 Task: For heading Calibri with Bold.  font size for heading24,  'Change the font style of data to'Bell MT.  and font size to 16,  Change the alignment of both headline & data to Align middle & Align Center.  In the sheet  BudgetReview analysisbook
Action: Mouse moved to (44, 125)
Screenshot: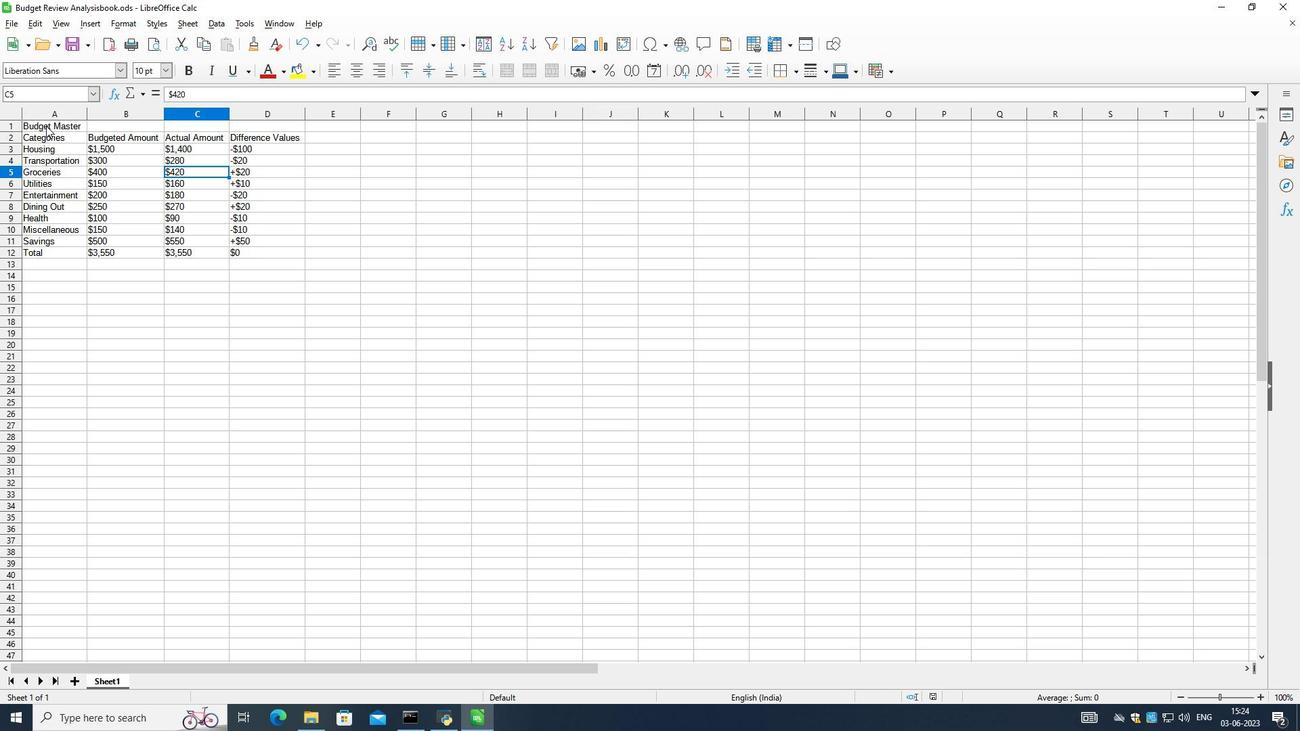
Action: Mouse pressed left at (44, 125)
Screenshot: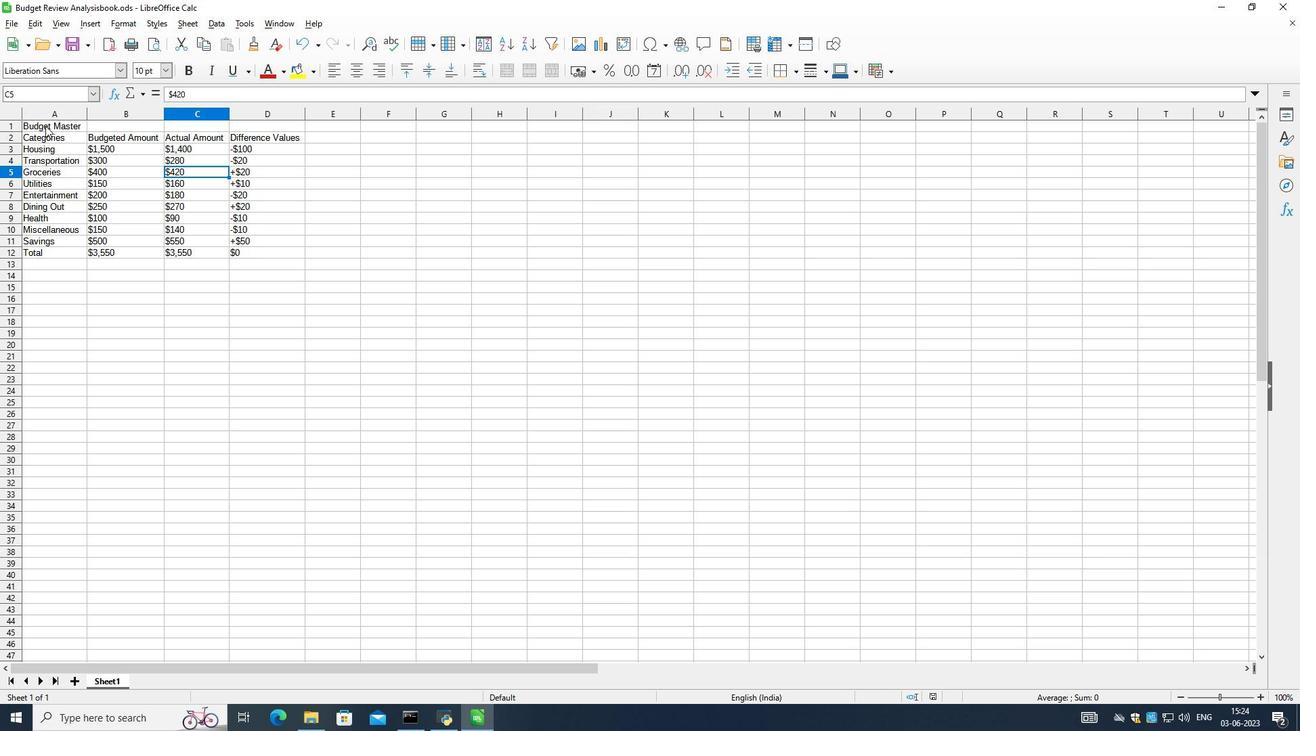 
Action: Mouse moved to (43, 128)
Screenshot: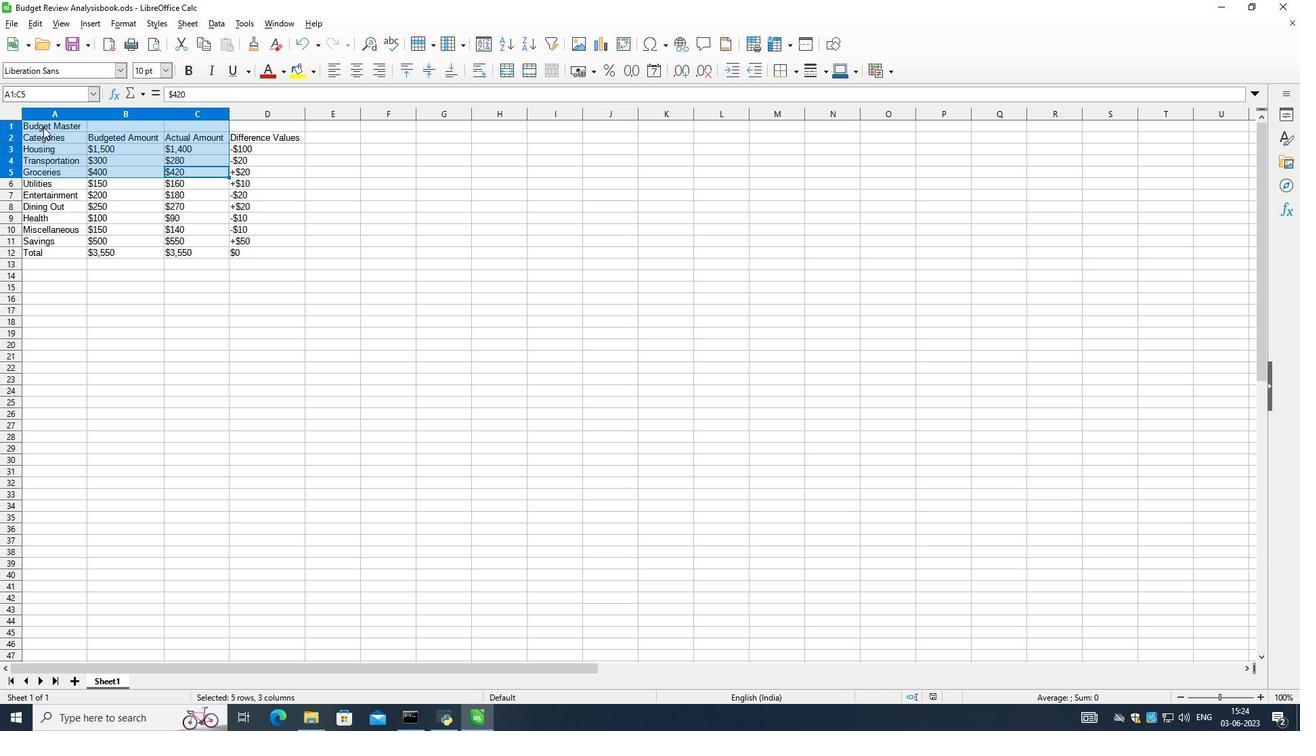 
Action: Mouse pressed left at (43, 128)
Screenshot: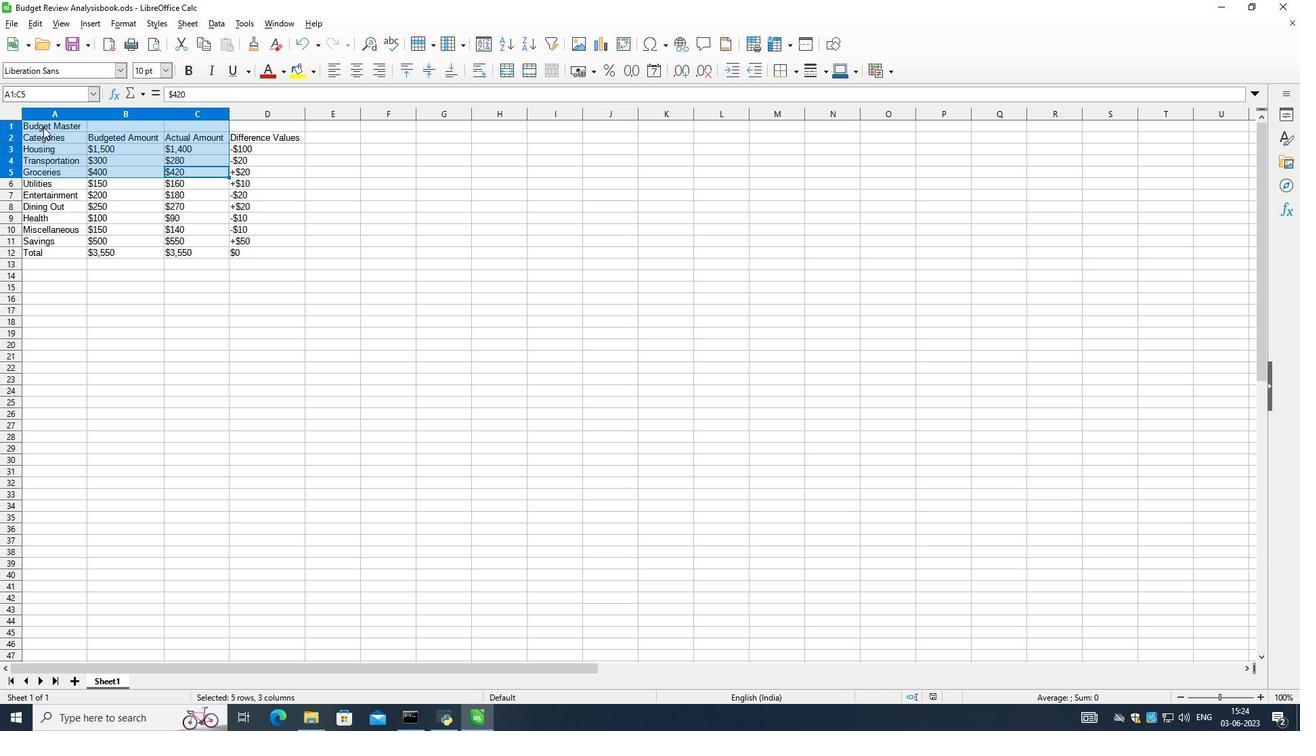 
Action: Mouse moved to (55, 133)
Screenshot: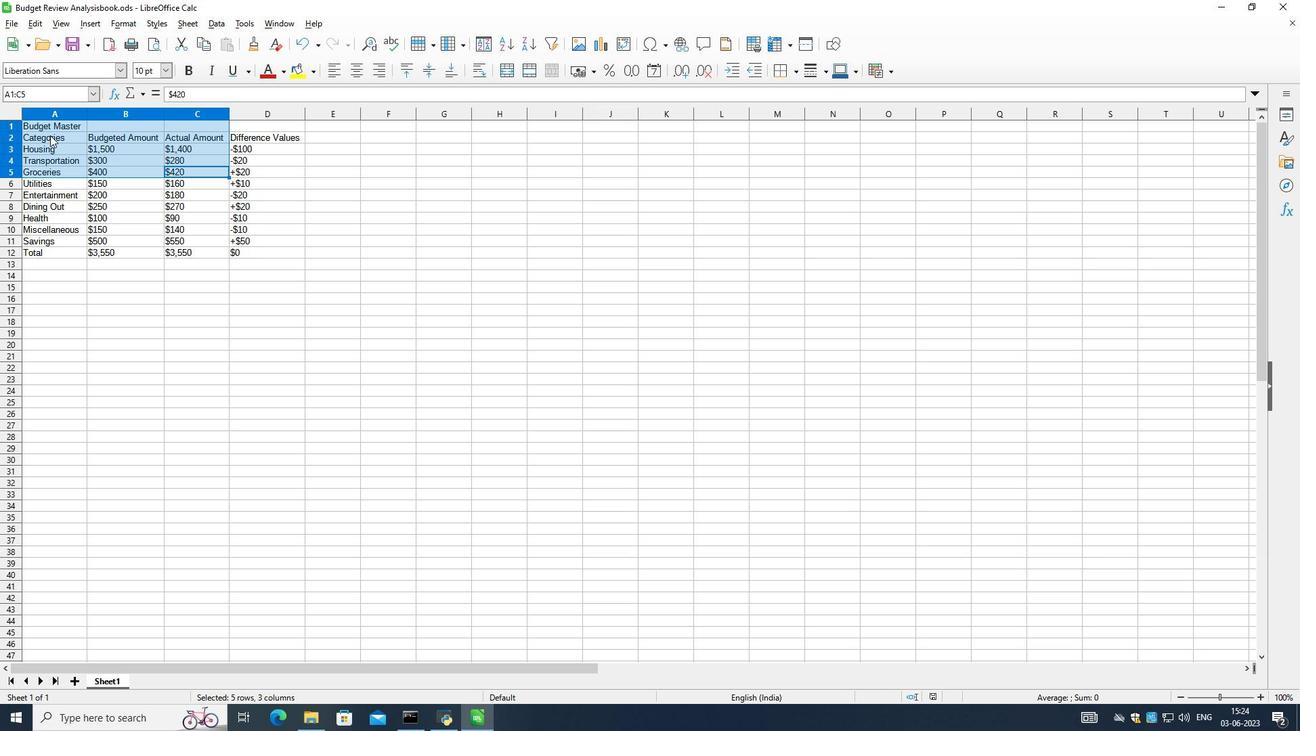 
Action: Key pressed <Key.esc>
Screenshot: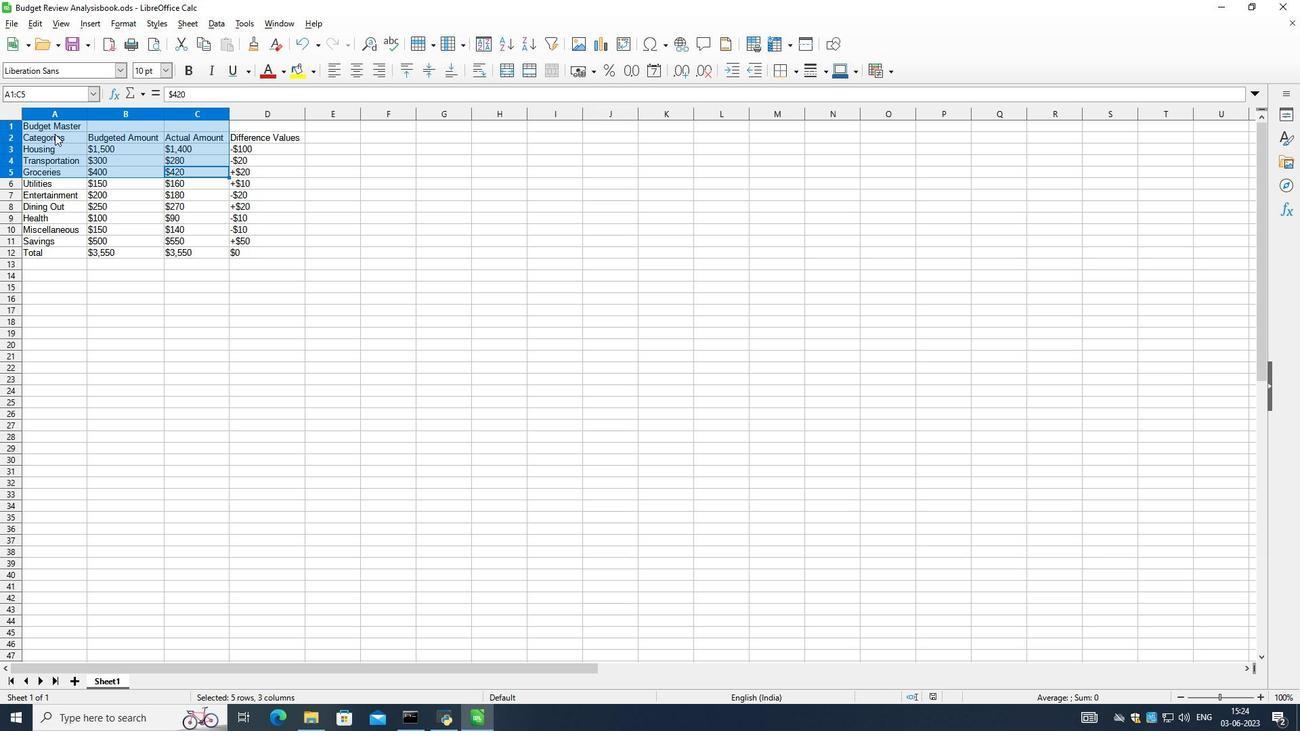 
Action: Mouse moved to (48, 137)
Screenshot: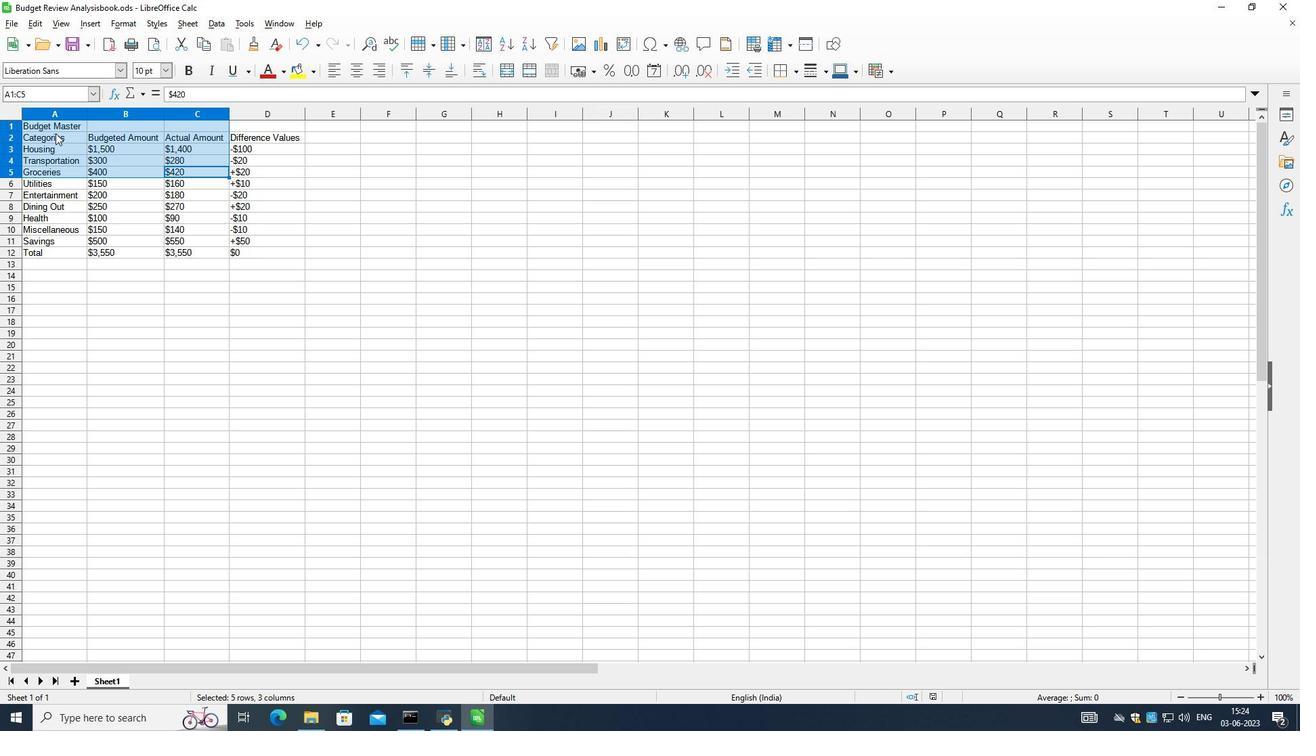 
Action: Key pressed <Key.esc>
Screenshot: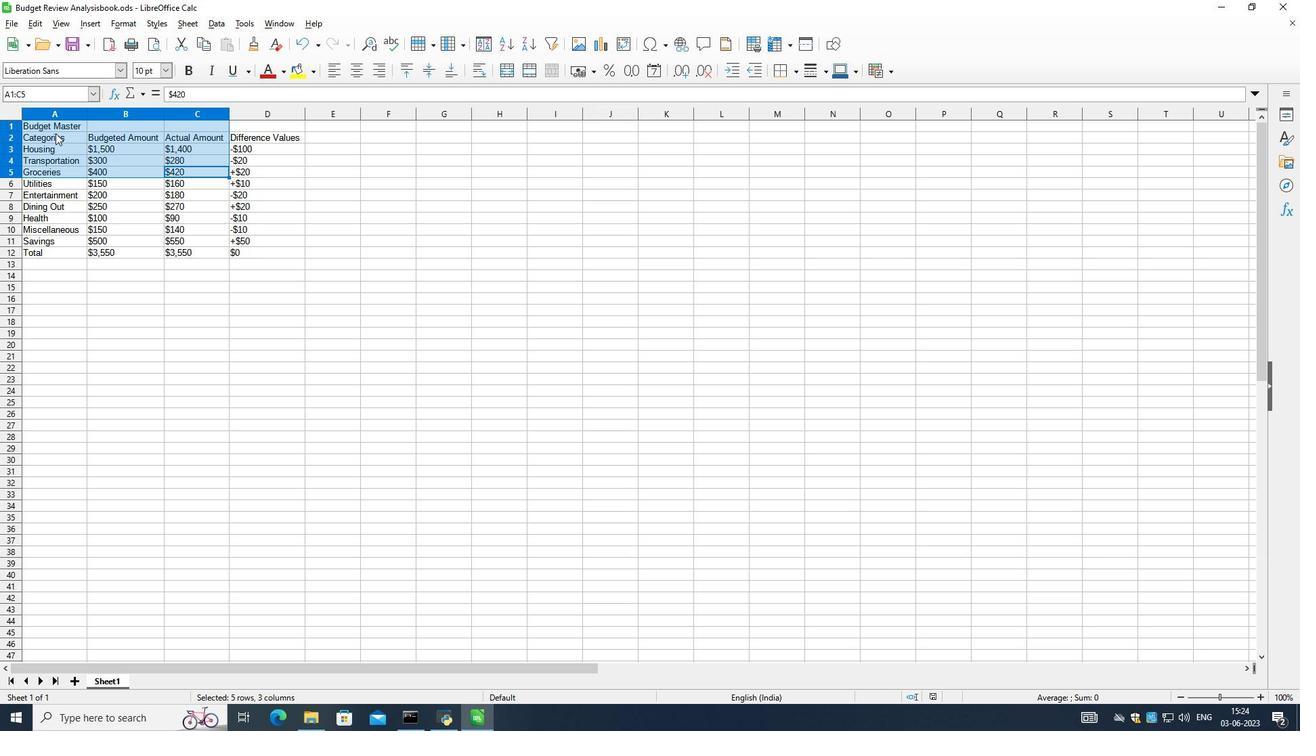 
Action: Mouse moved to (46, 138)
Screenshot: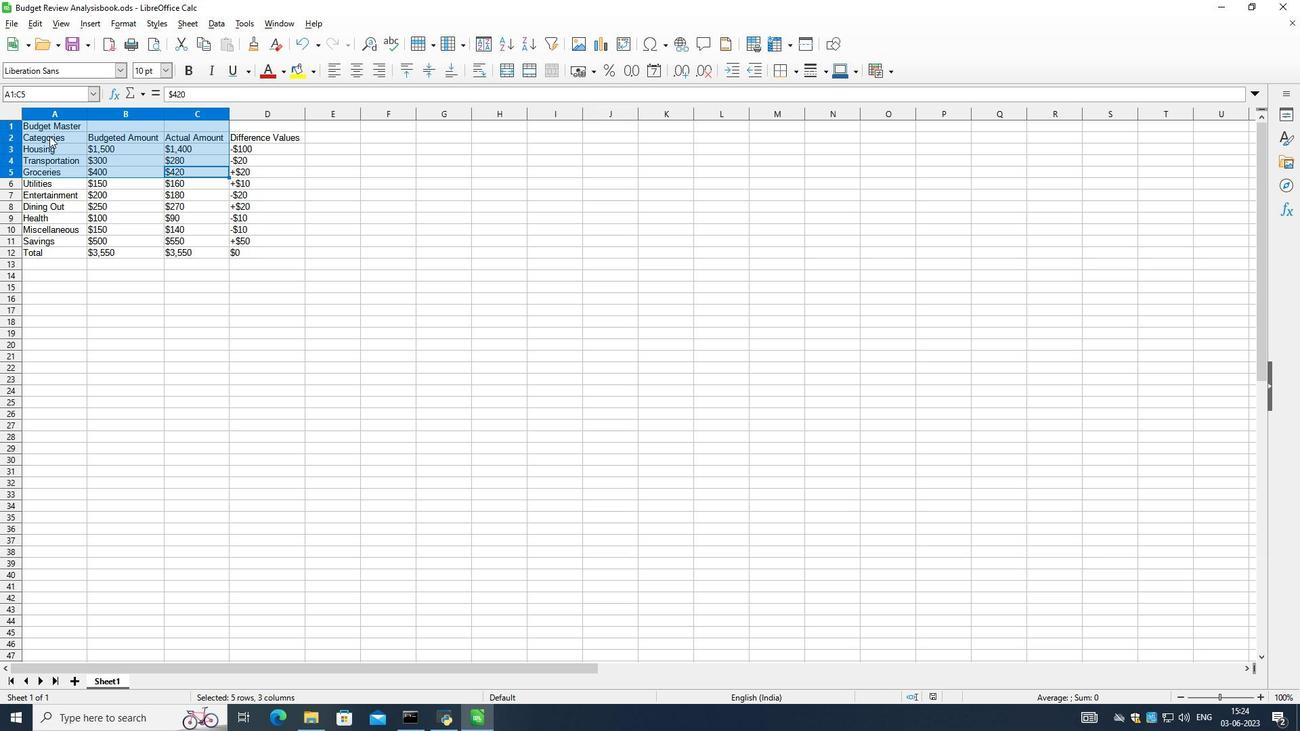 
Action: Key pressed <Key.esc>
Screenshot: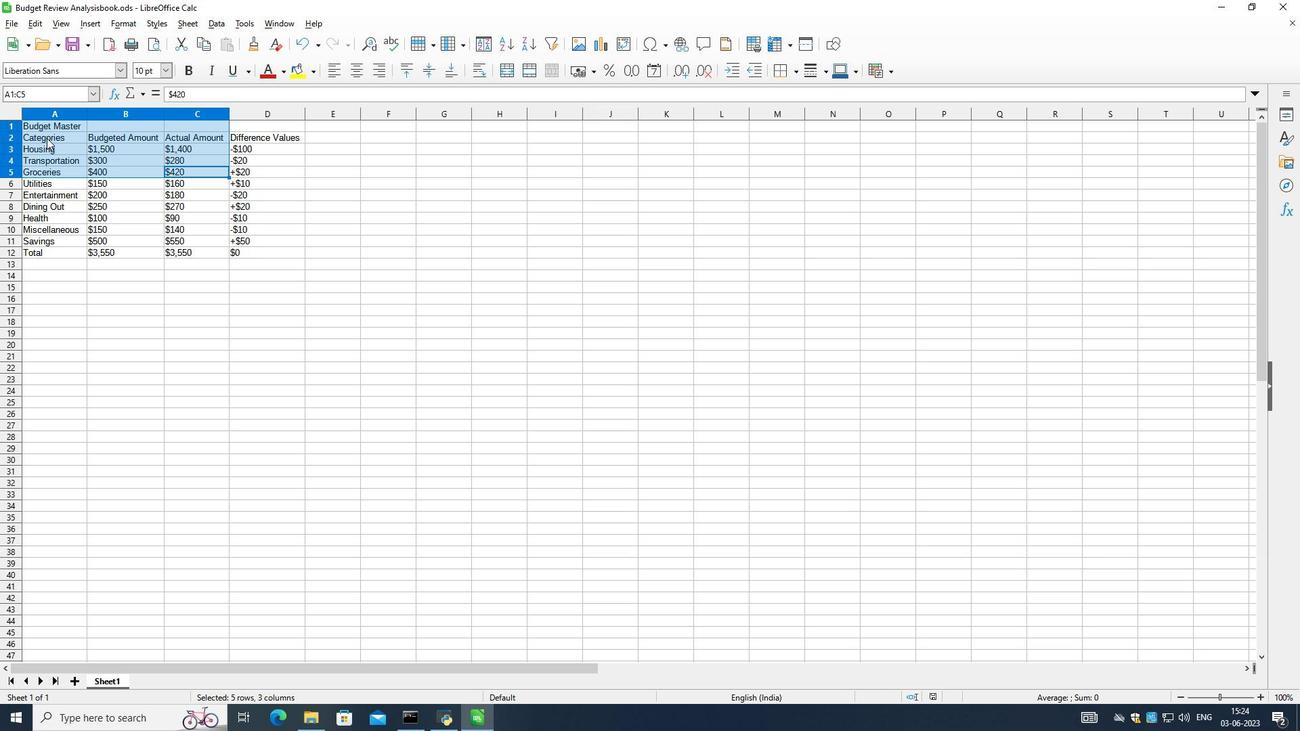 
Action: Mouse moved to (45, 138)
Screenshot: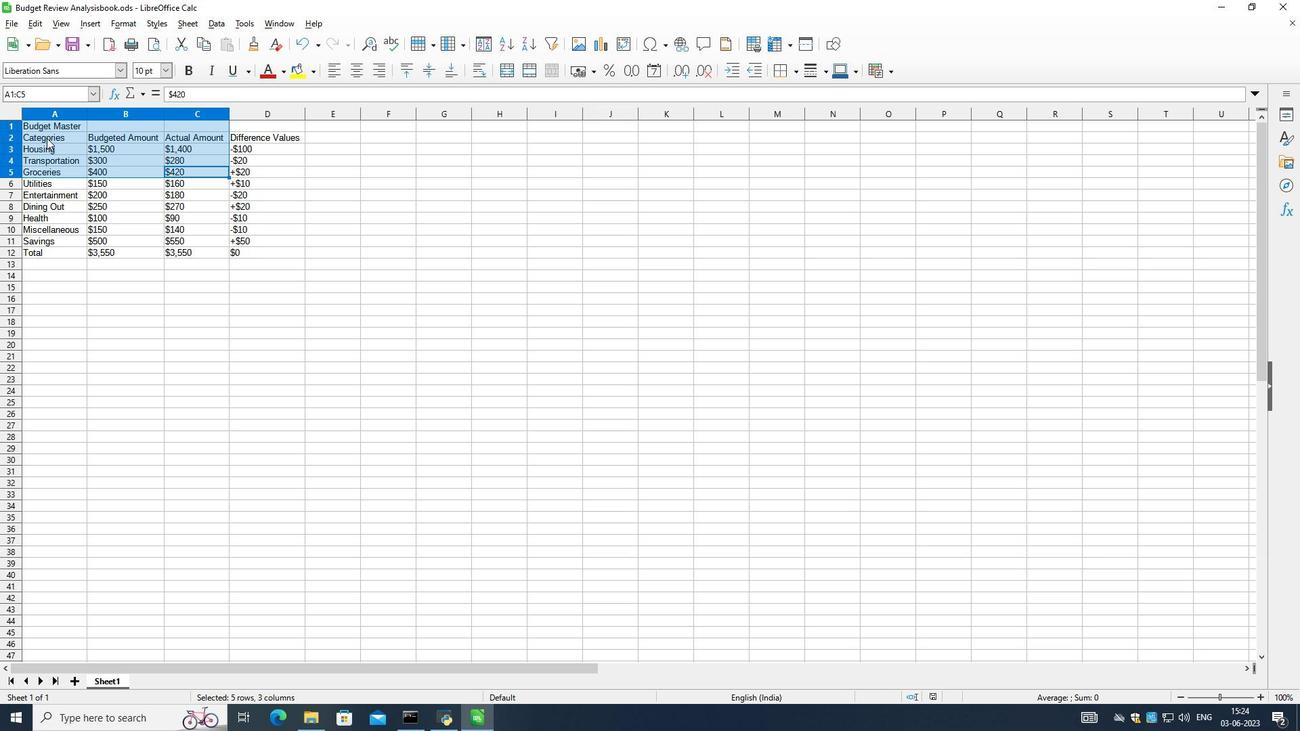 
Action: Mouse pressed left at (45, 138)
Screenshot: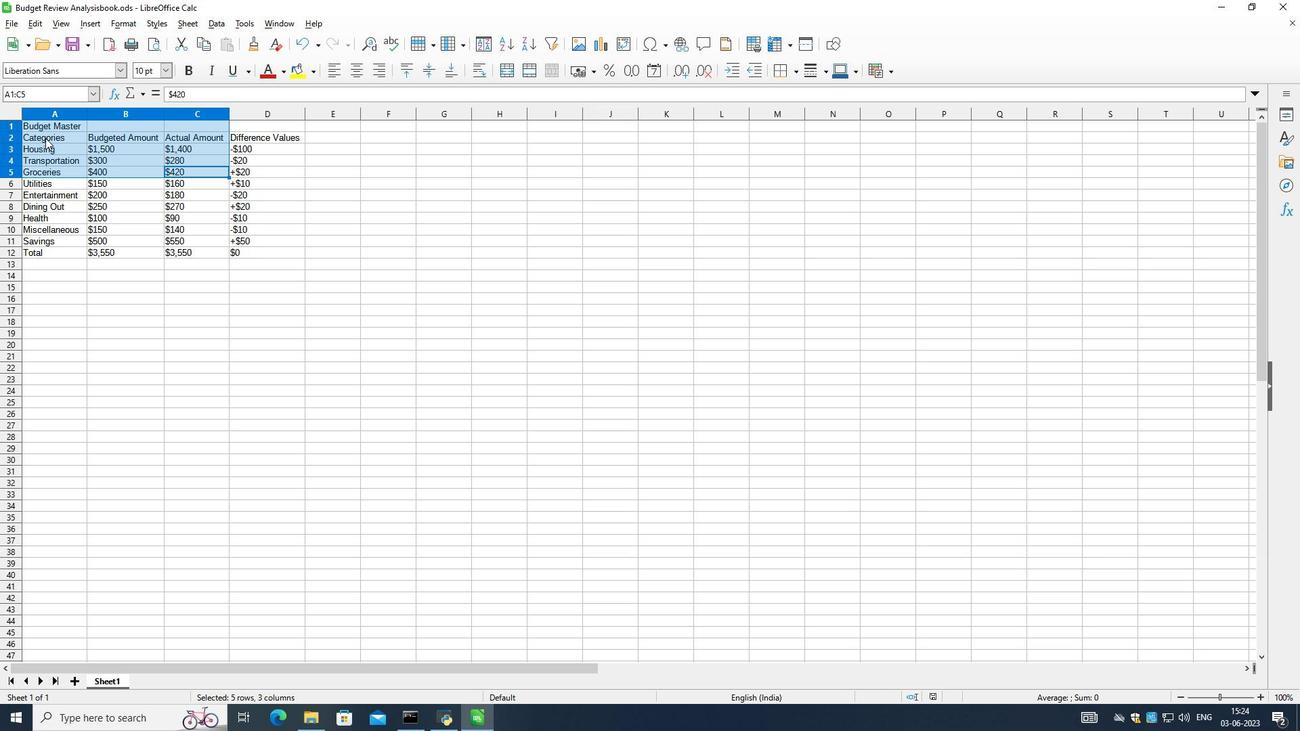 
Action: Mouse moved to (52, 157)
Screenshot: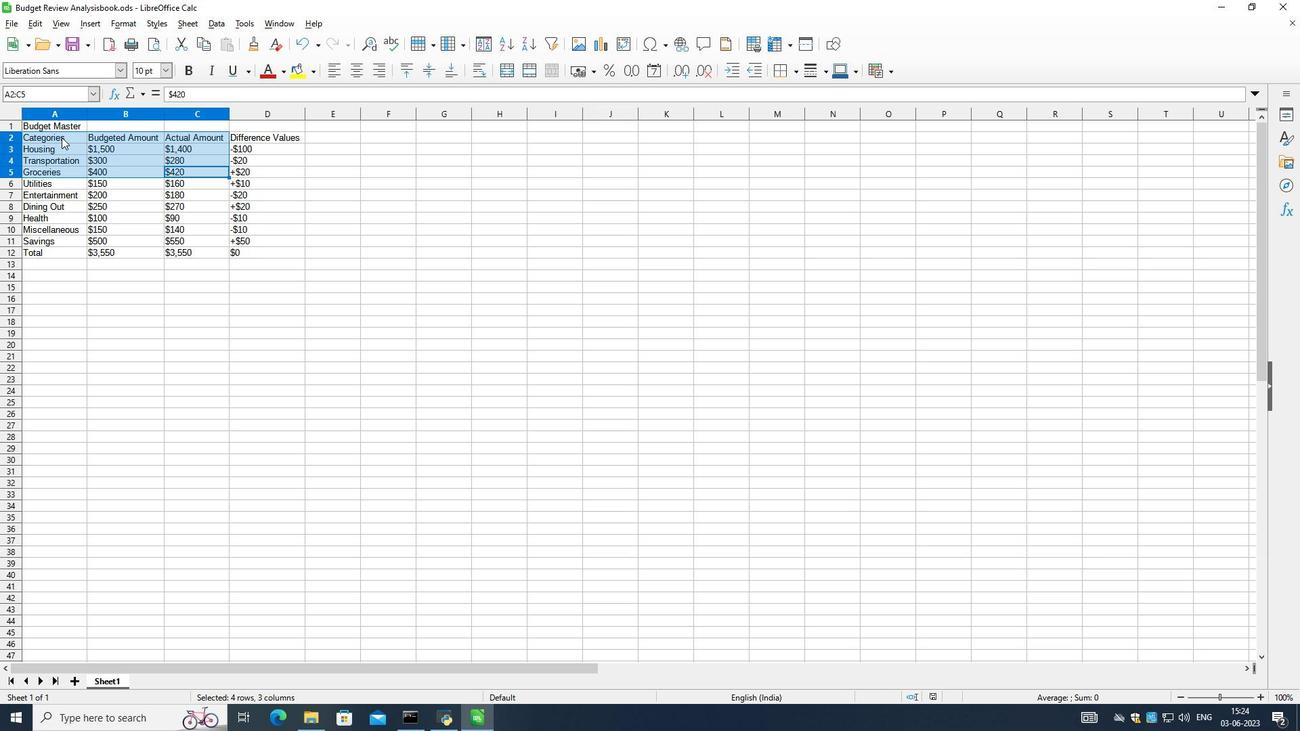 
Action: Mouse pressed left at (52, 157)
Screenshot: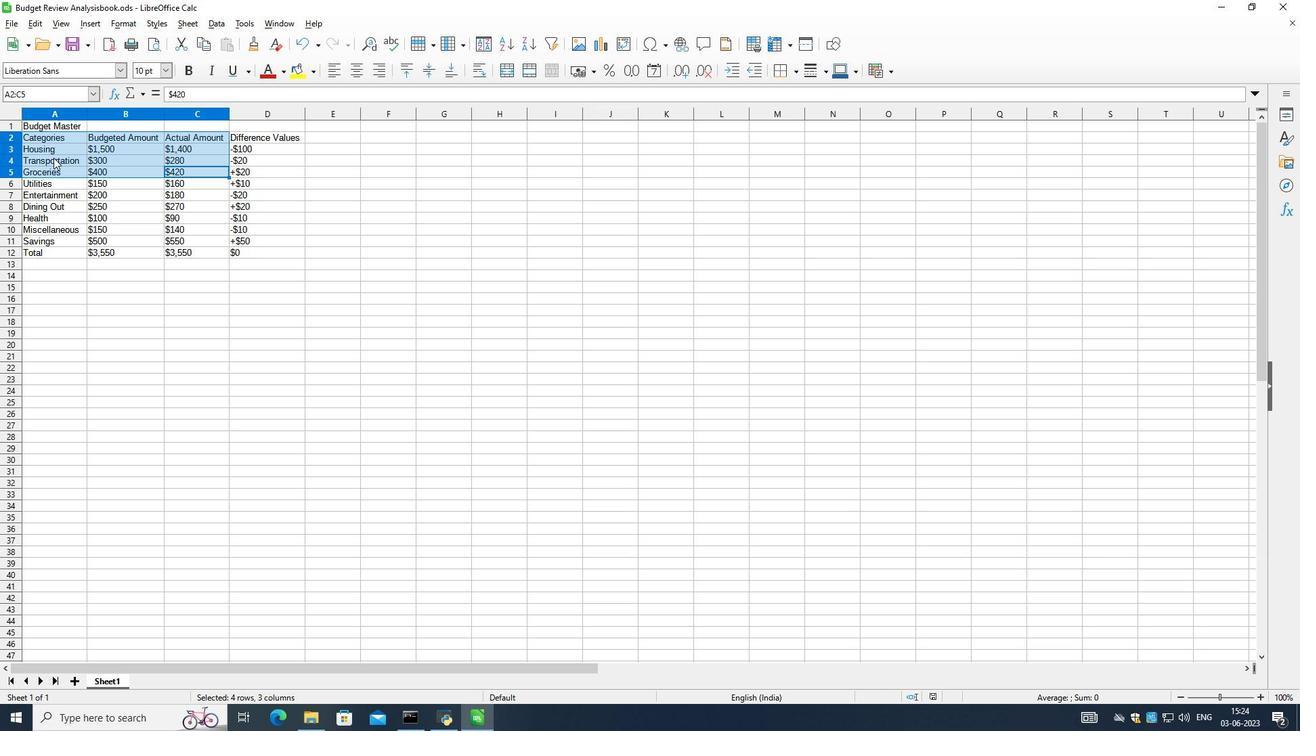 
Action: Mouse moved to (79, 216)
Screenshot: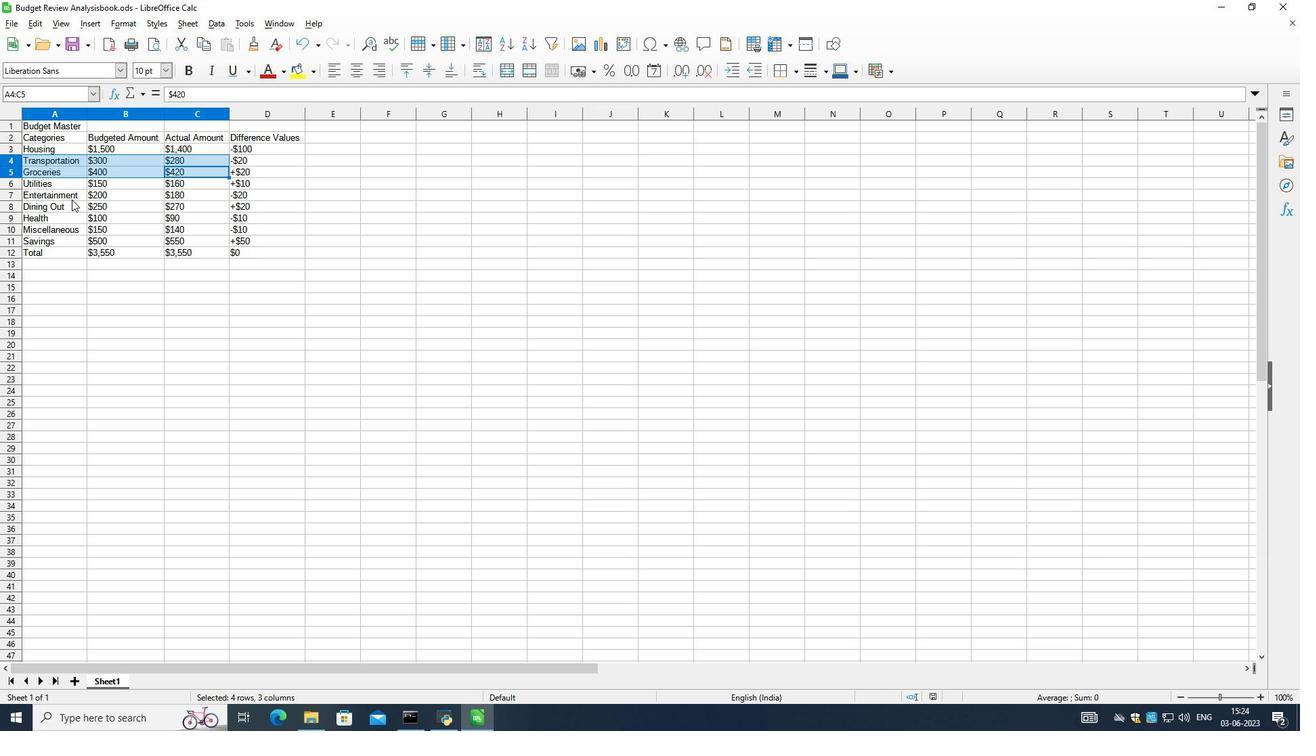 
Action: Mouse pressed left at (79, 216)
Screenshot: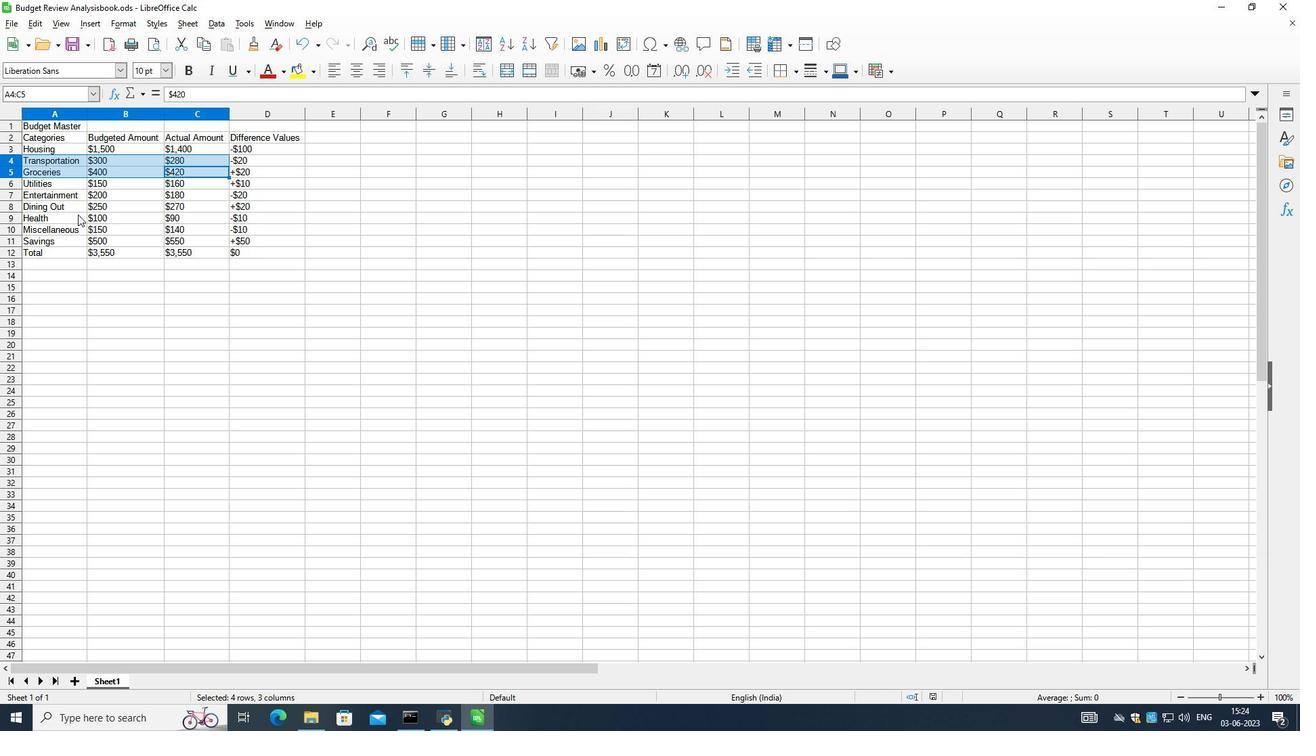 
Action: Mouse moved to (54, 132)
Screenshot: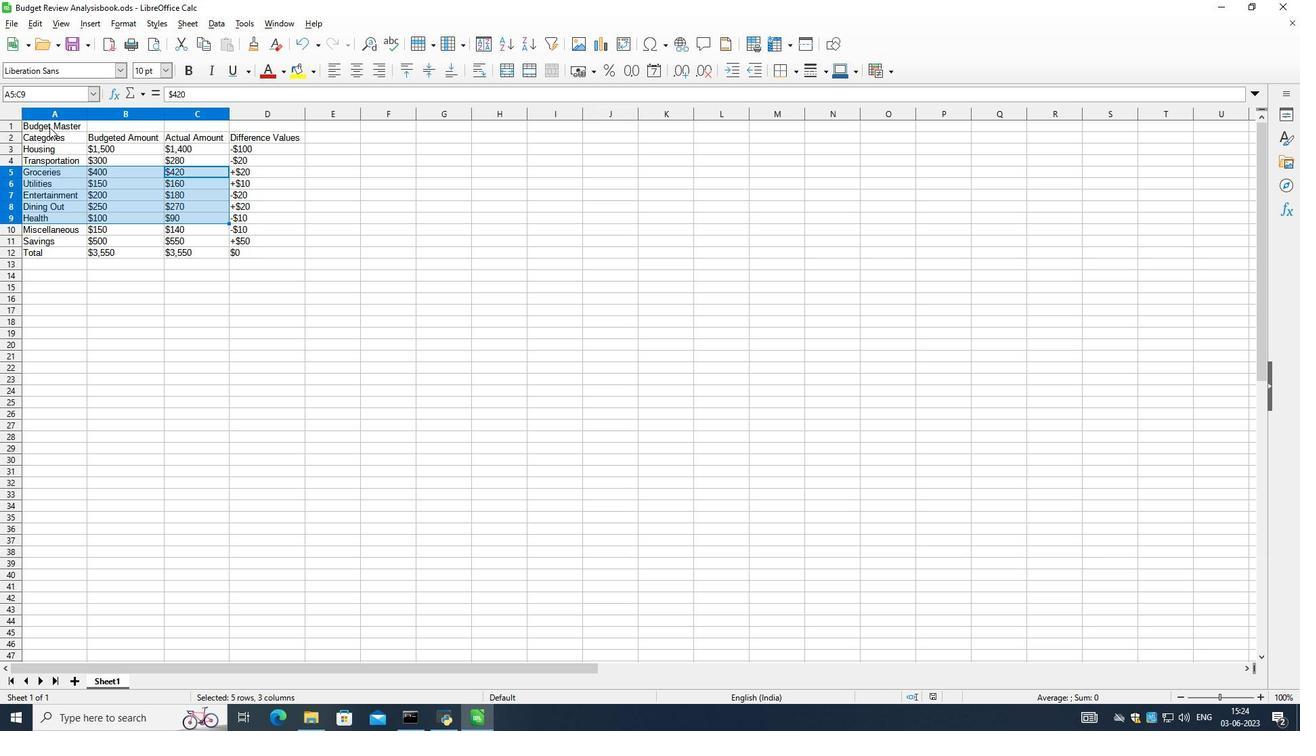 
Action: Key pressed <Key.esc>
Screenshot: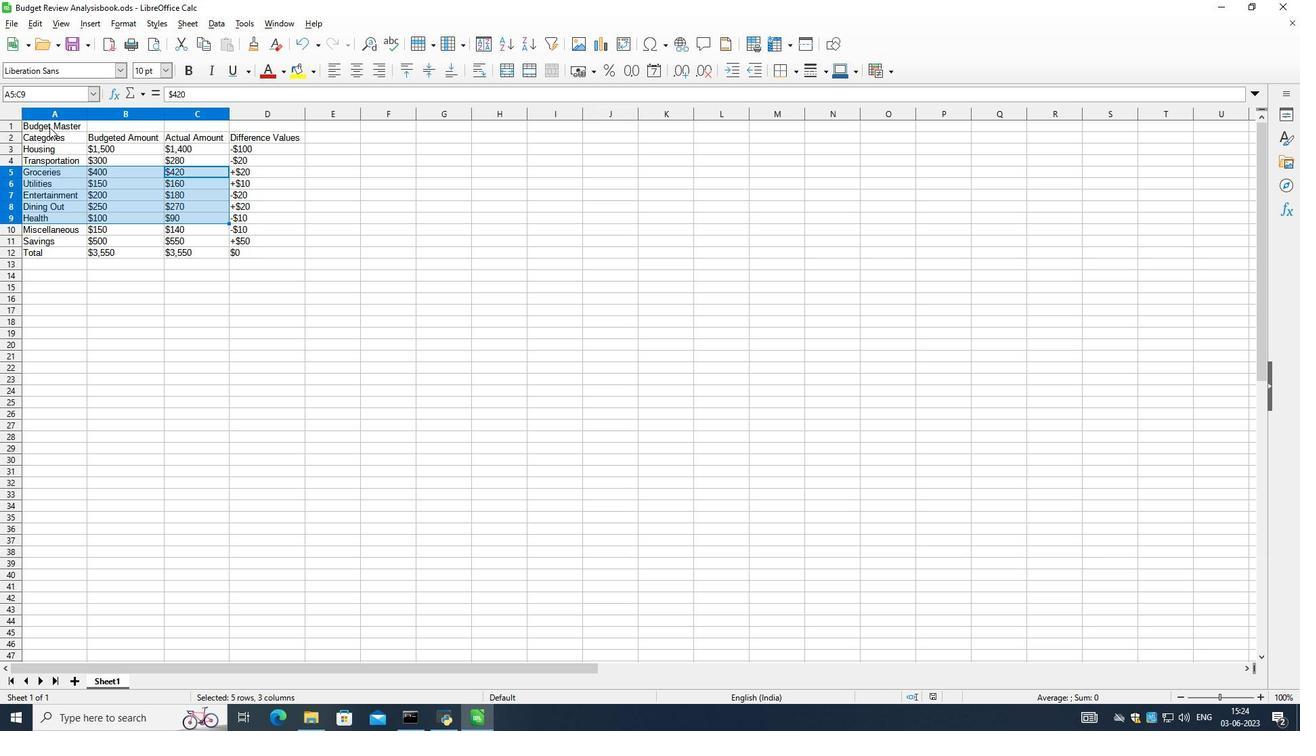 
Action: Mouse moved to (48, 136)
Screenshot: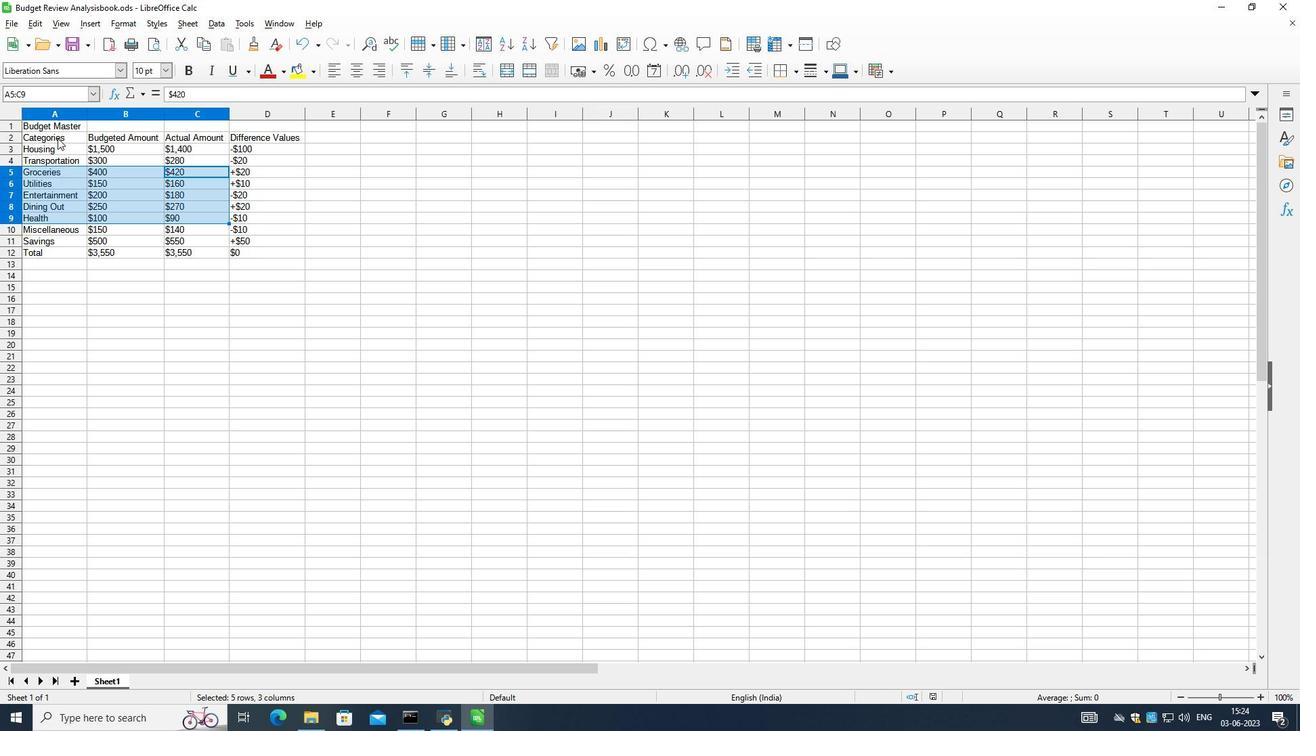 
Action: Key pressed <Key.esc>
Screenshot: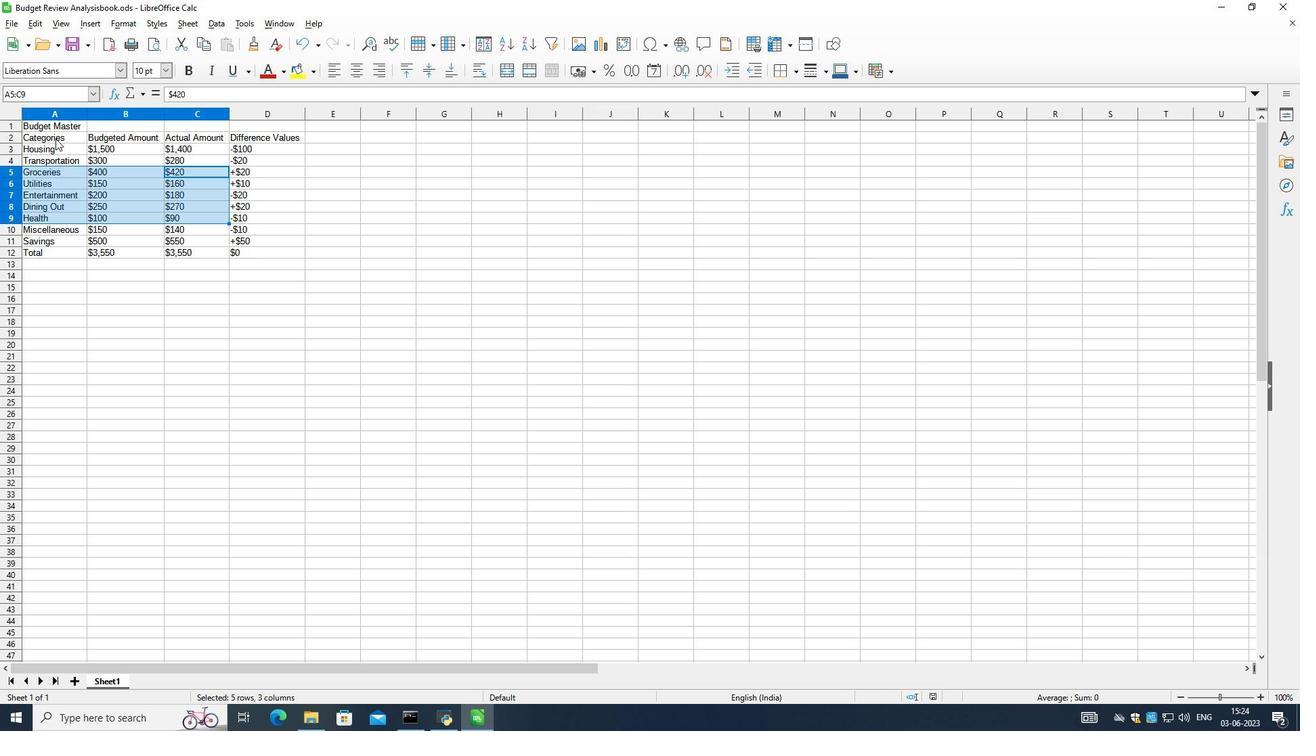 
Action: Mouse moved to (39, 126)
Screenshot: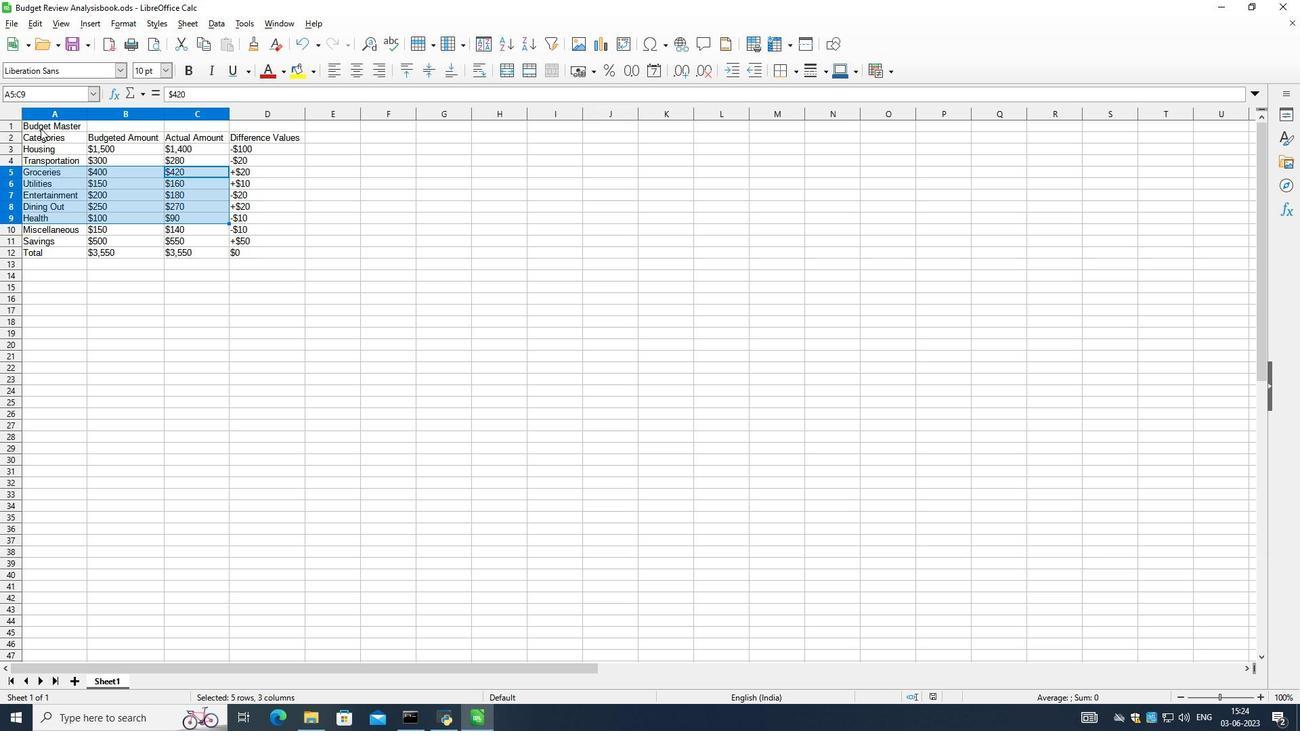 
Action: Mouse pressed left at (39, 126)
Screenshot: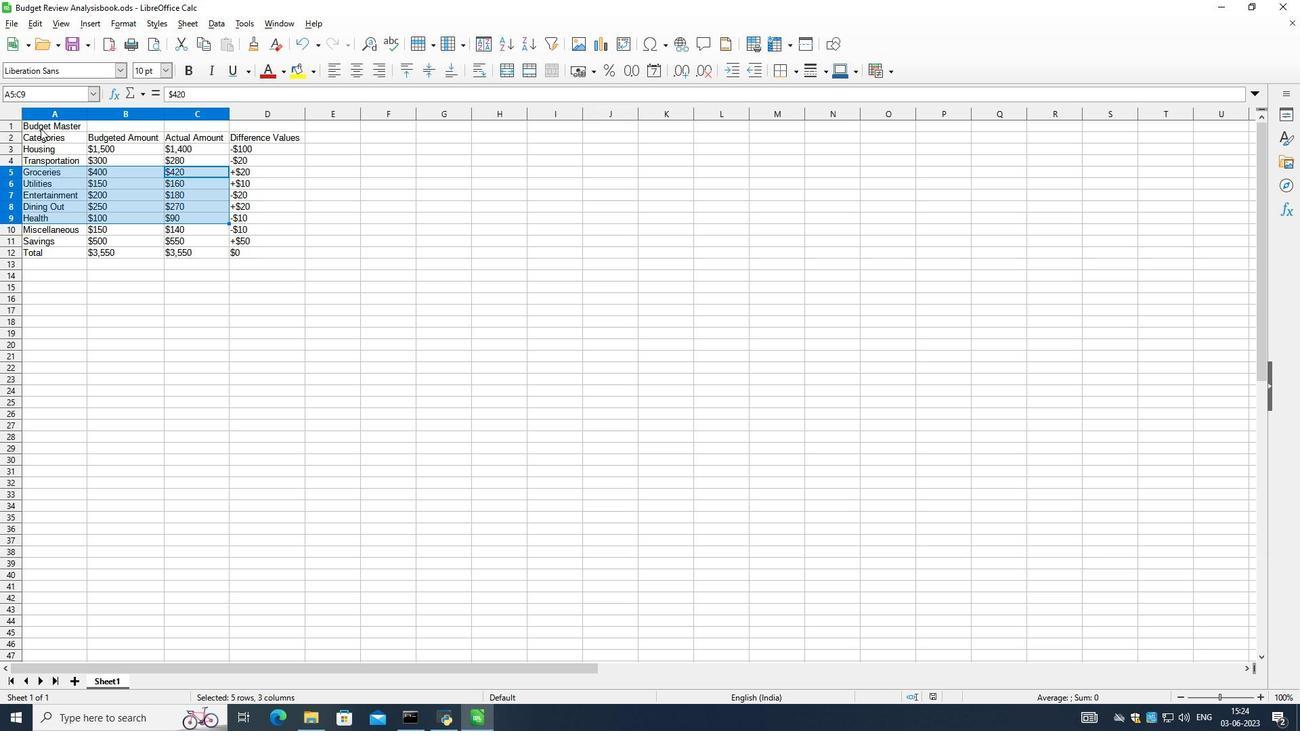 
Action: Mouse moved to (314, 221)
Screenshot: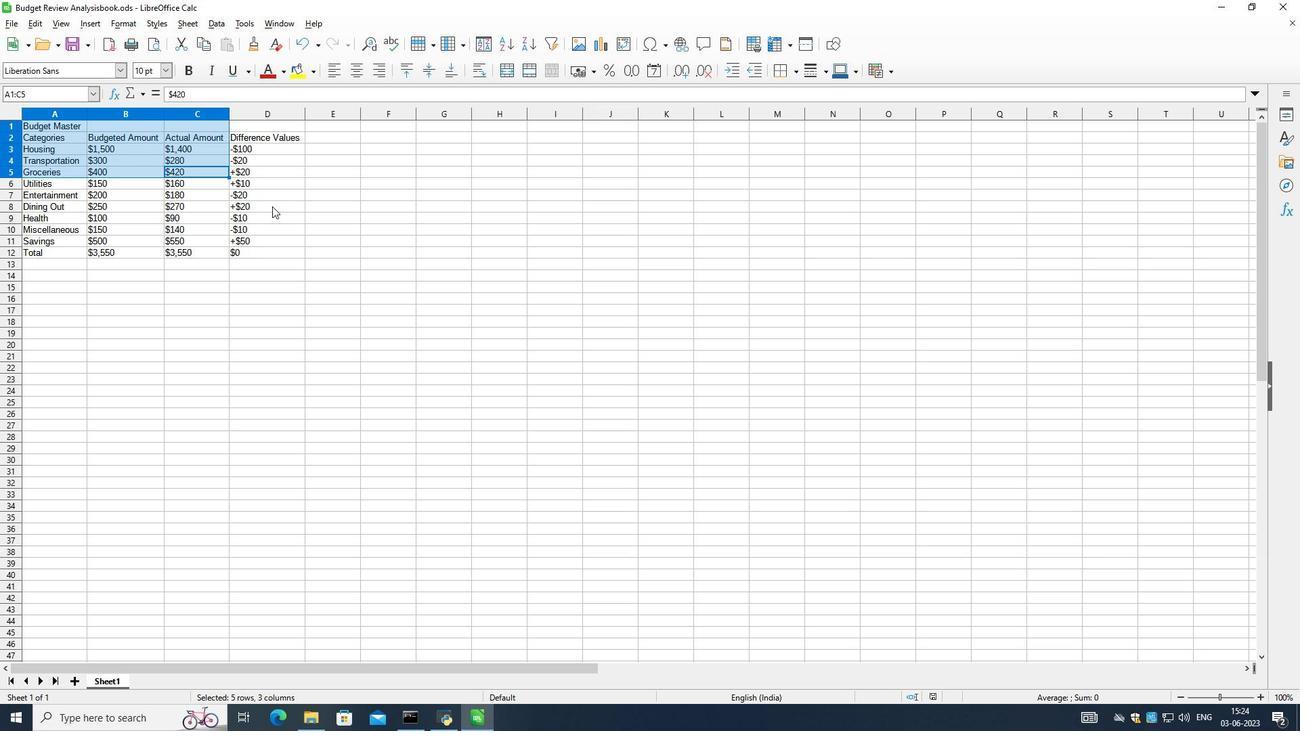 
Action: Mouse pressed left at (314, 221)
Screenshot: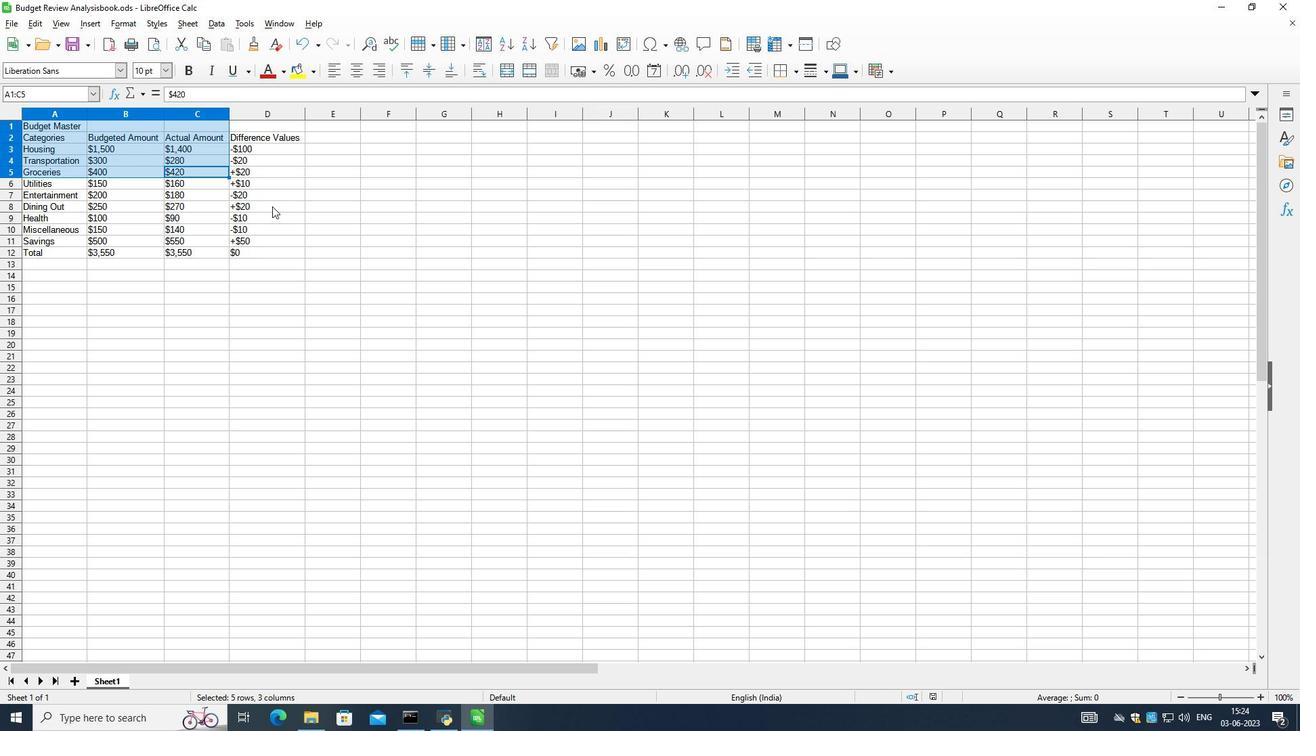 
Action: Mouse moved to (94, 153)
Screenshot: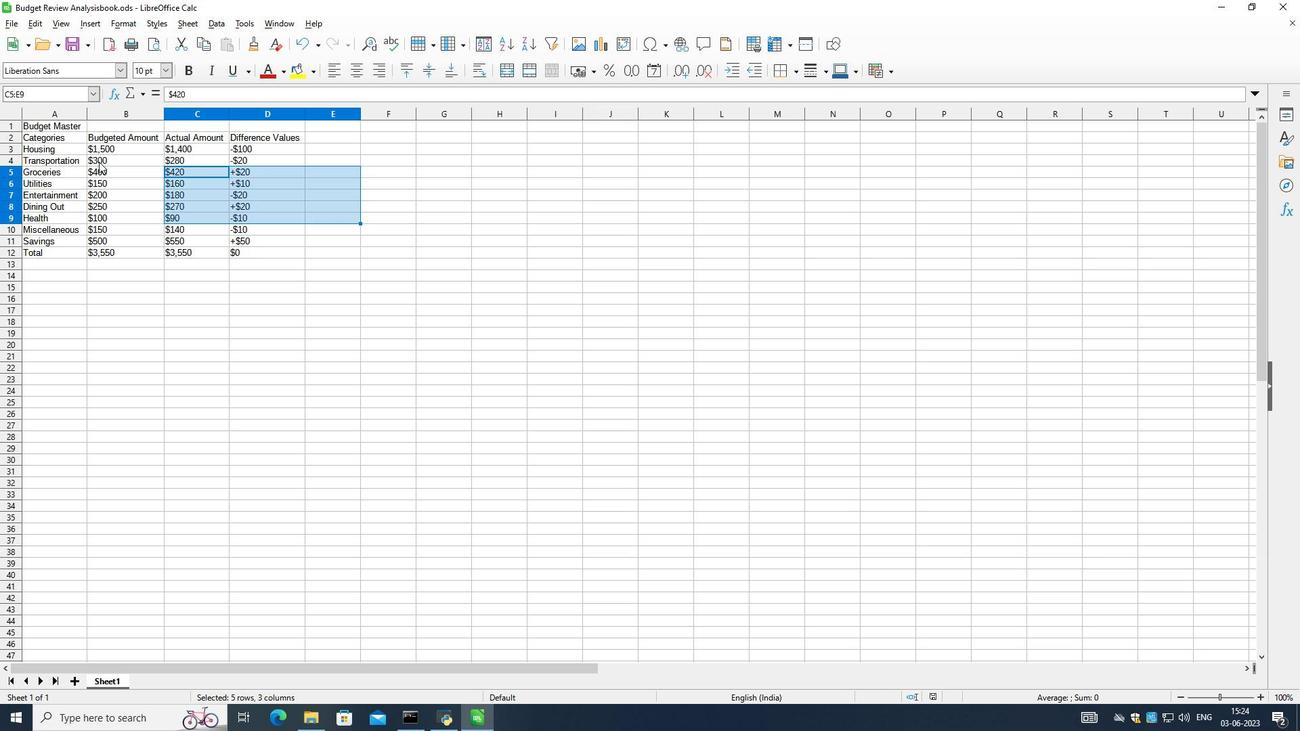 
Action: Mouse pressed left at (94, 153)
Screenshot: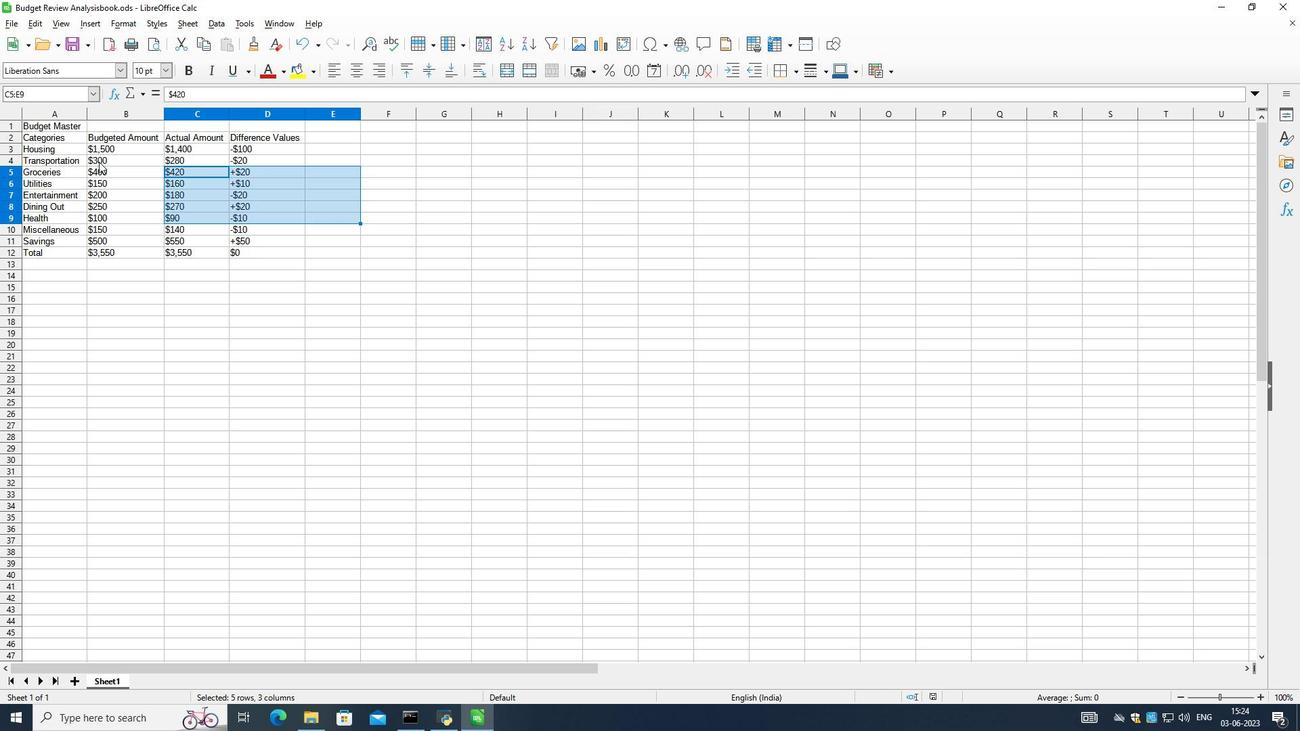 
Action: Mouse moved to (107, 192)
Screenshot: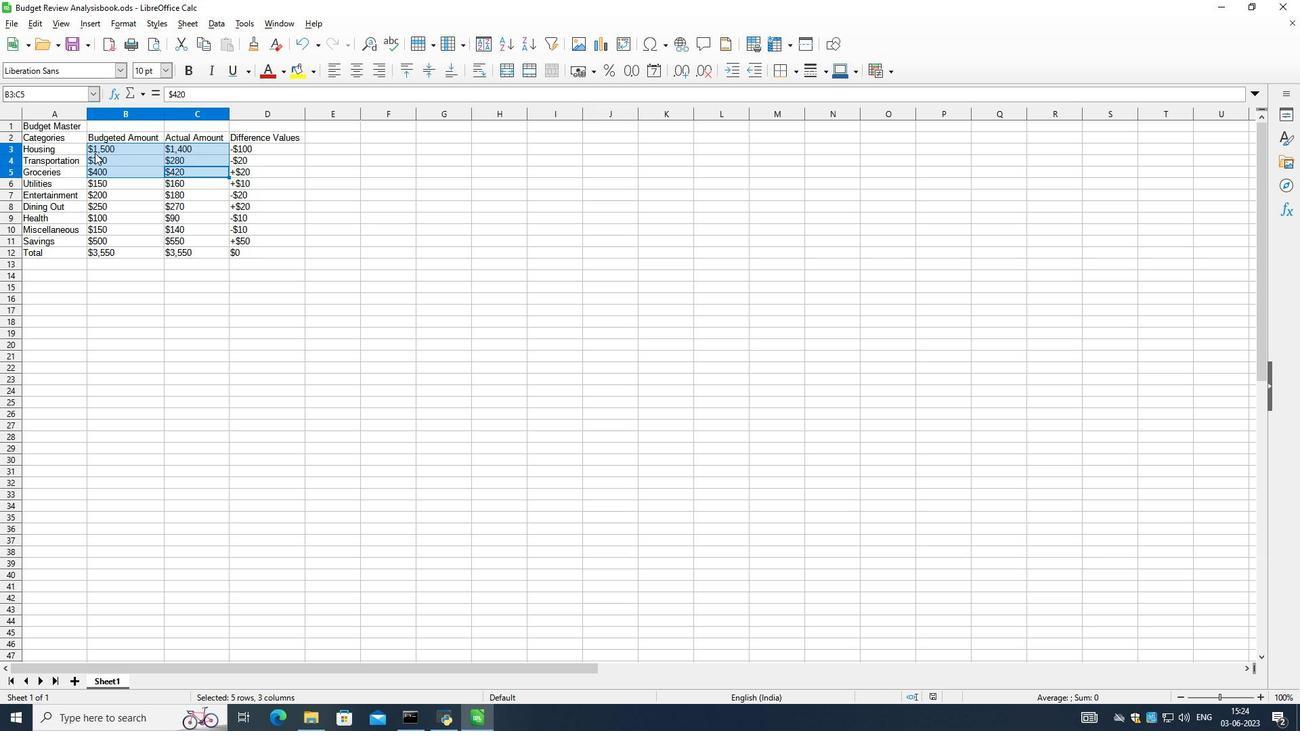 
Action: Key pressed <Key.esc>
Screenshot: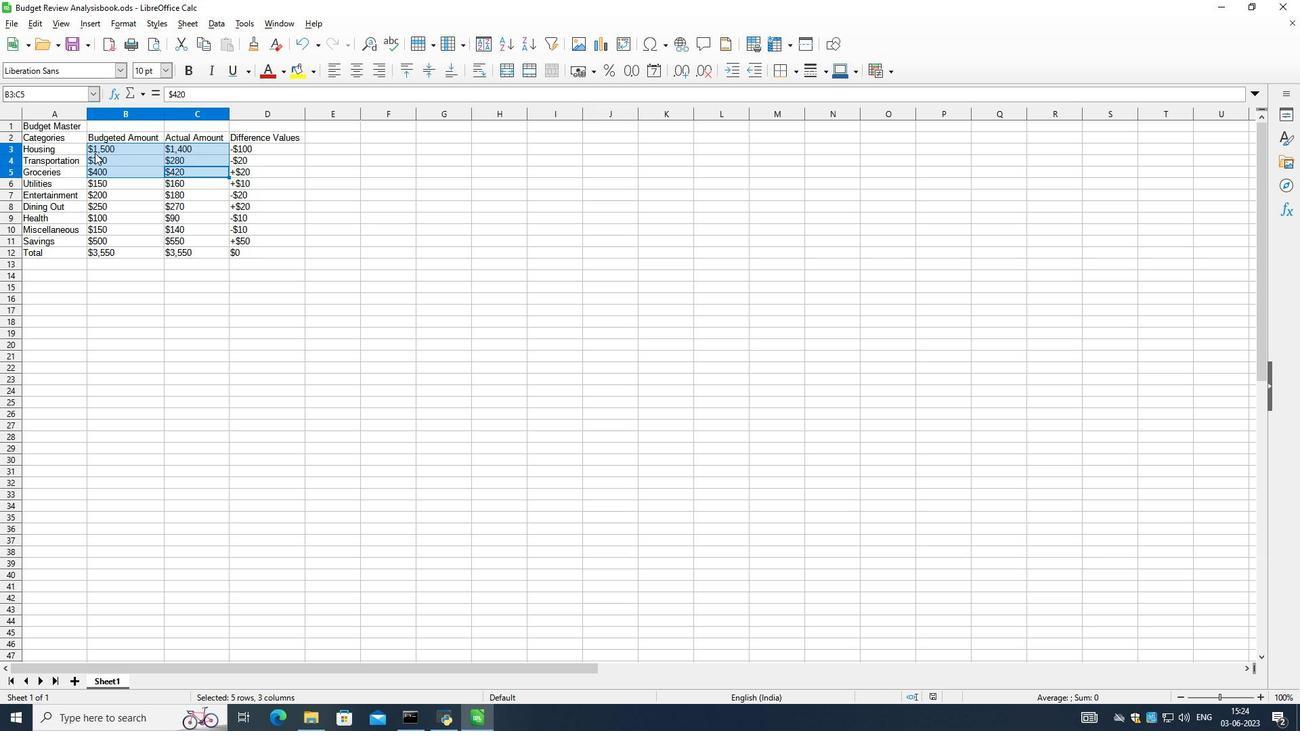 
Action: Mouse moved to (237, 235)
Screenshot: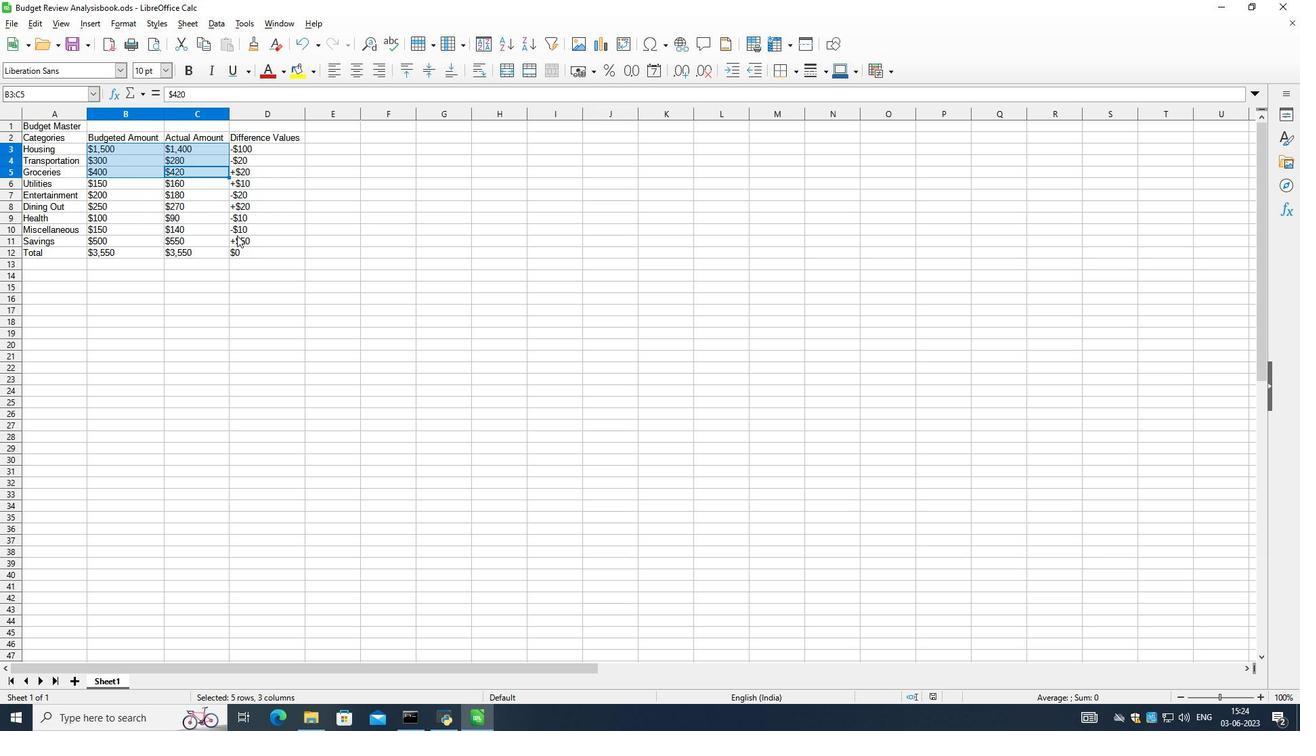 
Action: Mouse pressed left at (237, 235)
Screenshot: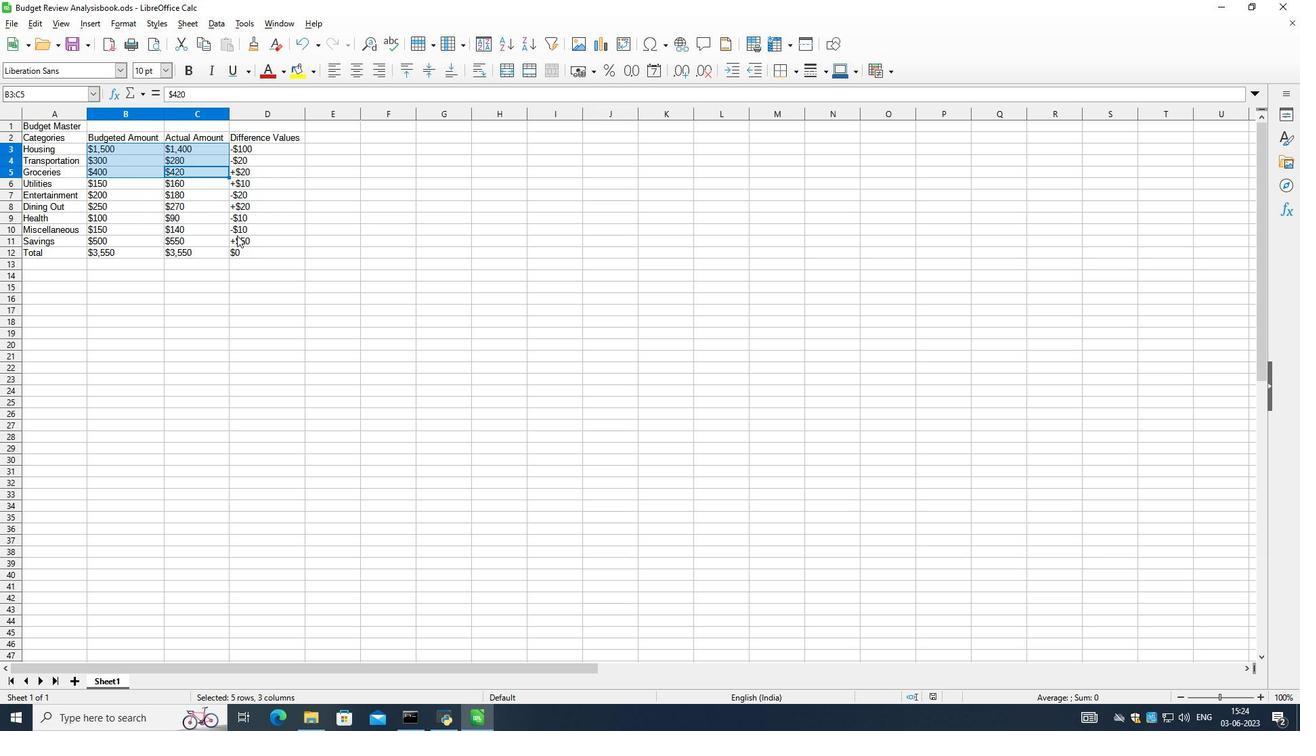 
Action: Mouse moved to (136, 287)
Screenshot: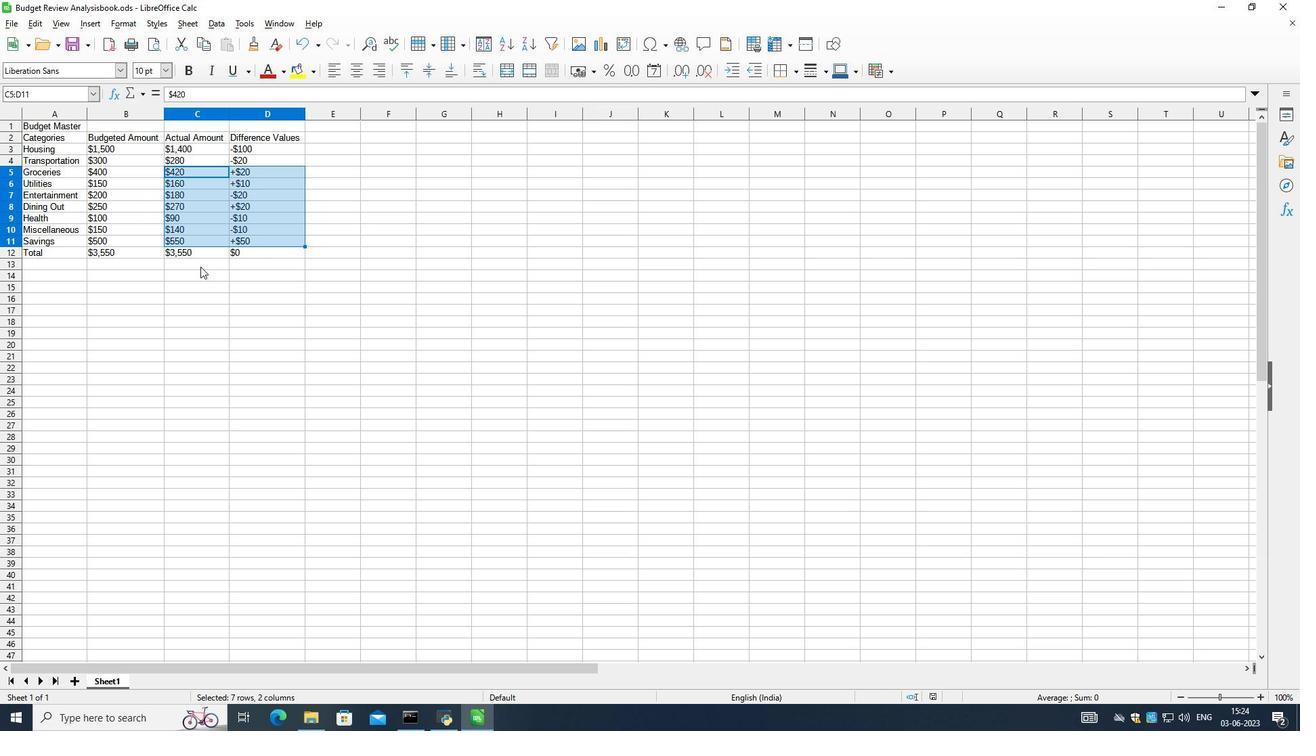 
Action: Mouse pressed left at (136, 287)
Screenshot: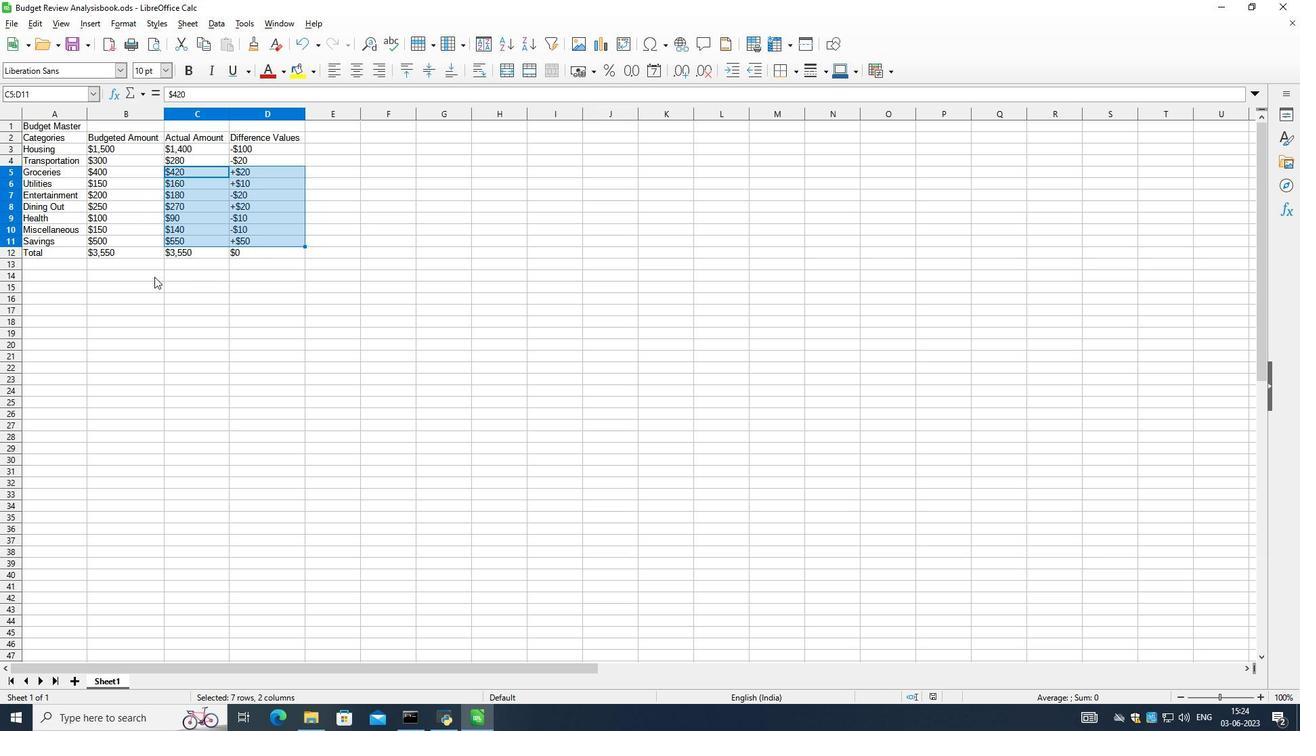 
Action: Mouse moved to (186, 270)
Screenshot: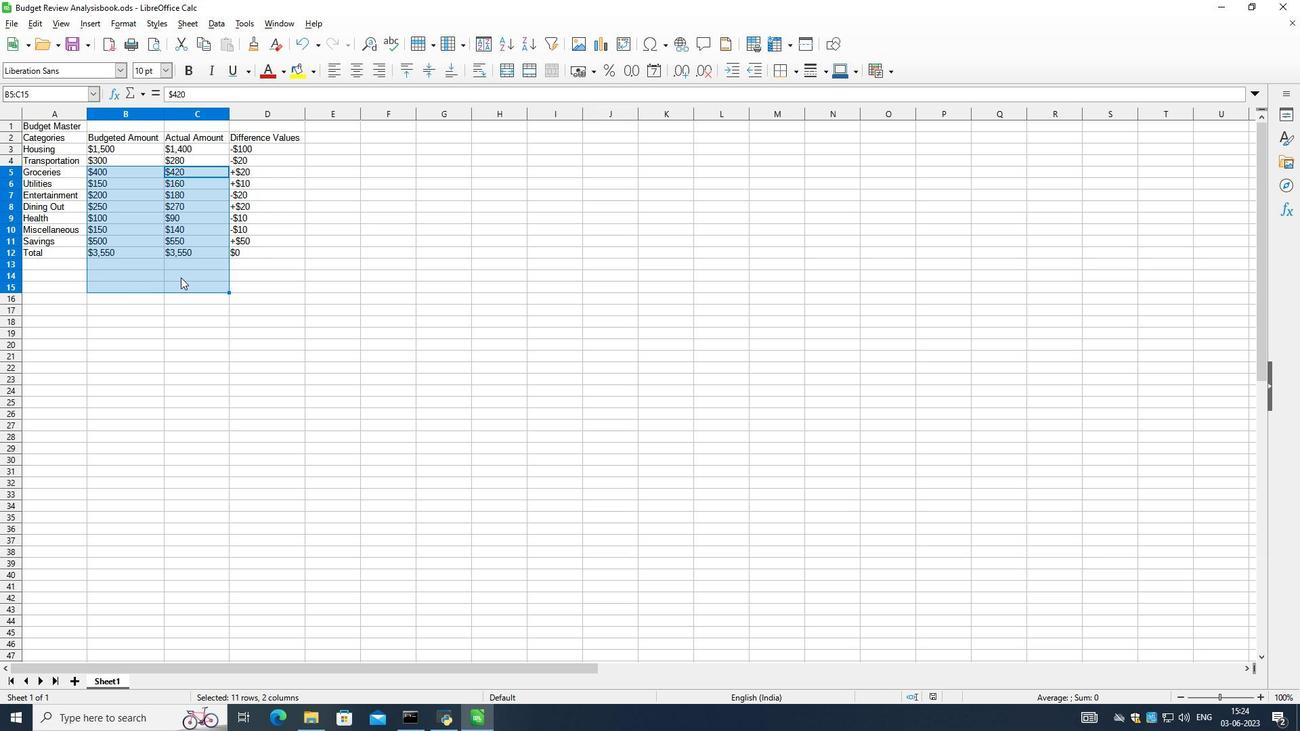 
Action: Key pressed <Key.esc>
Screenshot: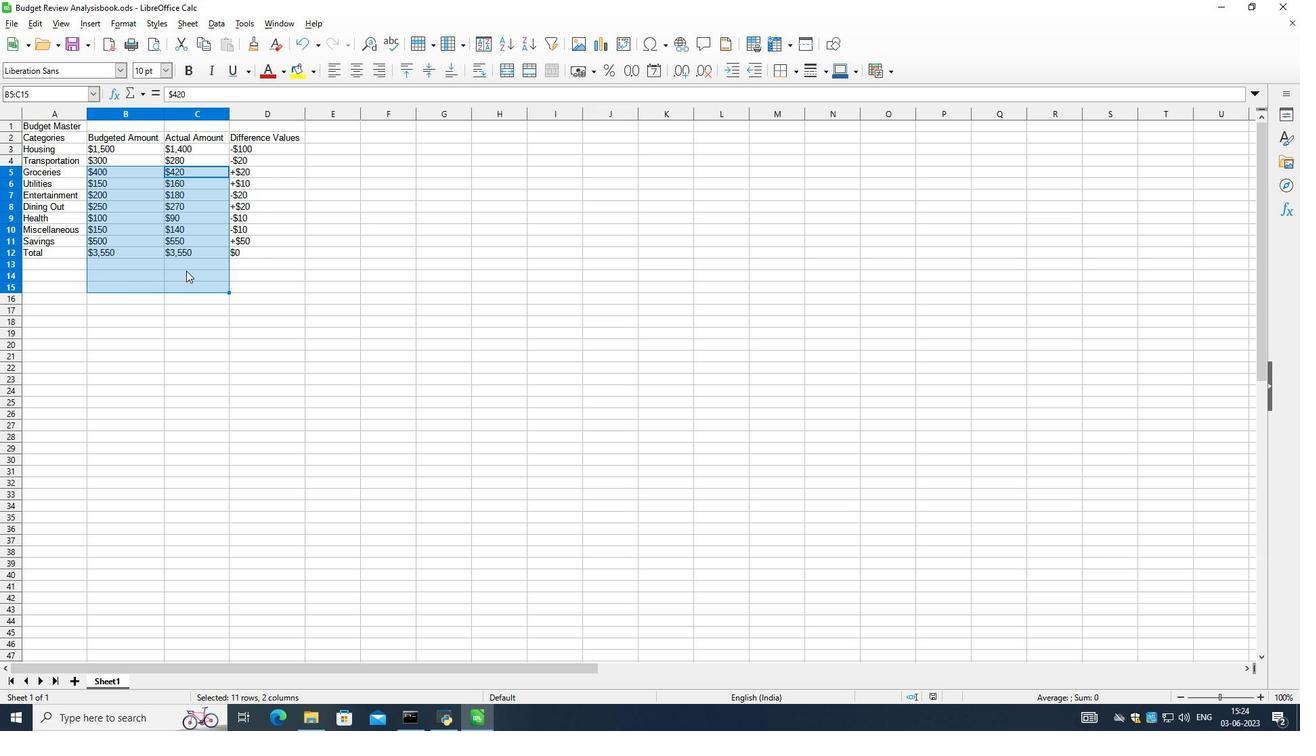 
Action: Mouse moved to (196, 267)
Screenshot: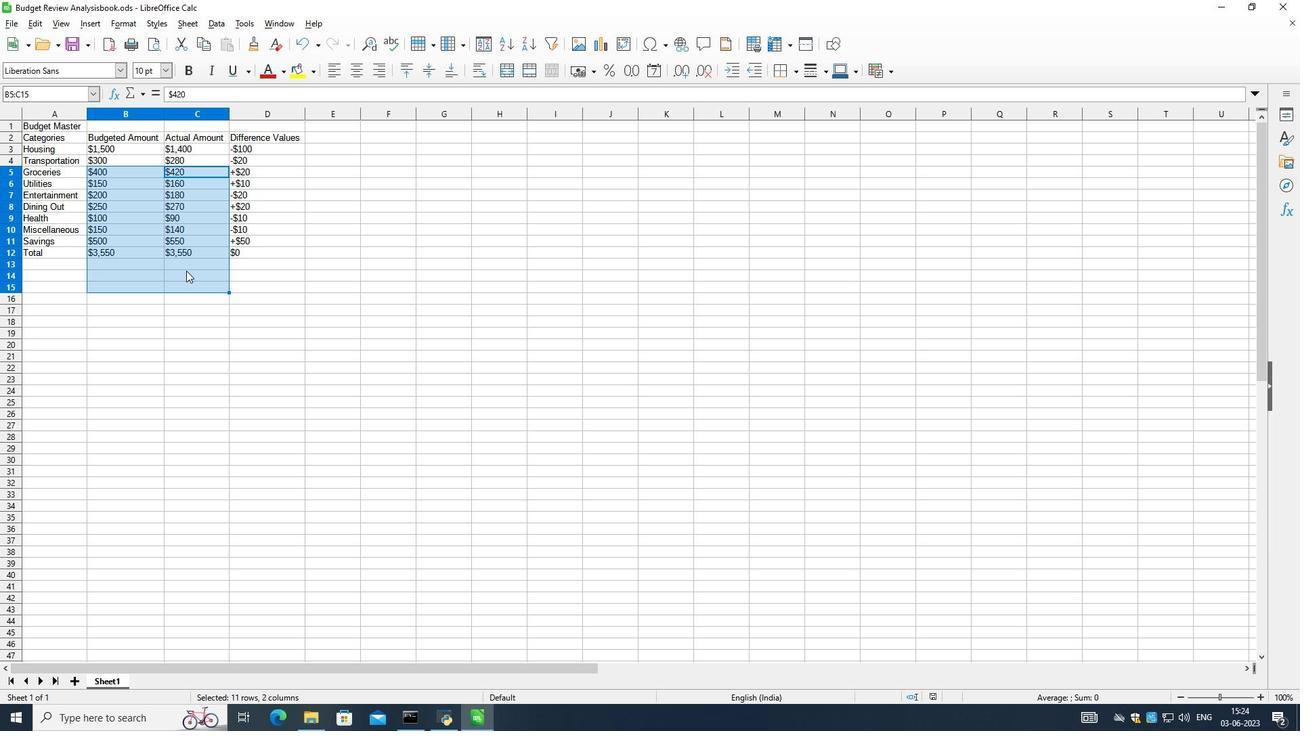 
Action: Key pressed <Key.esc>
Screenshot: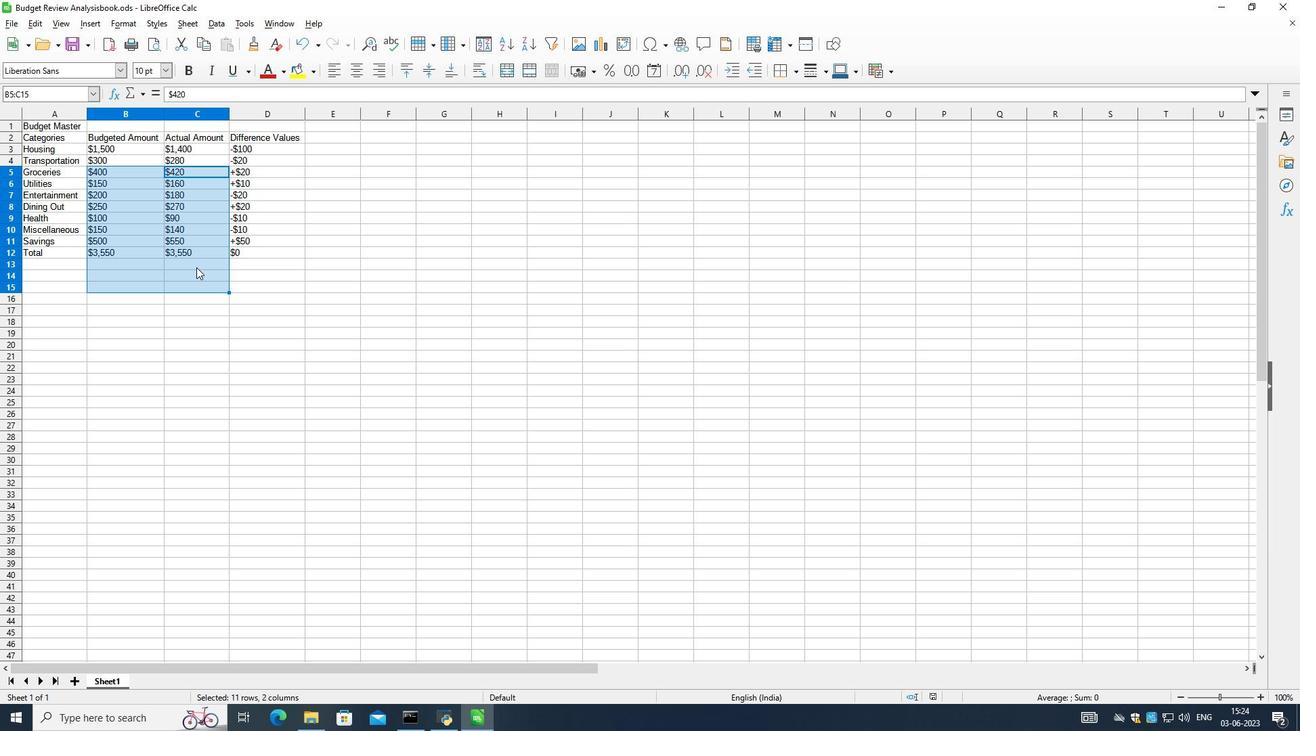 
Action: Mouse moved to (136, 303)
Screenshot: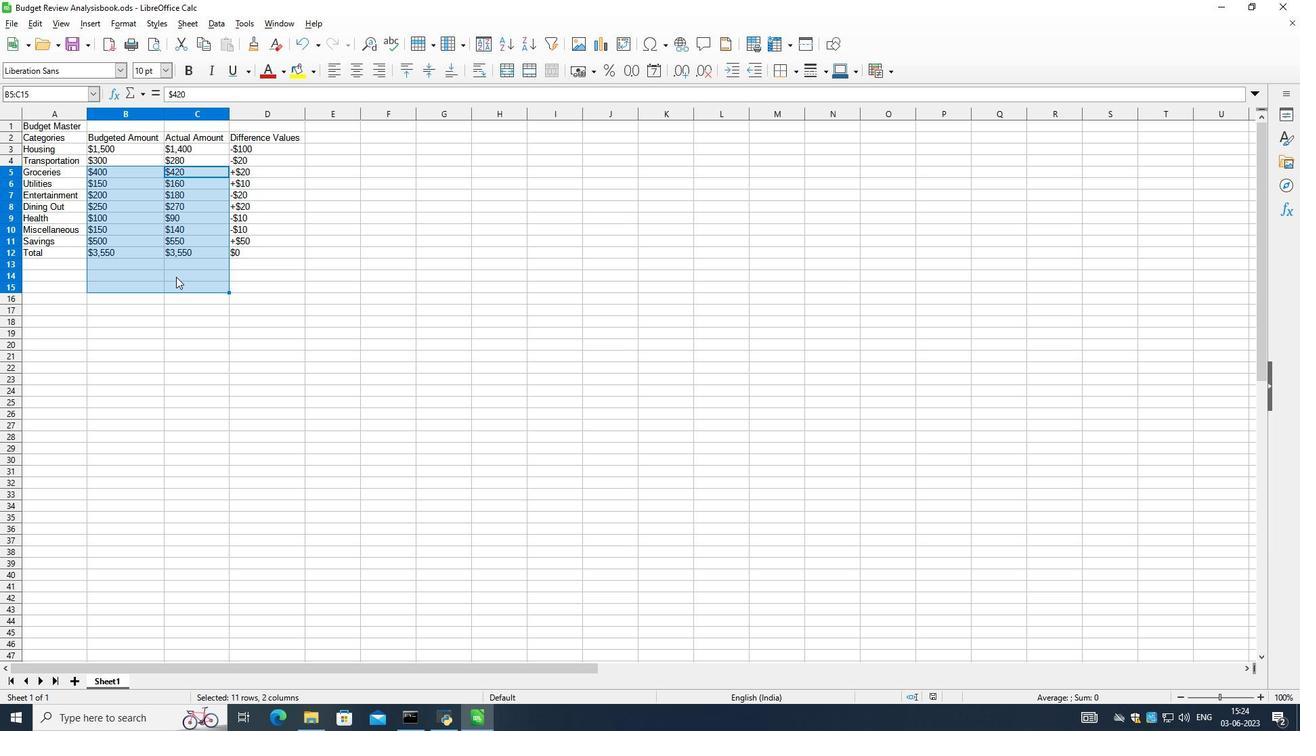
Action: Key pressed <Key.esc>
Screenshot: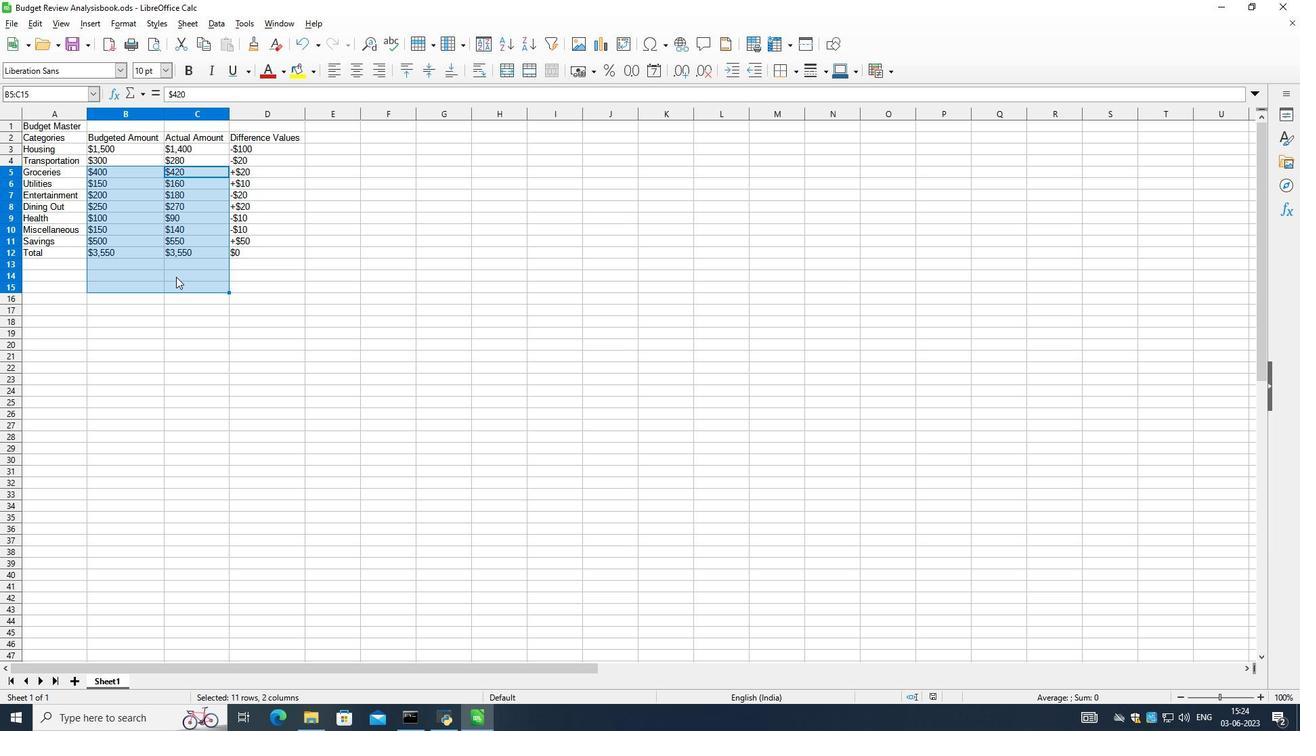 
Action: Mouse moved to (52, 235)
Screenshot: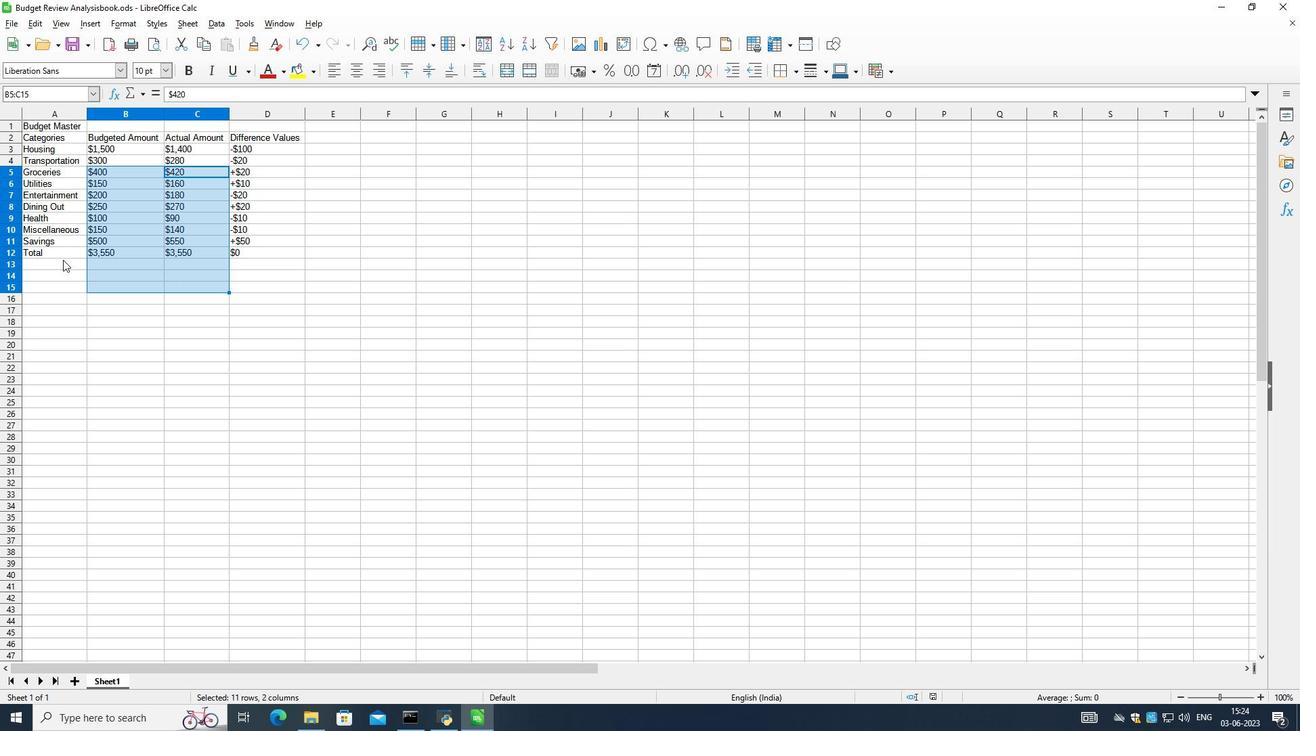
Action: Mouse pressed left at (52, 235)
Screenshot: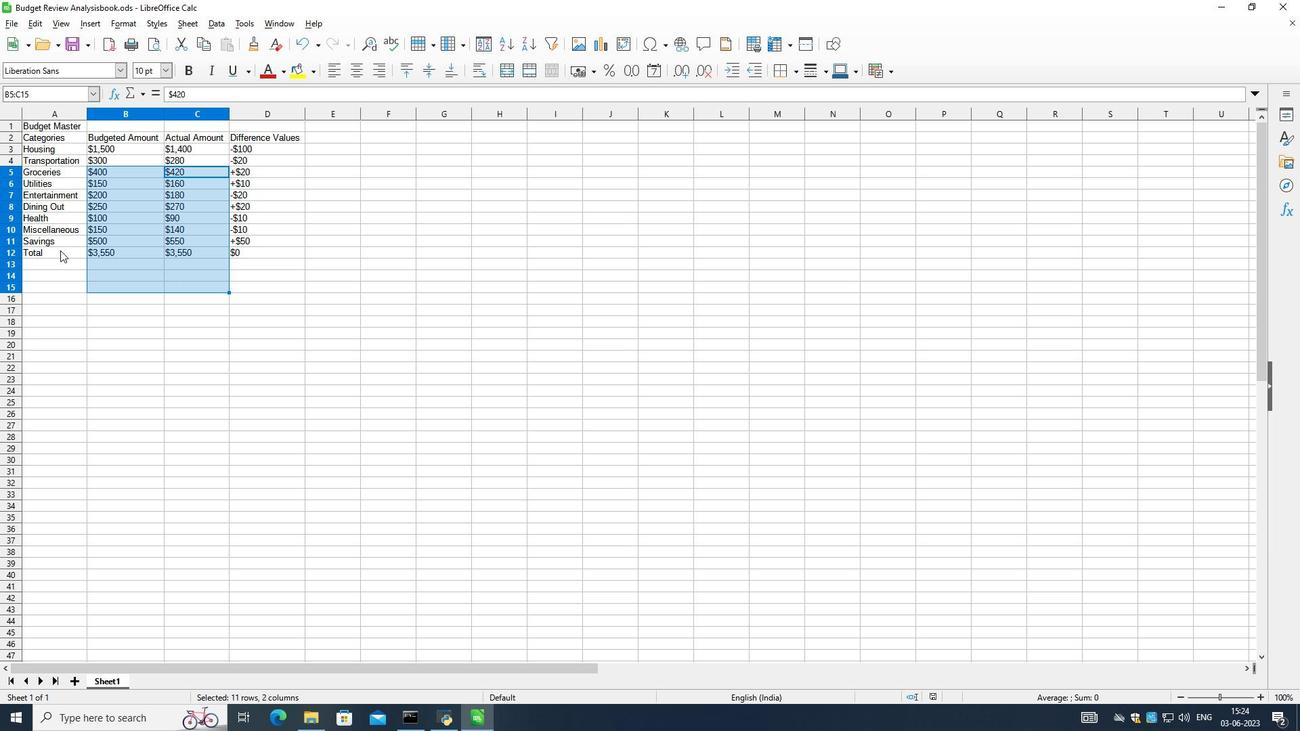 
Action: Mouse moved to (34, 132)
Screenshot: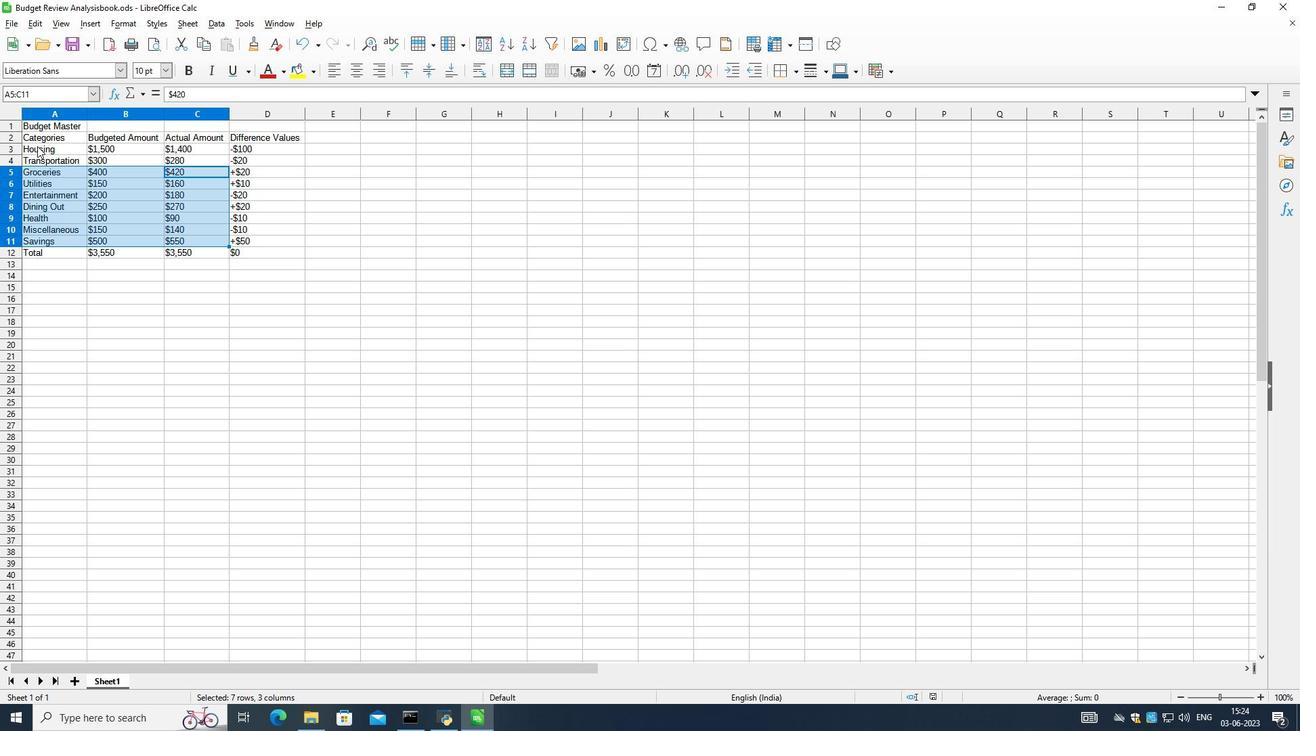 
Action: Mouse pressed left at (34, 132)
Screenshot: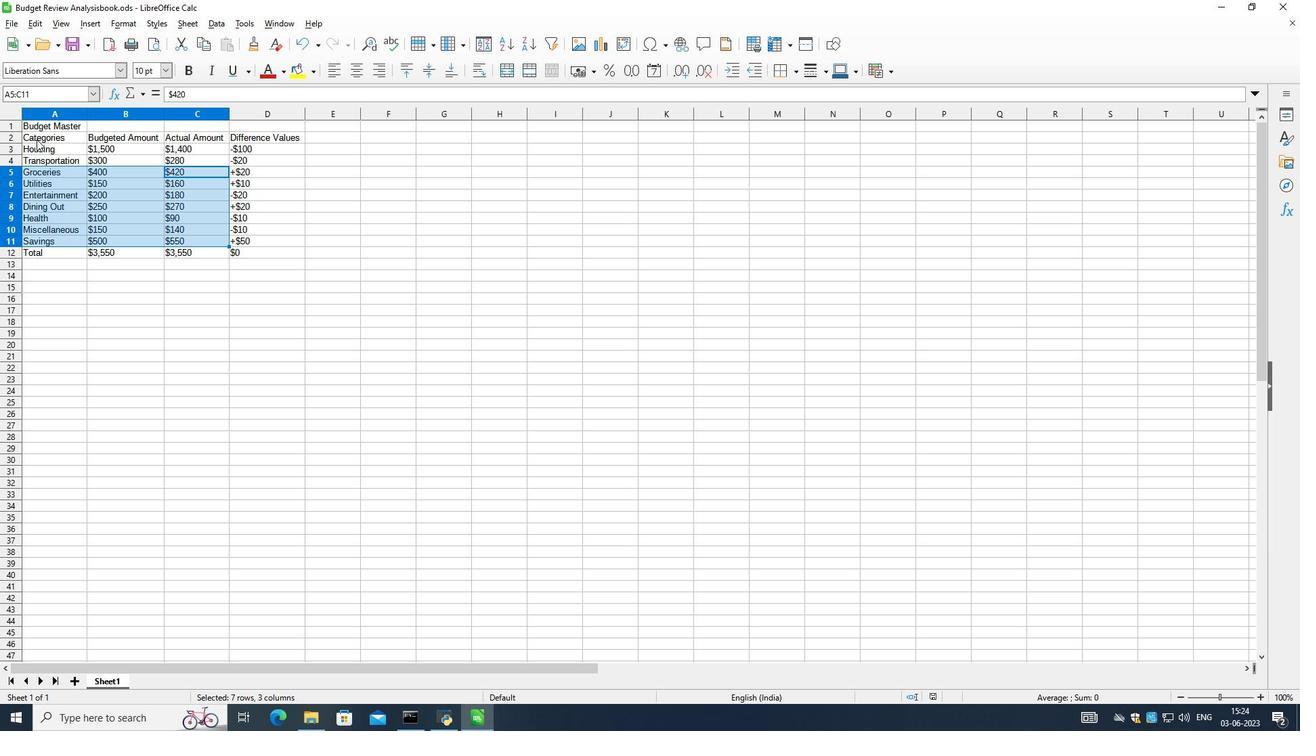 
Action: Mouse moved to (212, 233)
Screenshot: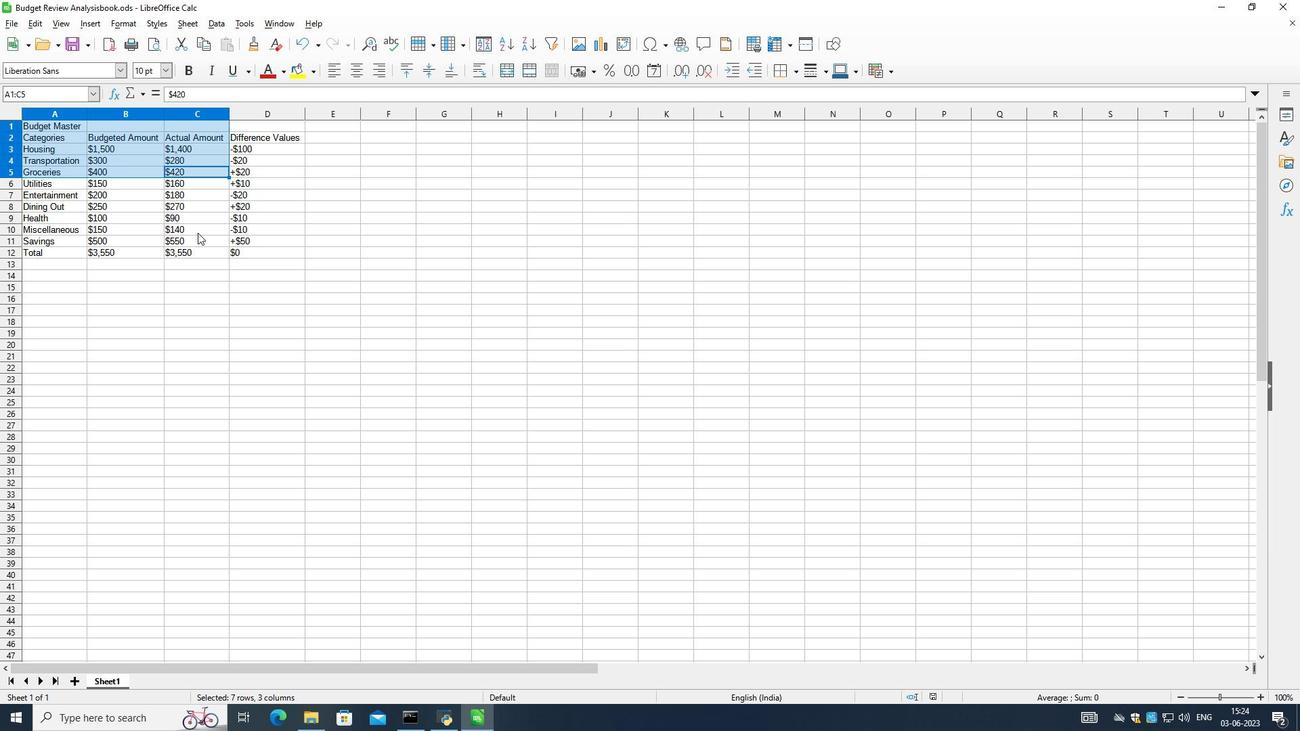 
Action: Key pressed <Key.esc>
Screenshot: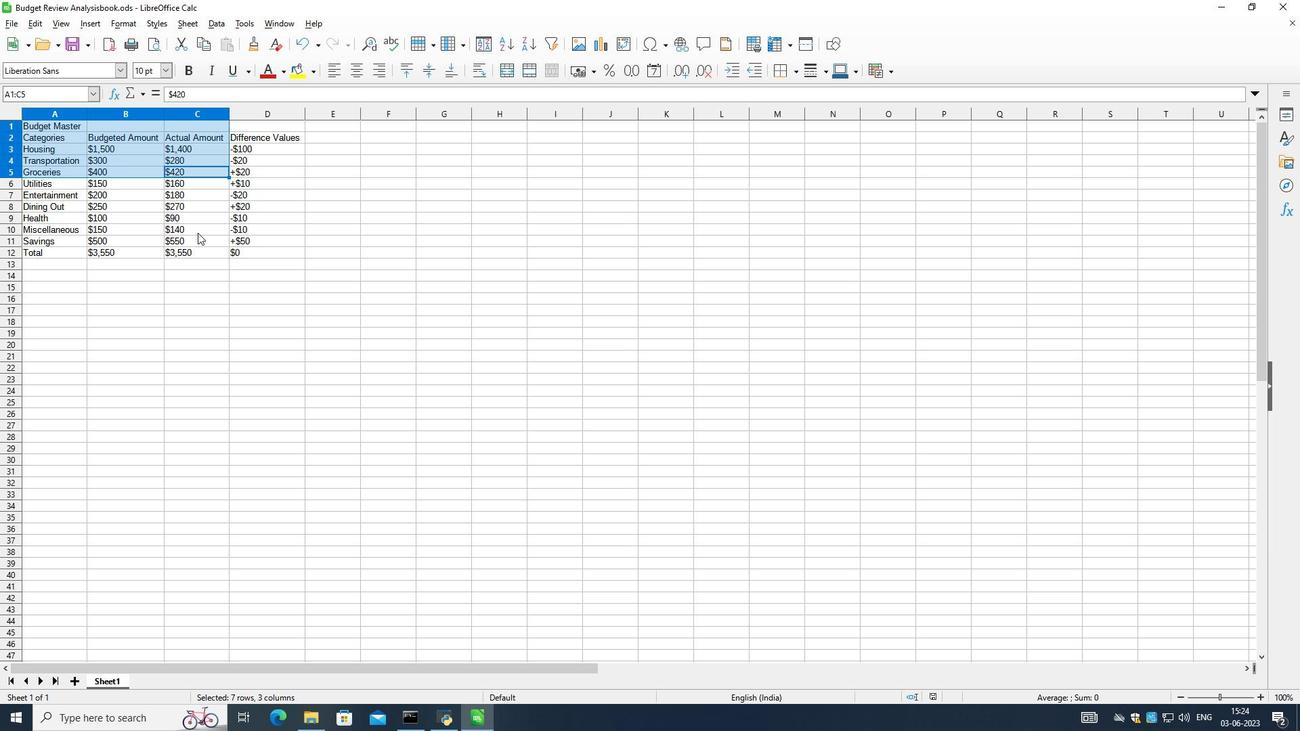 
Action: Mouse moved to (247, 250)
Screenshot: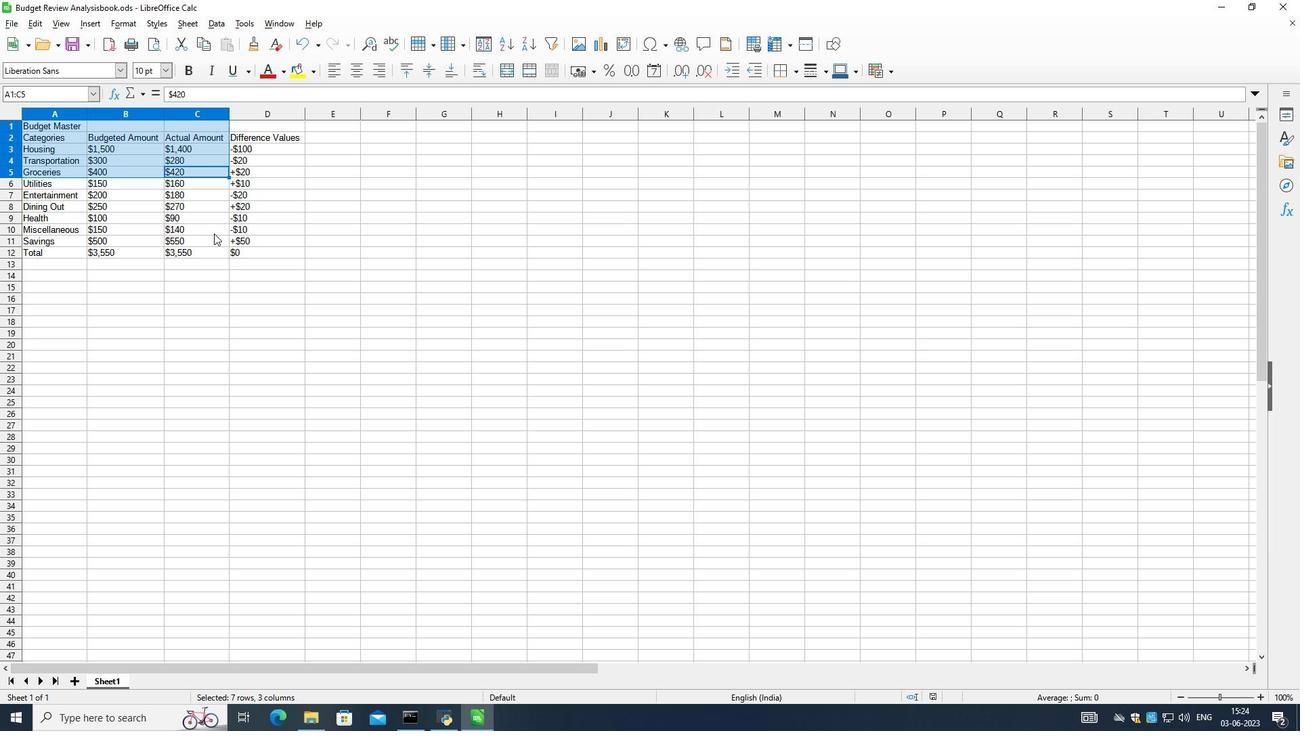 
Action: Mouse pressed left at (247, 250)
Screenshot: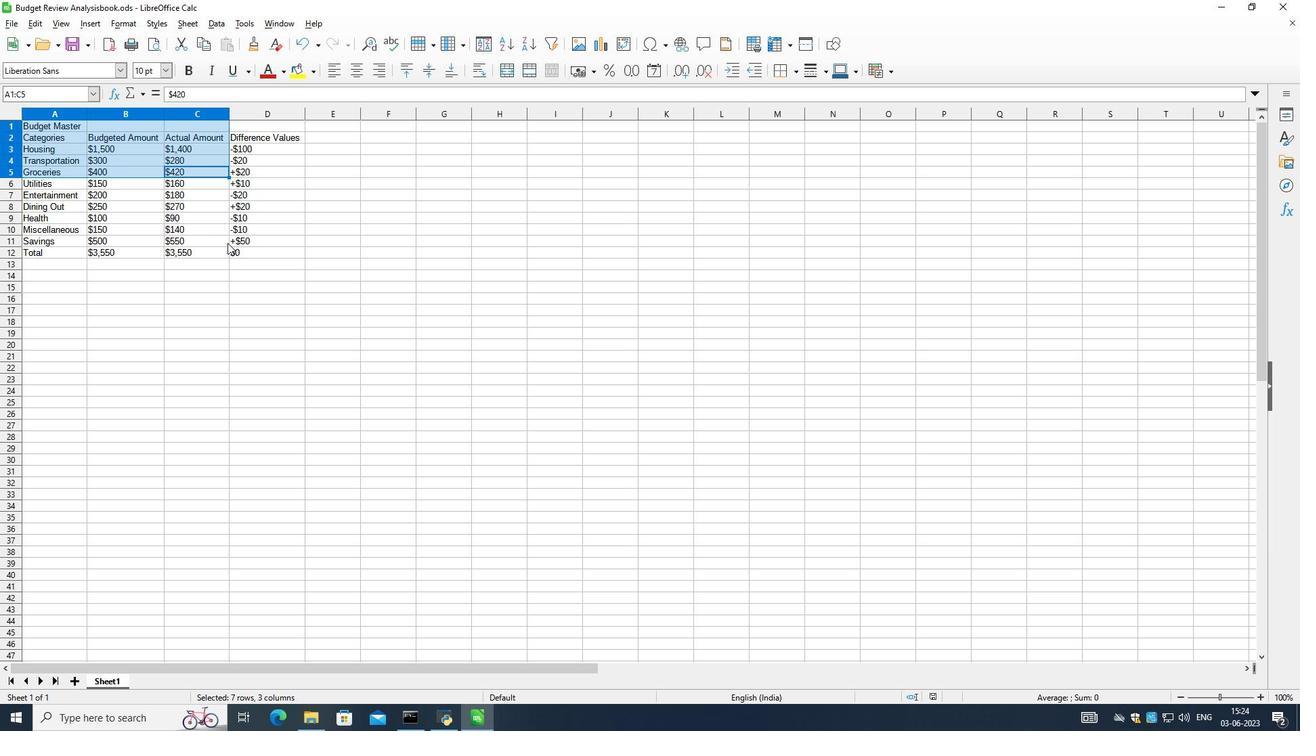 
Action: Mouse moved to (525, 237)
Screenshot: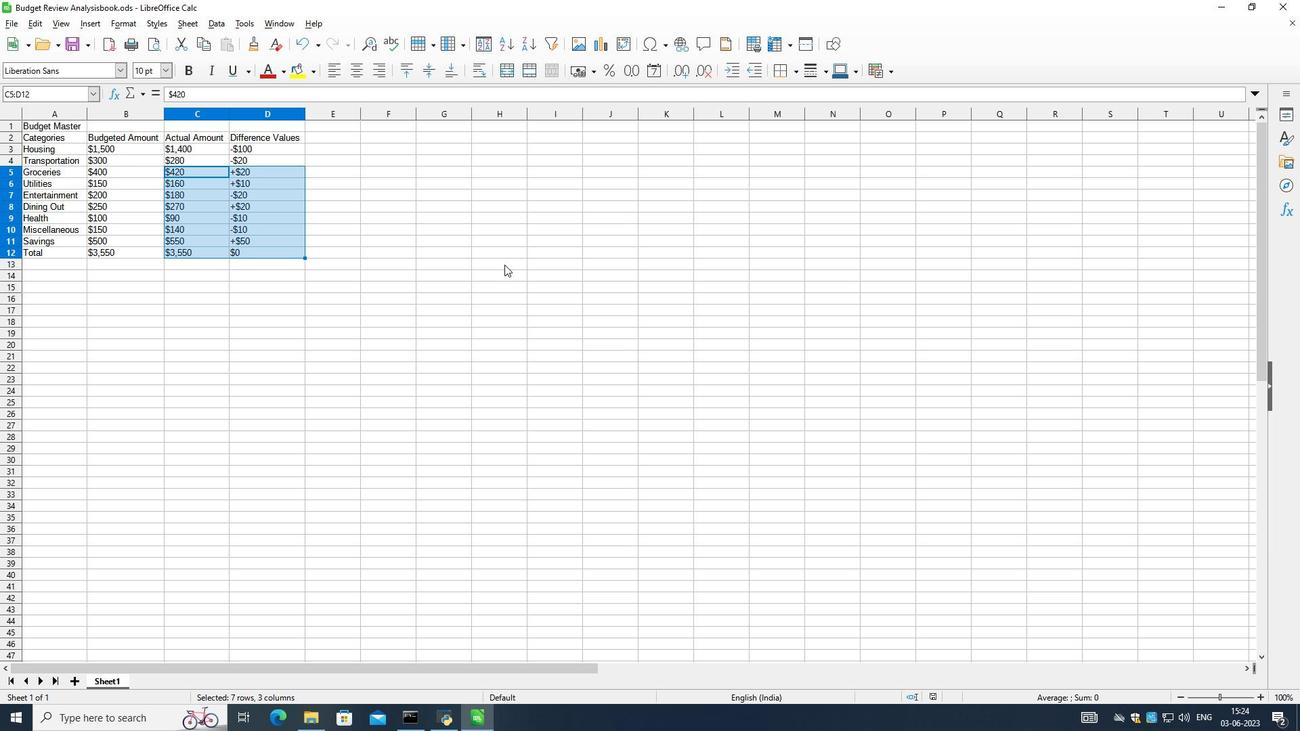 
Action: Mouse pressed left at (525, 237)
Screenshot: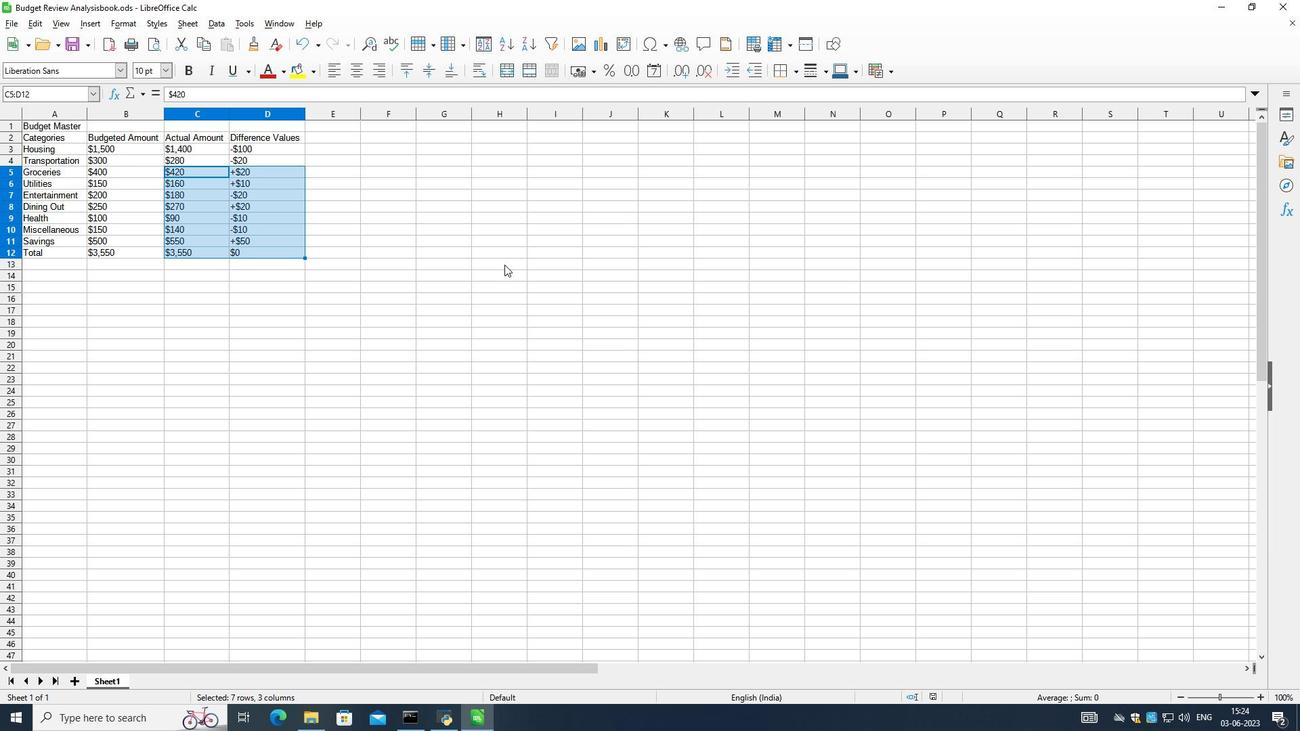 
Action: Mouse moved to (65, 218)
Screenshot: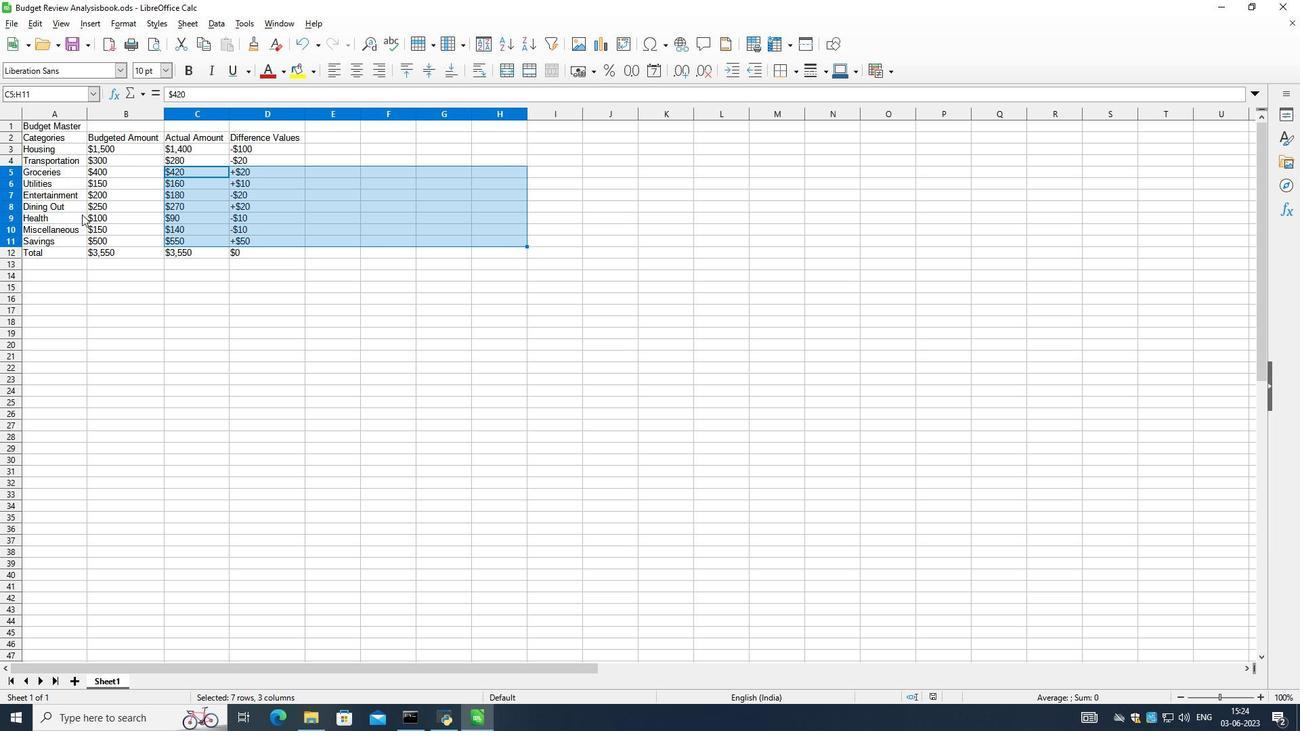 
Action: Key pressed <Key.esc>
Screenshot: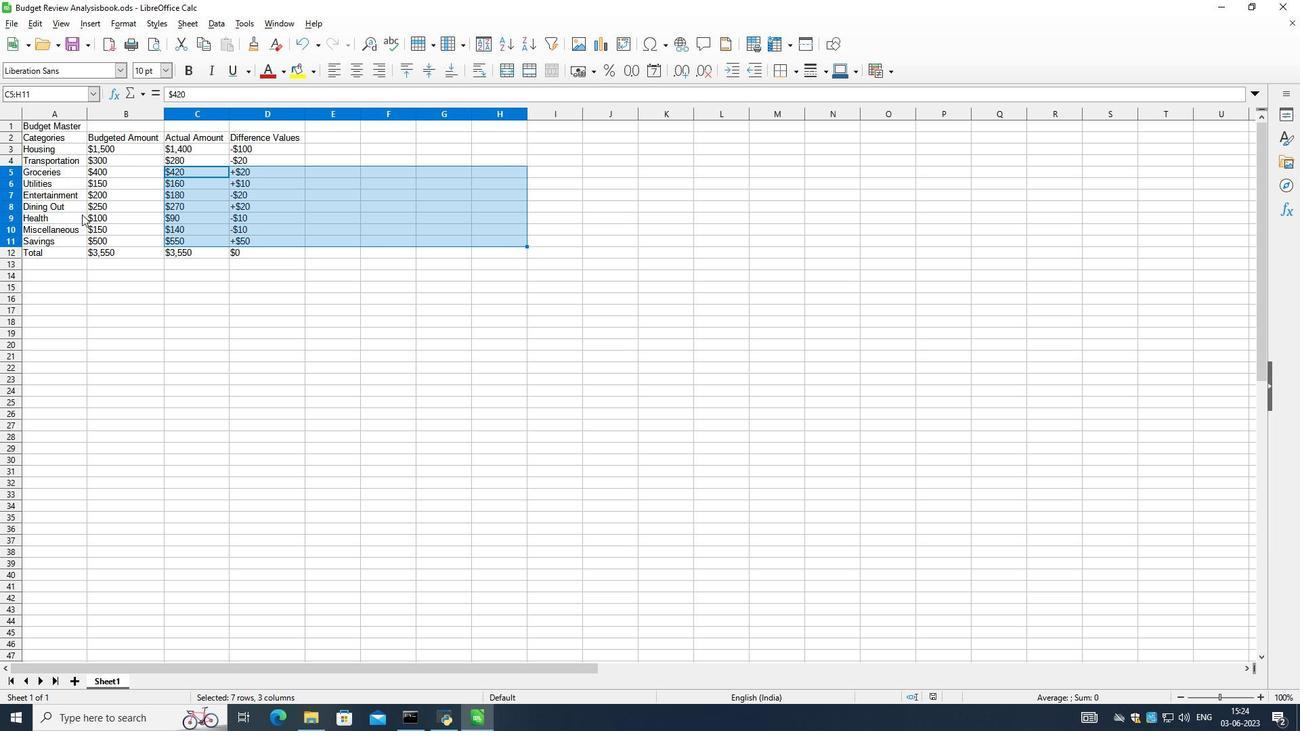 
Action: Mouse moved to (81, 233)
Screenshot: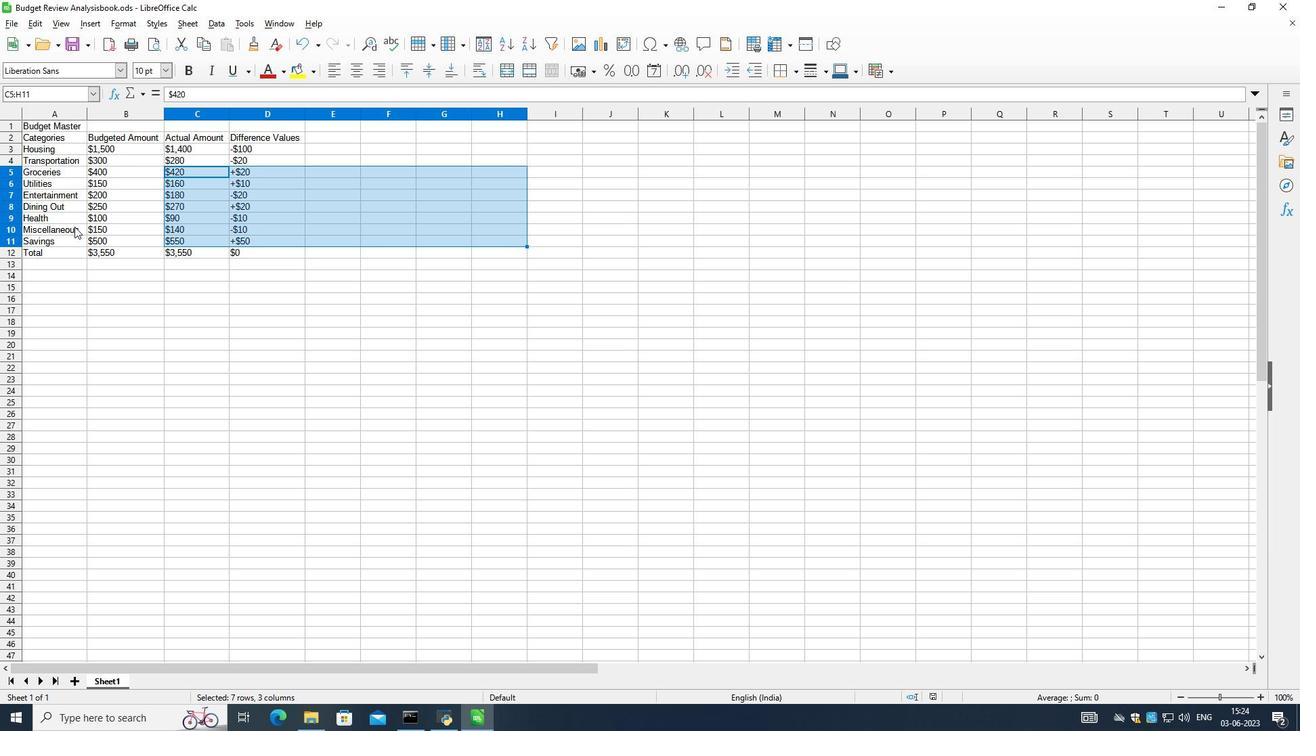 
Action: Mouse pressed left at (81, 233)
Screenshot: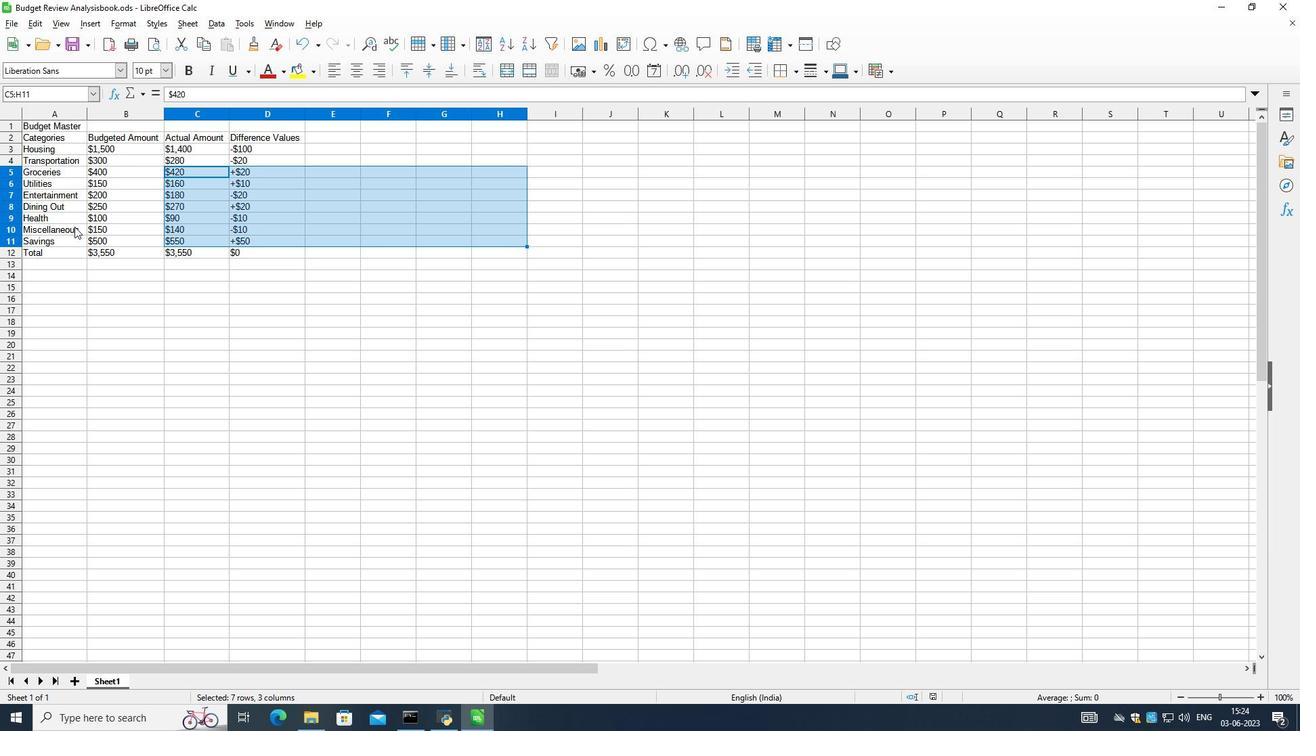 
Action: Mouse moved to (364, 314)
Screenshot: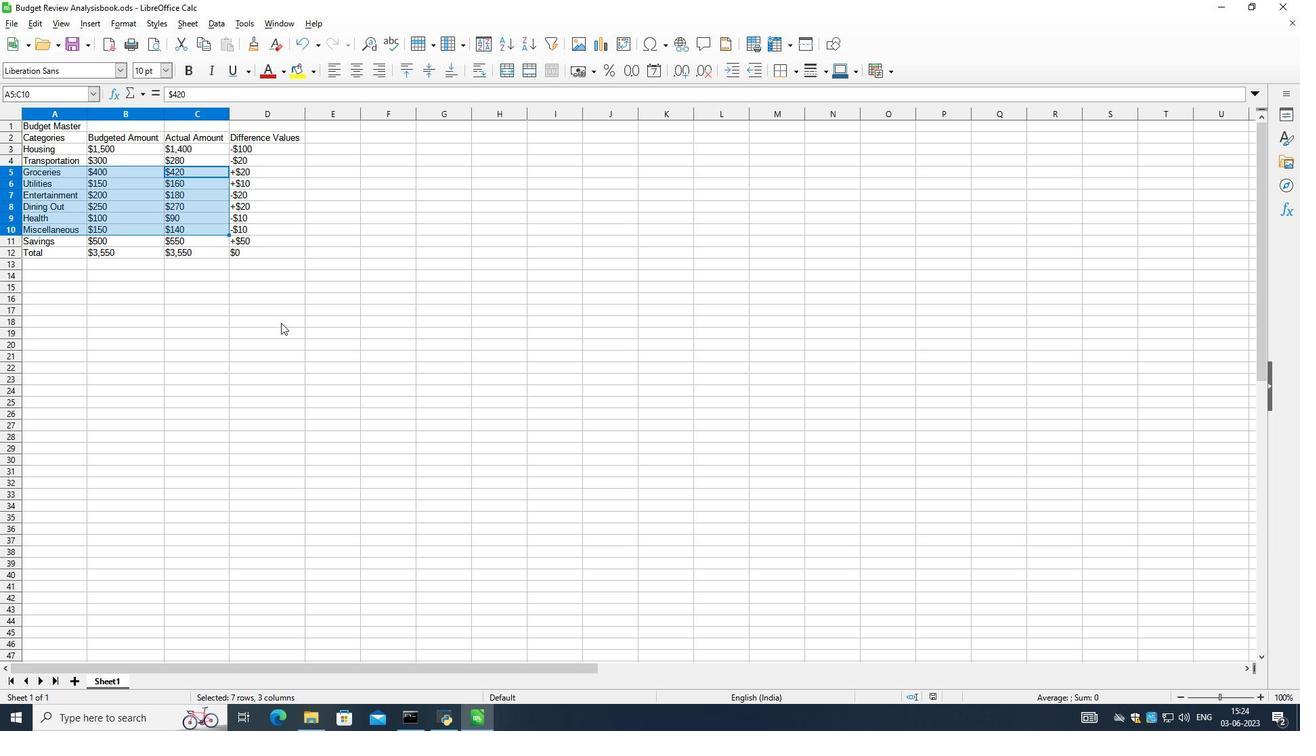 
Action: Mouse pressed left at (364, 314)
Screenshot: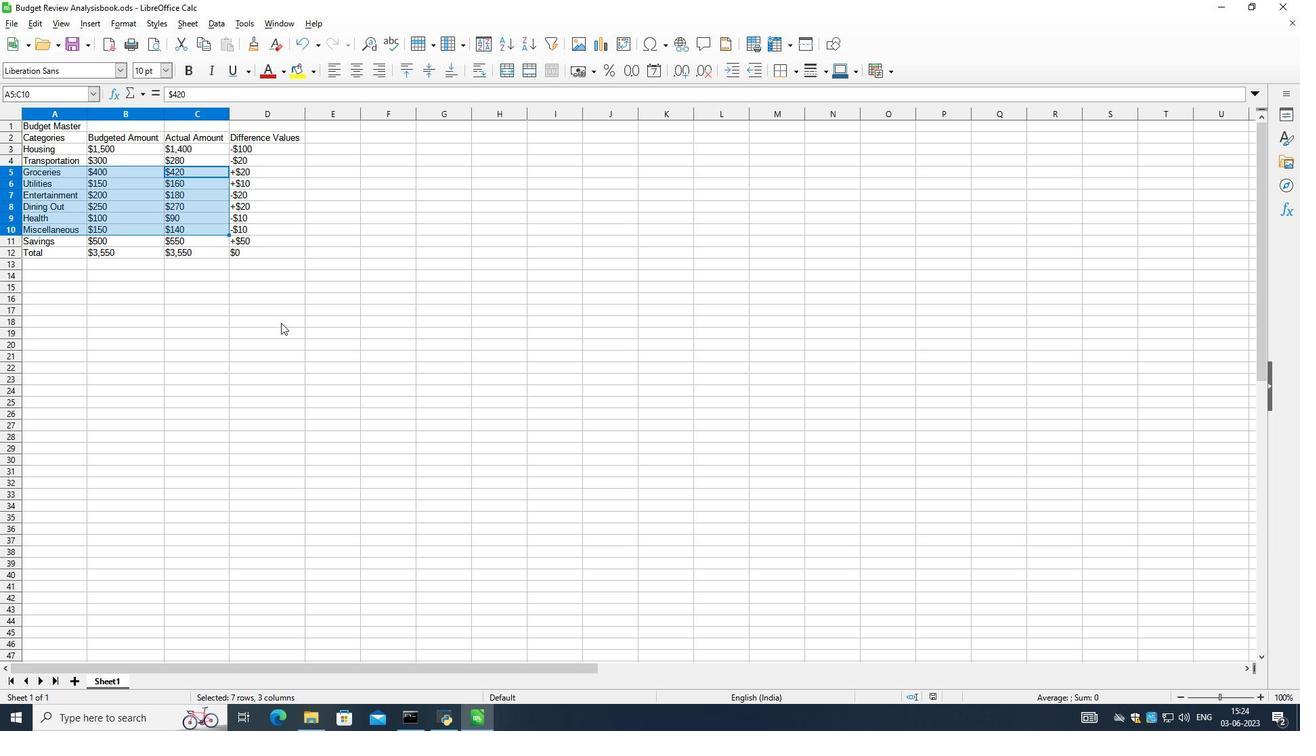 
Action: Mouse moved to (484, 271)
Screenshot: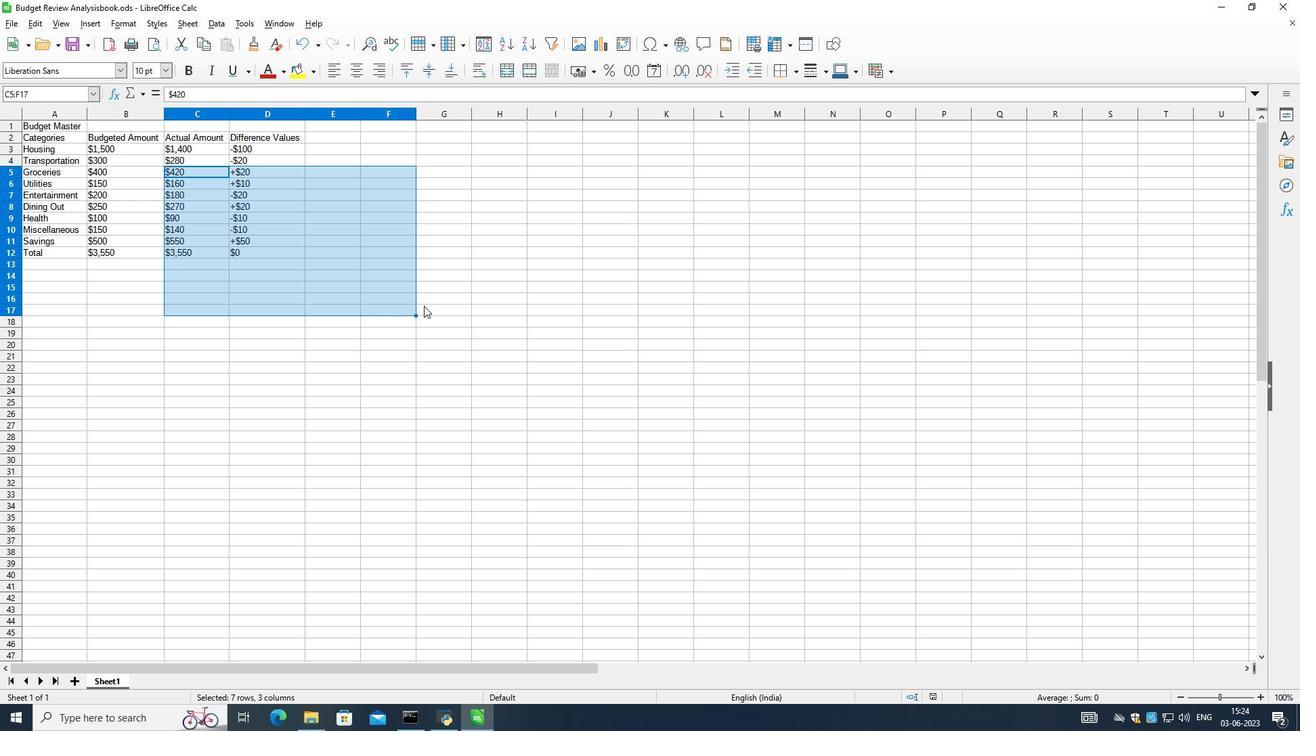 
Action: Mouse pressed left at (484, 271)
Screenshot: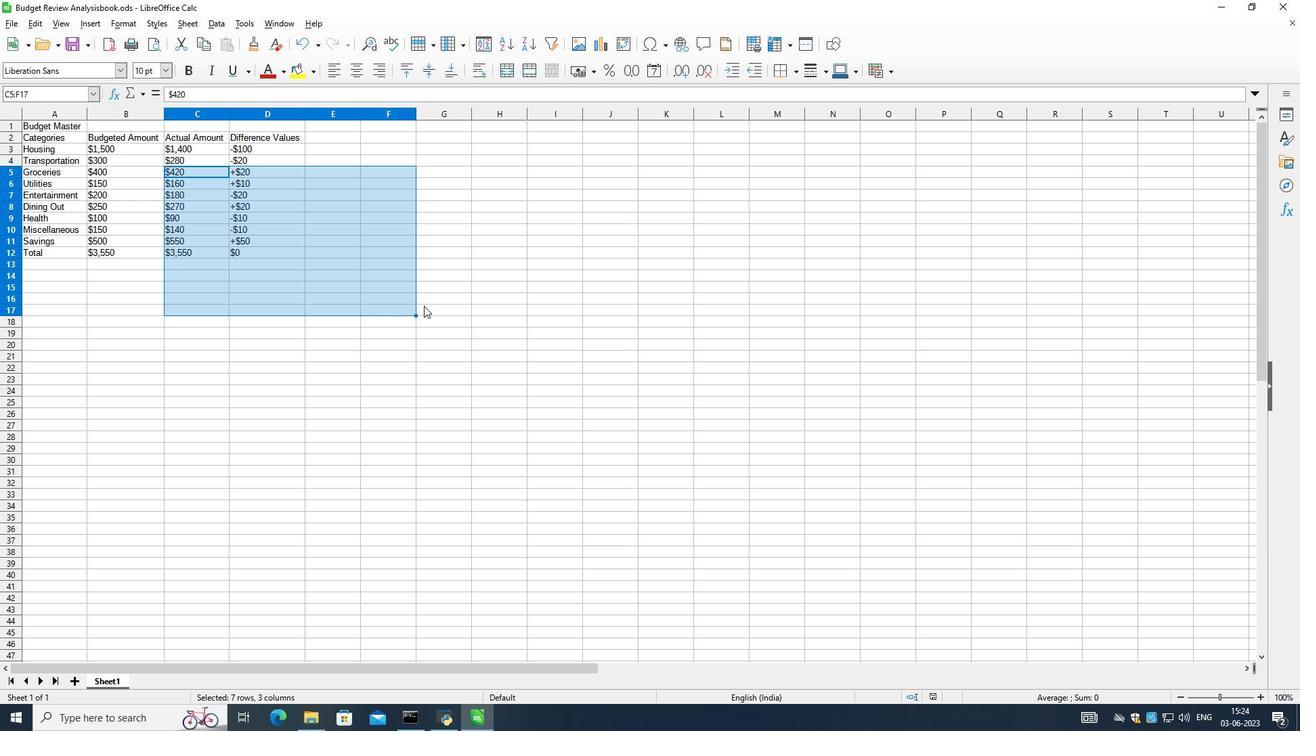 
Action: Mouse moved to (281, 239)
Screenshot: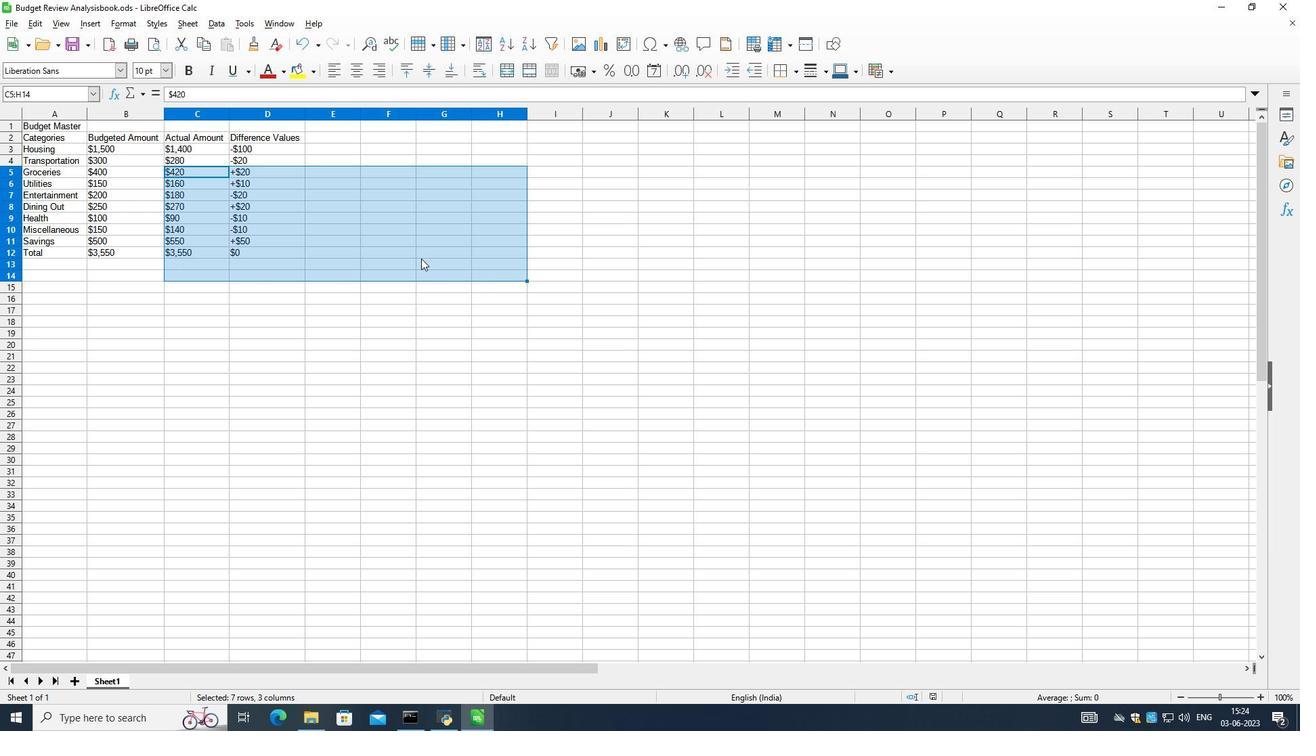 
Action: Mouse pressed left at (281, 239)
Screenshot: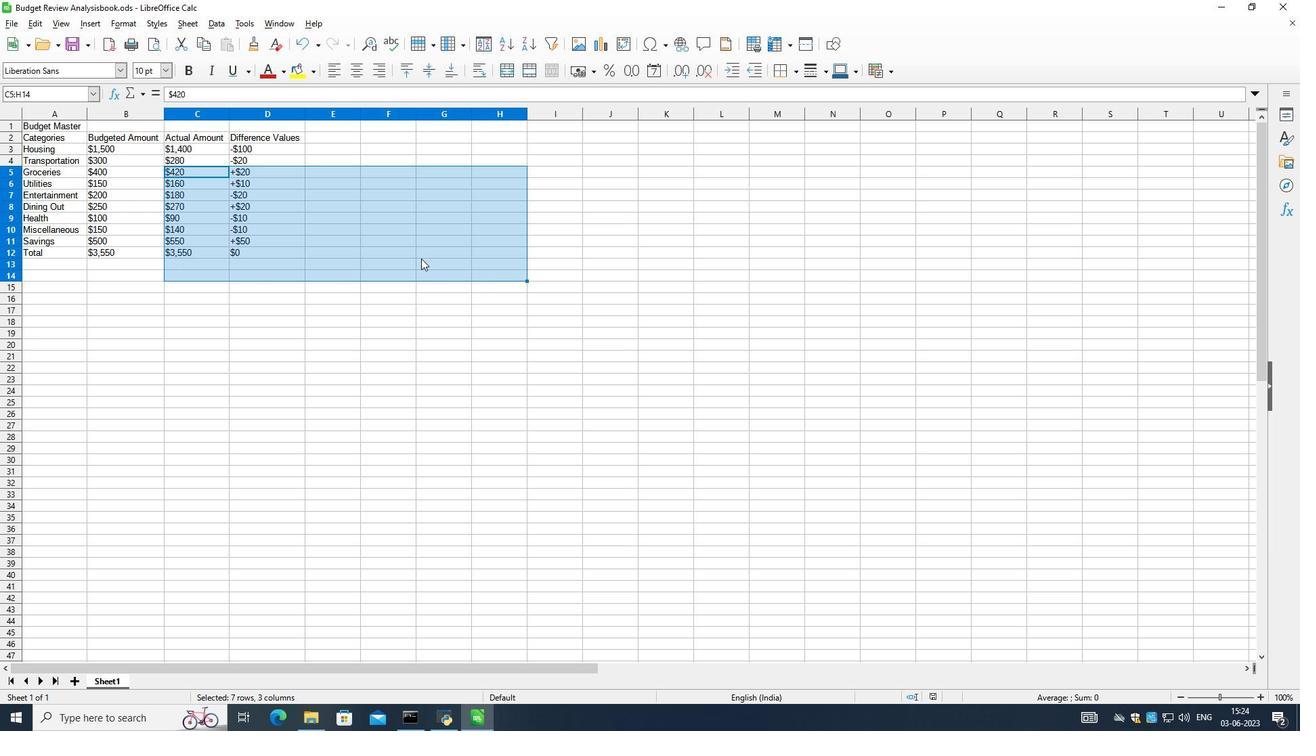 
Action: Mouse moved to (111, 279)
Screenshot: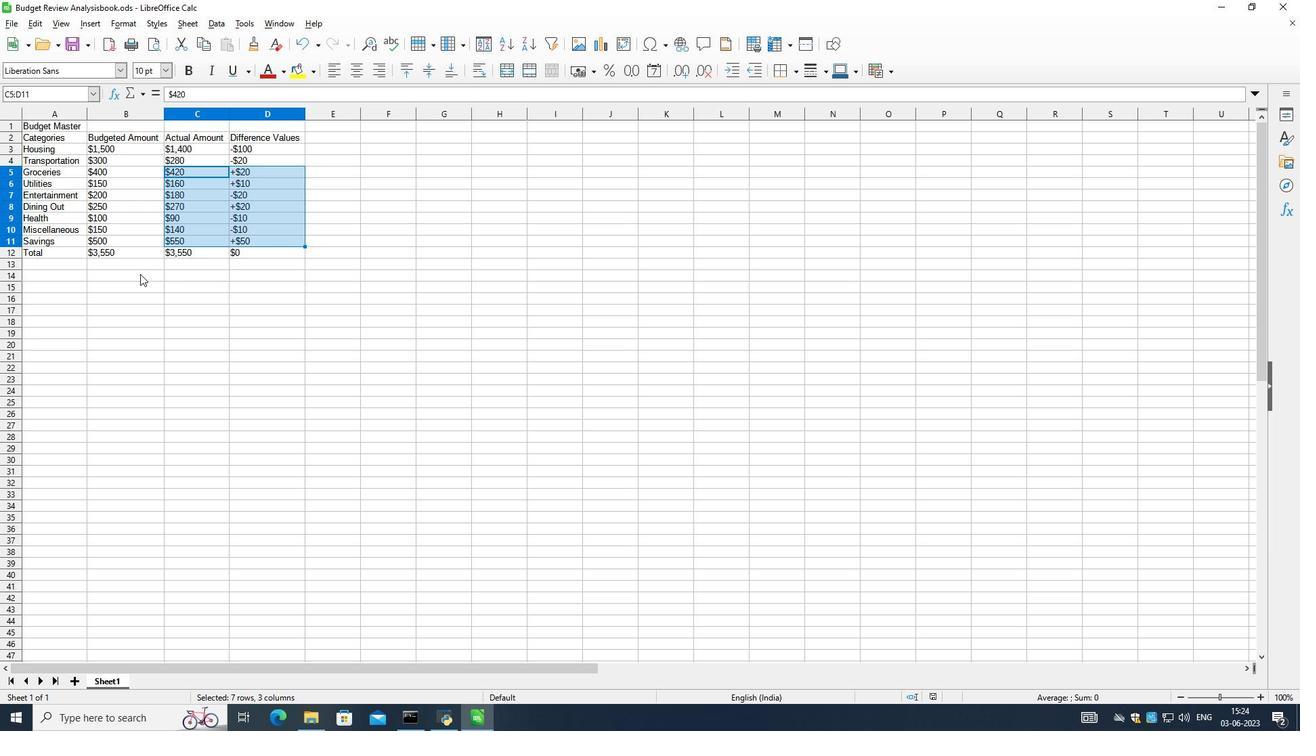 
Action: Key pressed <Key.esc>
Screenshot: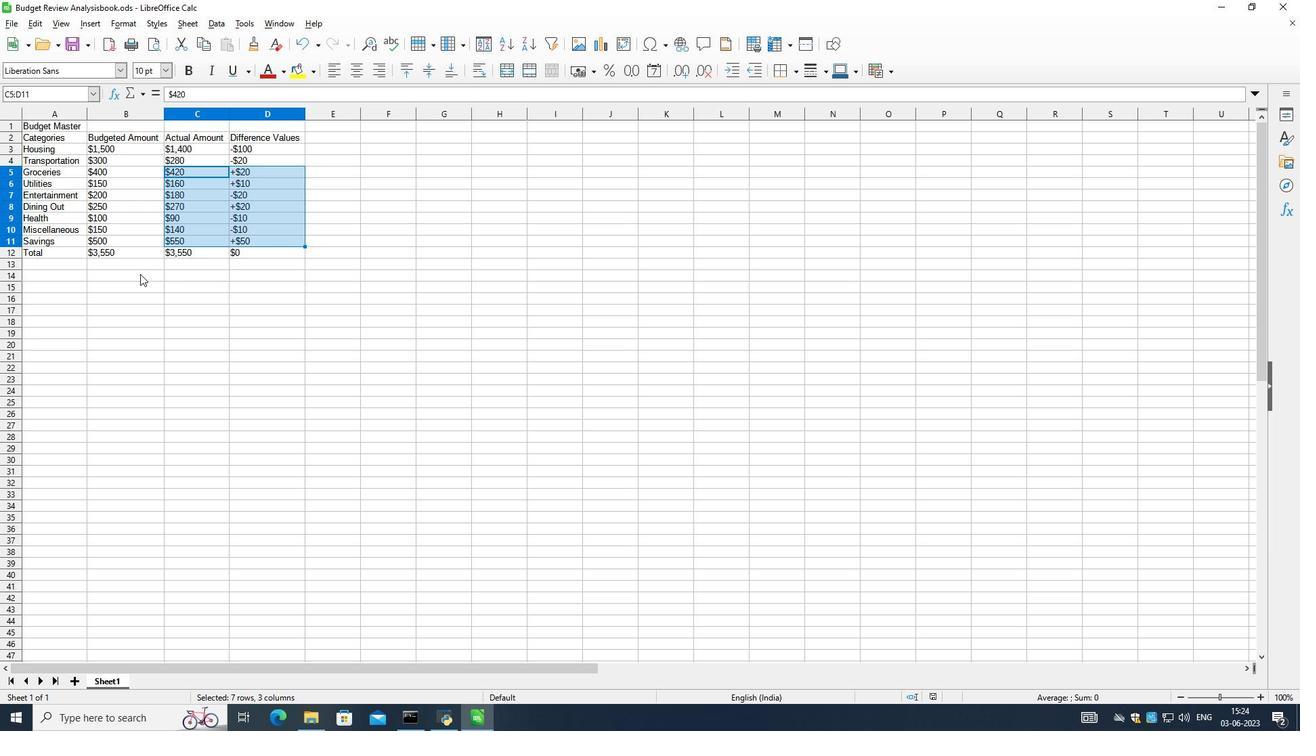 
Action: Mouse moved to (35, 121)
Screenshot: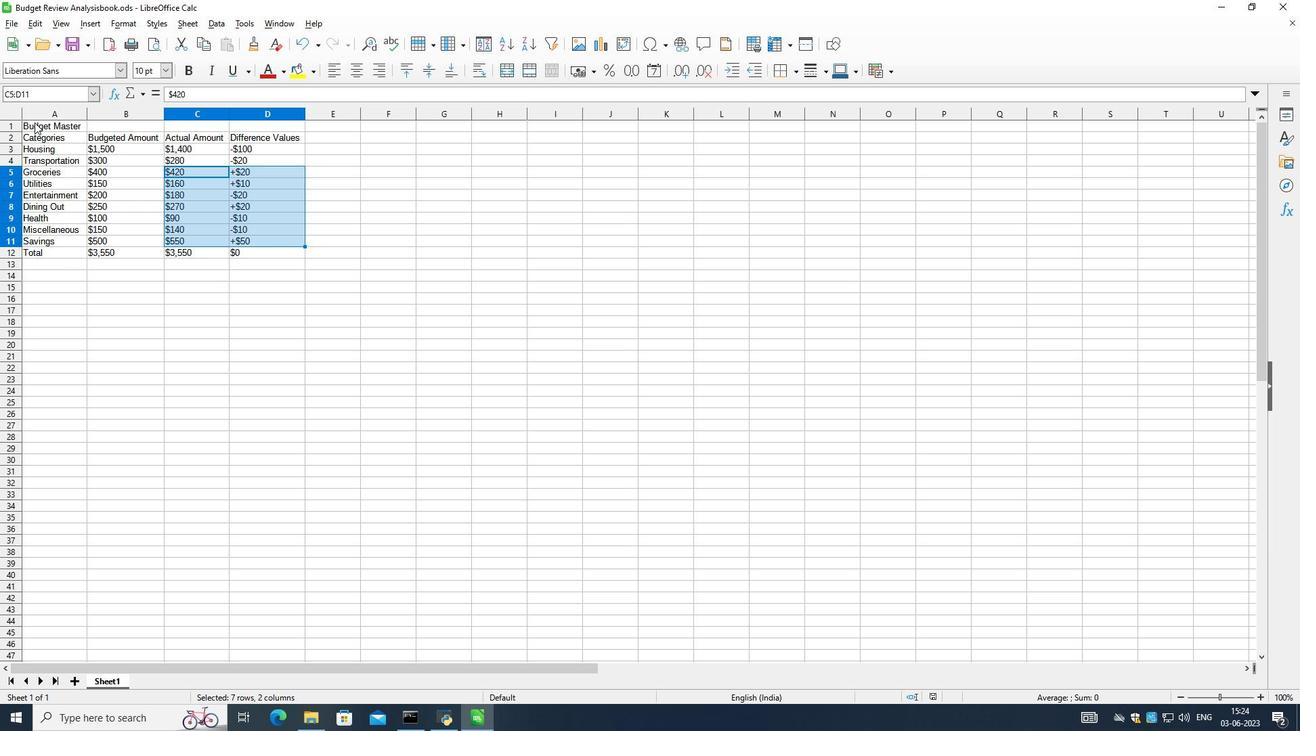 
Action: Mouse pressed left at (35, 121)
Screenshot: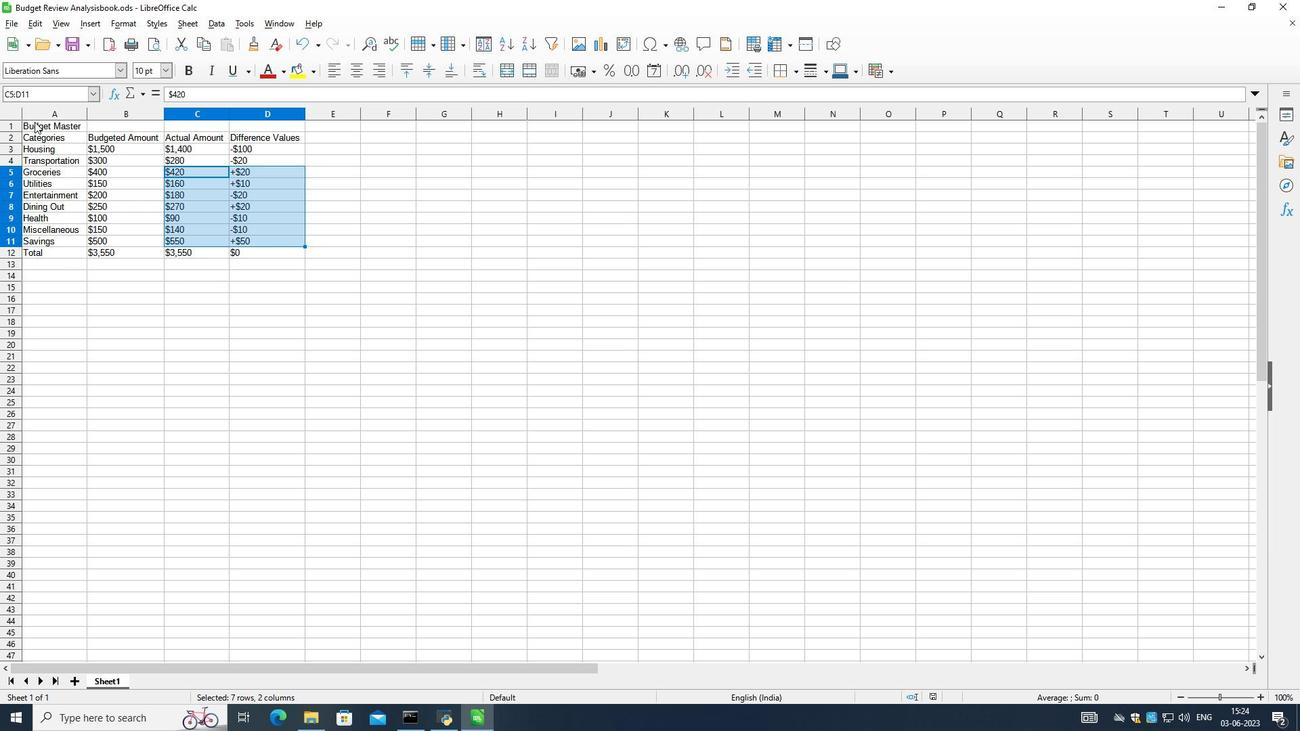 
Action: Mouse moved to (54, 210)
Screenshot: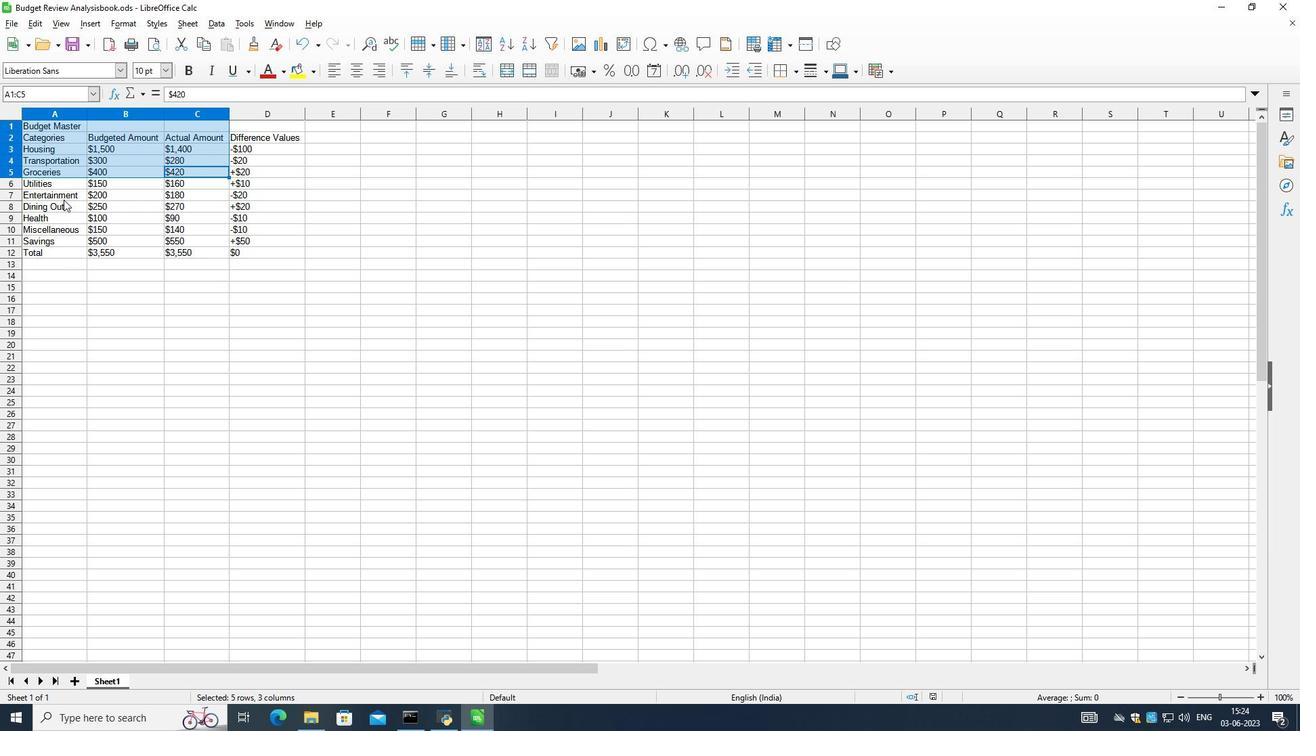 
Action: Mouse pressed left at (54, 210)
Screenshot: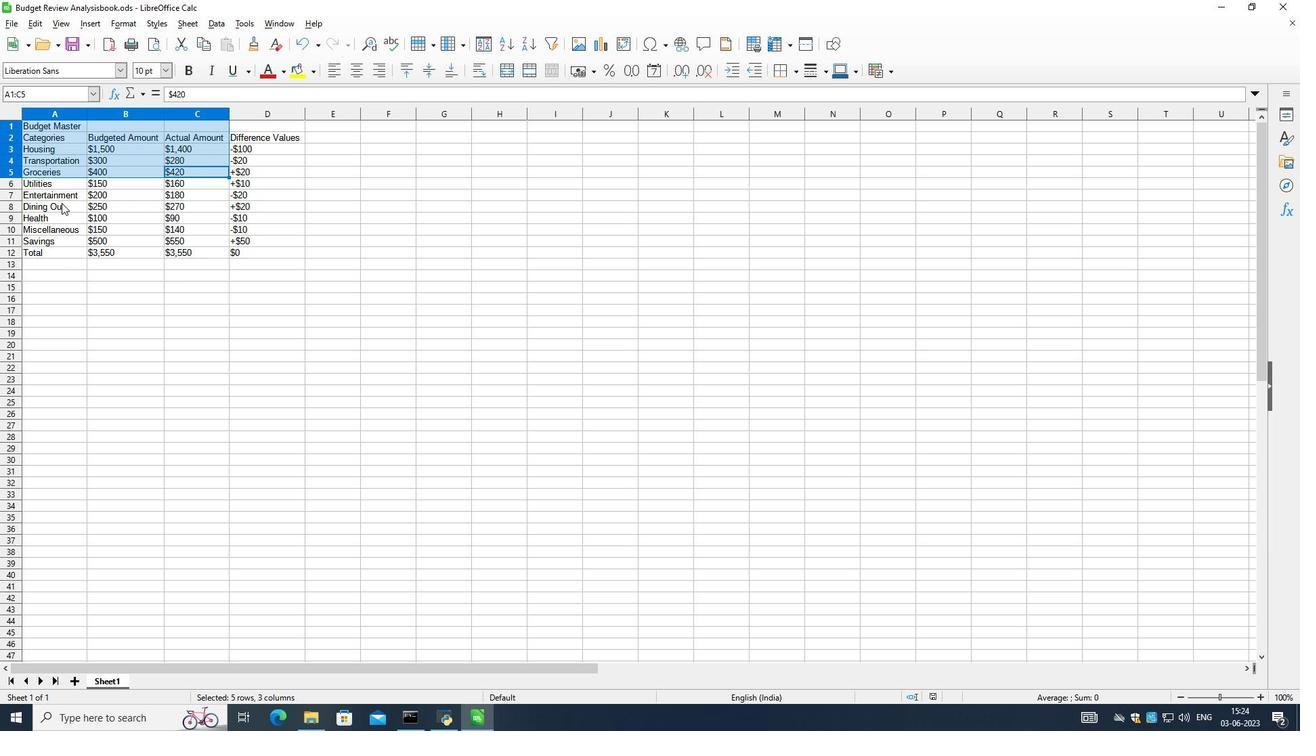 
Action: Mouse moved to (5, 23)
Screenshot: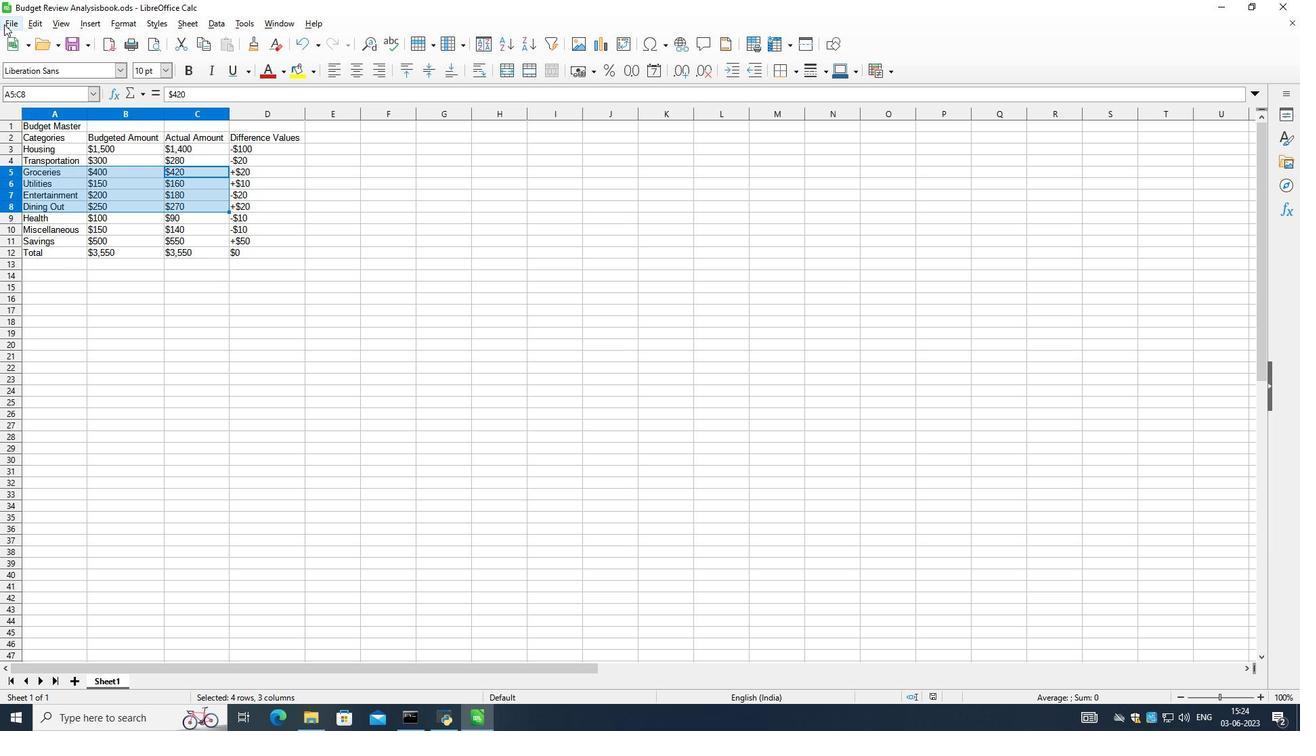 
Action: Mouse pressed left at (5, 23)
Screenshot: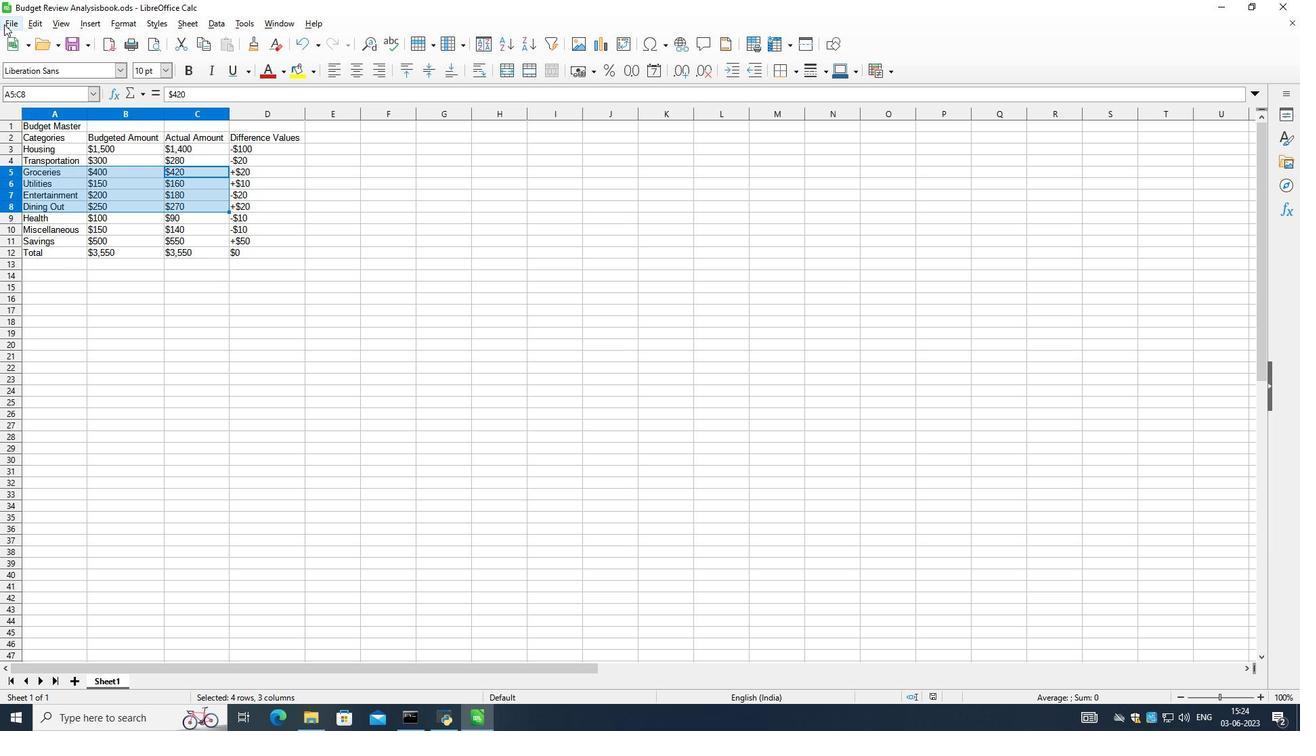 
Action: Mouse moved to (380, 226)
Screenshot: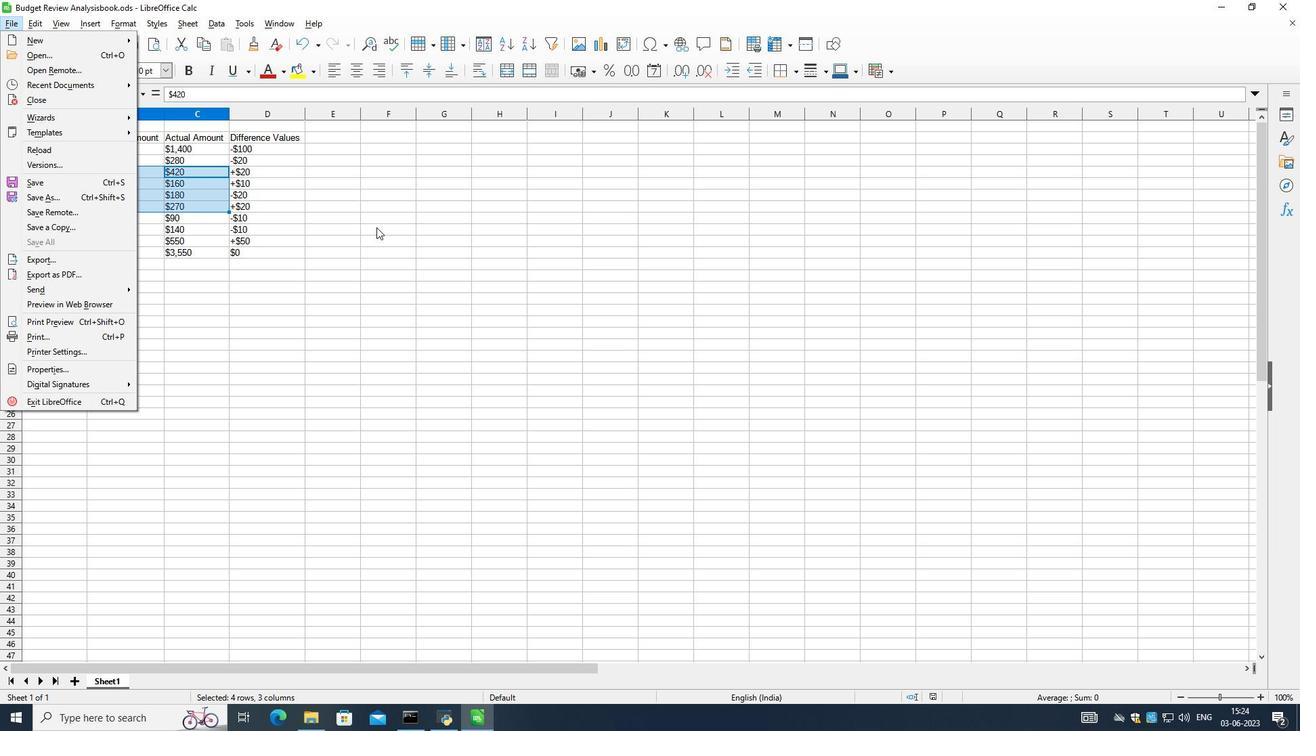 
Action: Mouse pressed left at (380, 226)
Screenshot: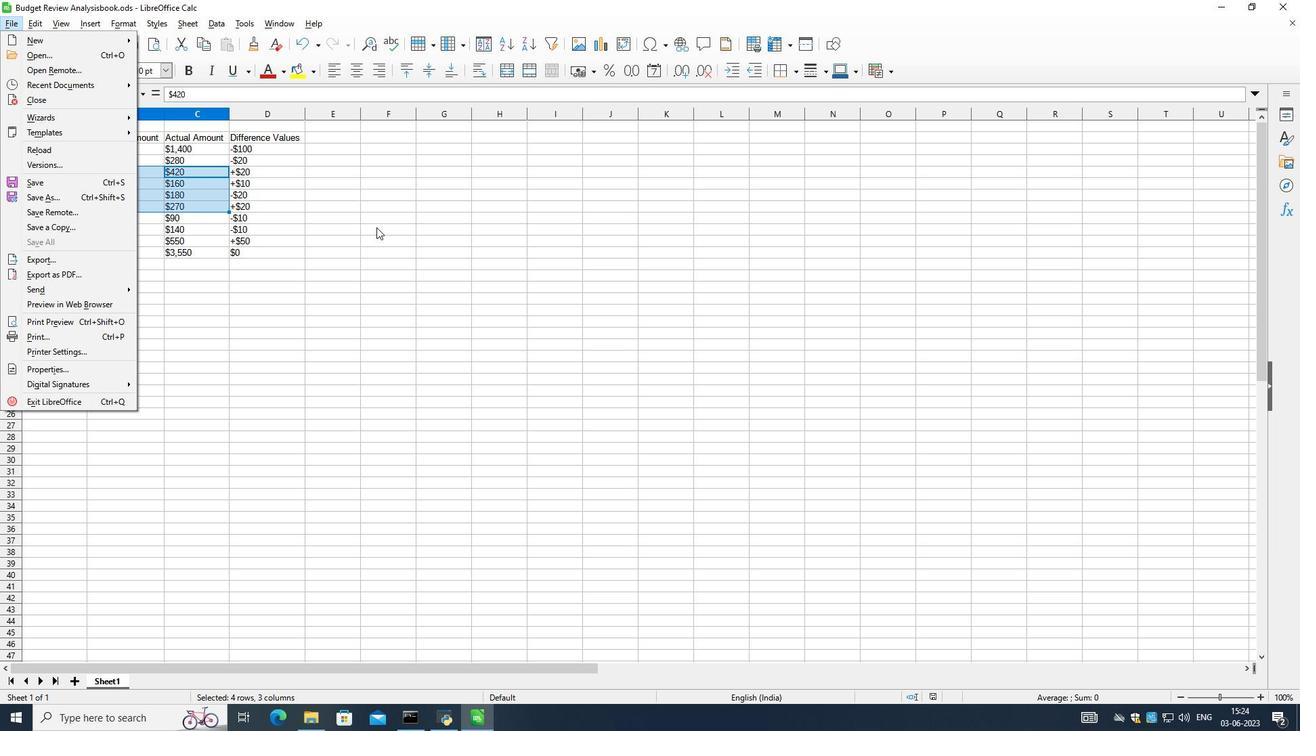 
Action: Mouse moved to (247, 222)
Screenshot: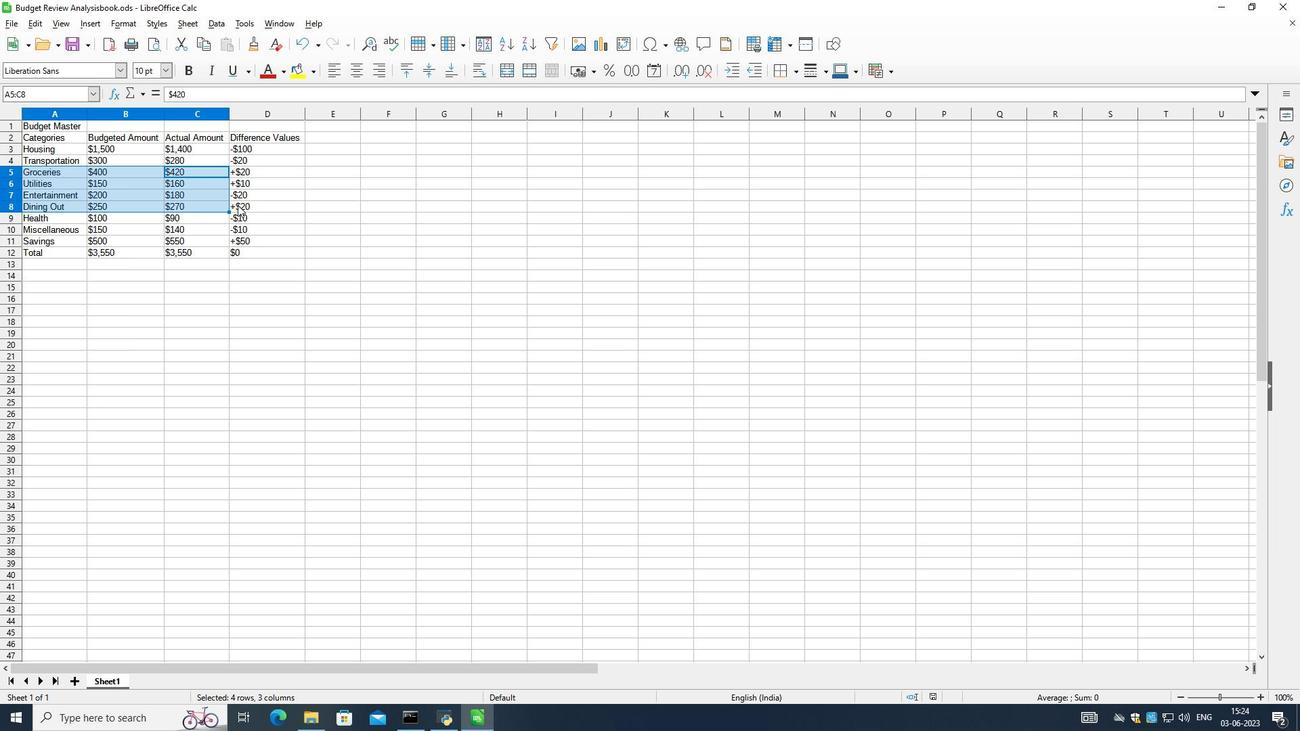 
Action: Key pressed <Key.esc>
Screenshot: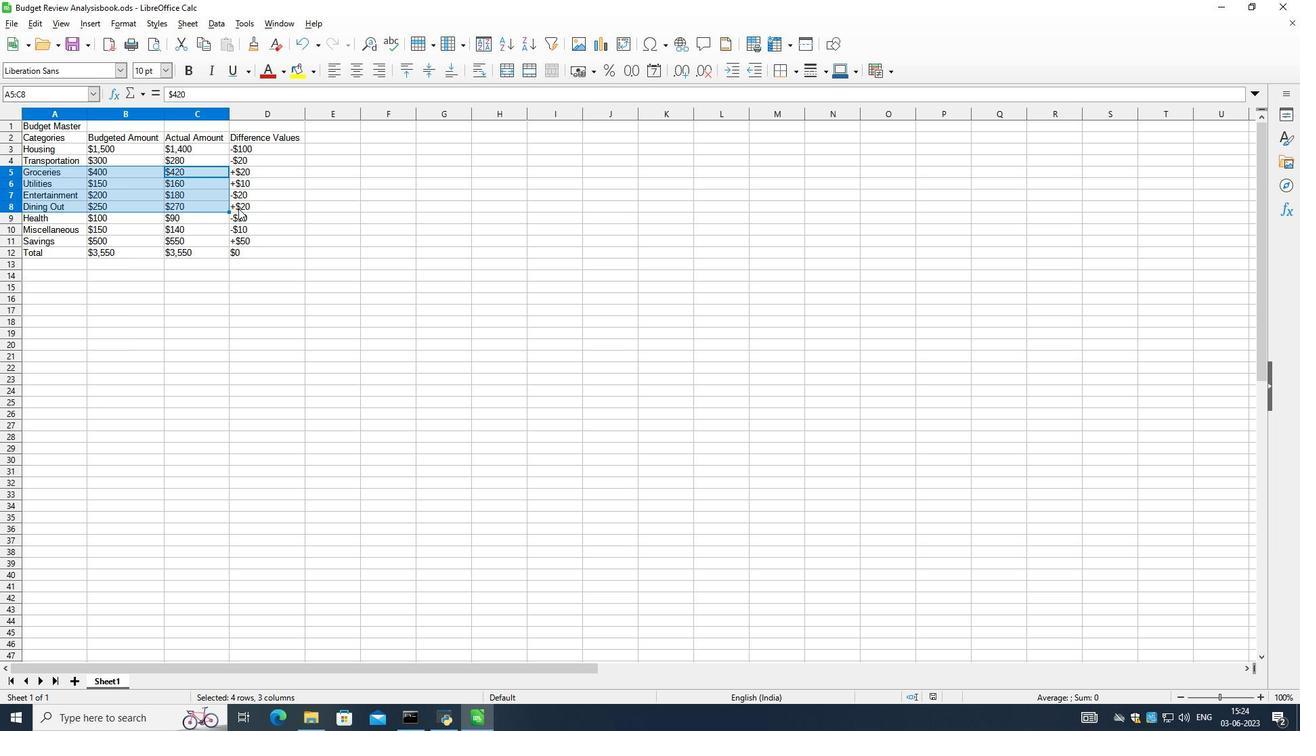 
Action: Mouse moved to (231, 209)
Screenshot: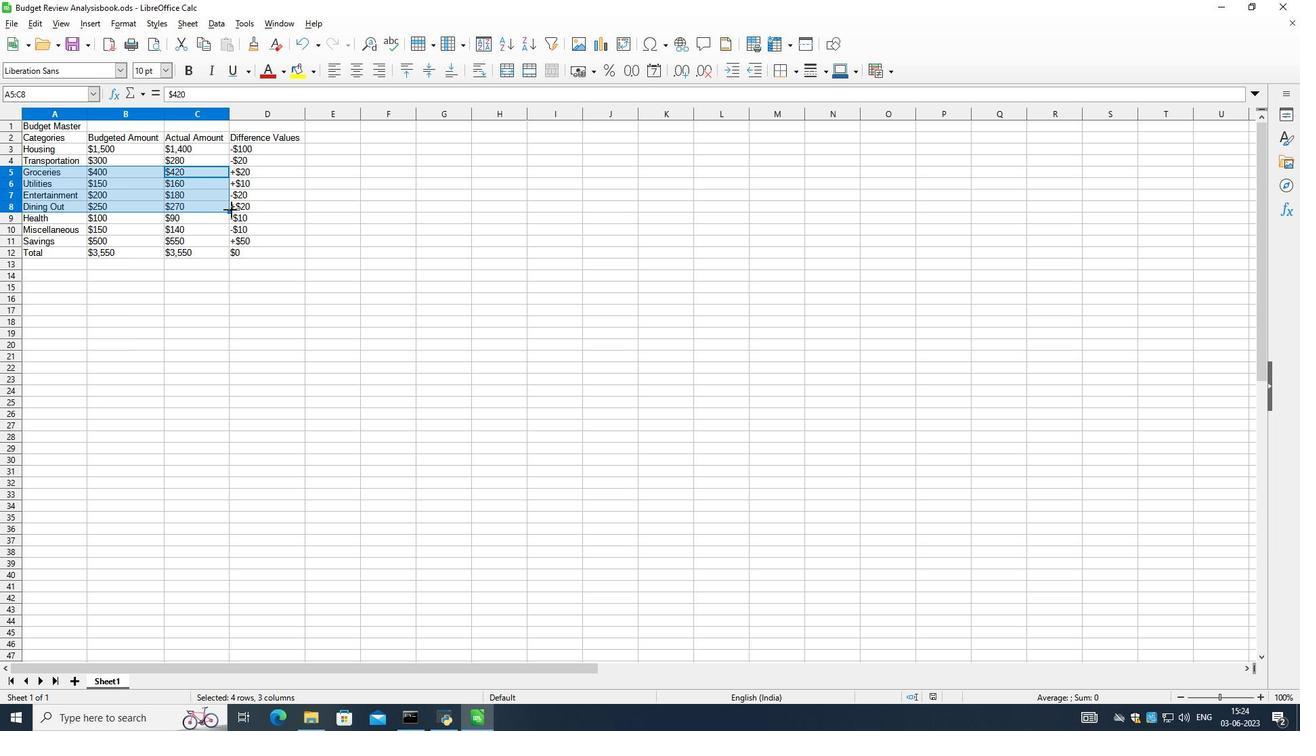 
Action: Mouse pressed left at (231, 209)
Screenshot: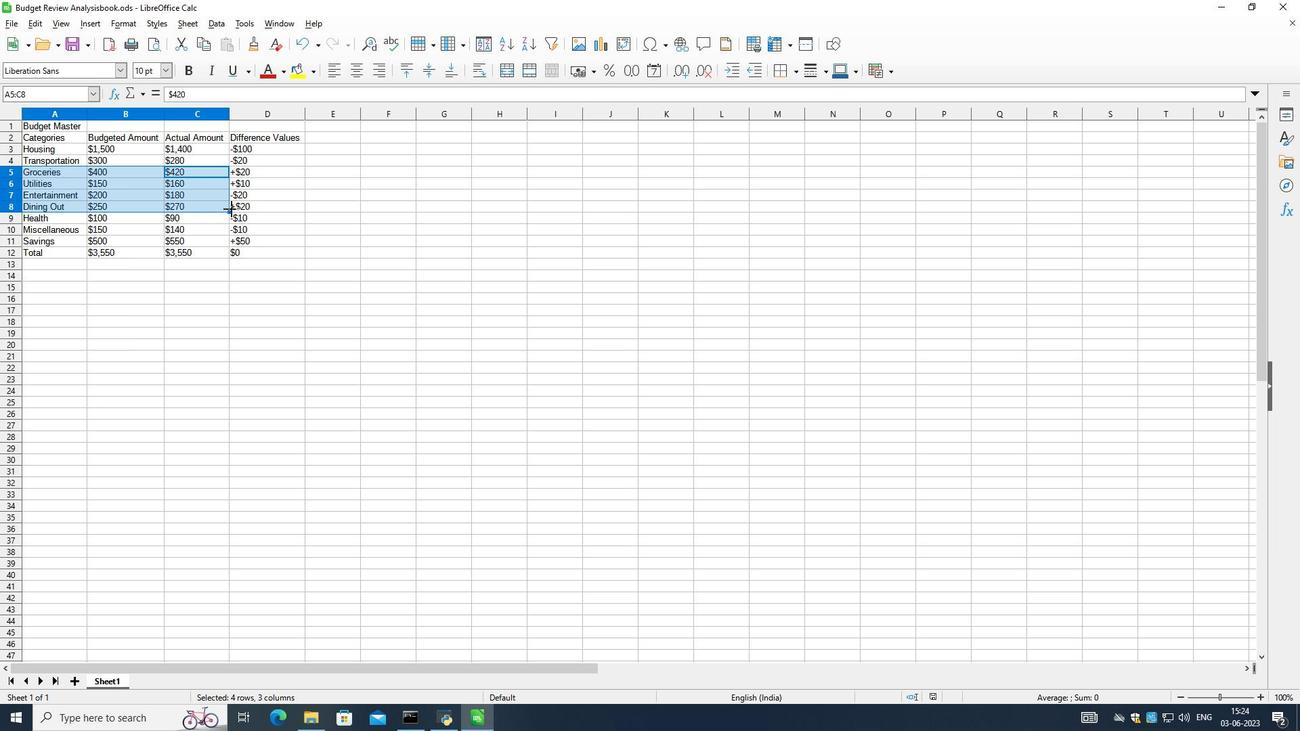 
Action: Mouse moved to (274, 245)
Screenshot: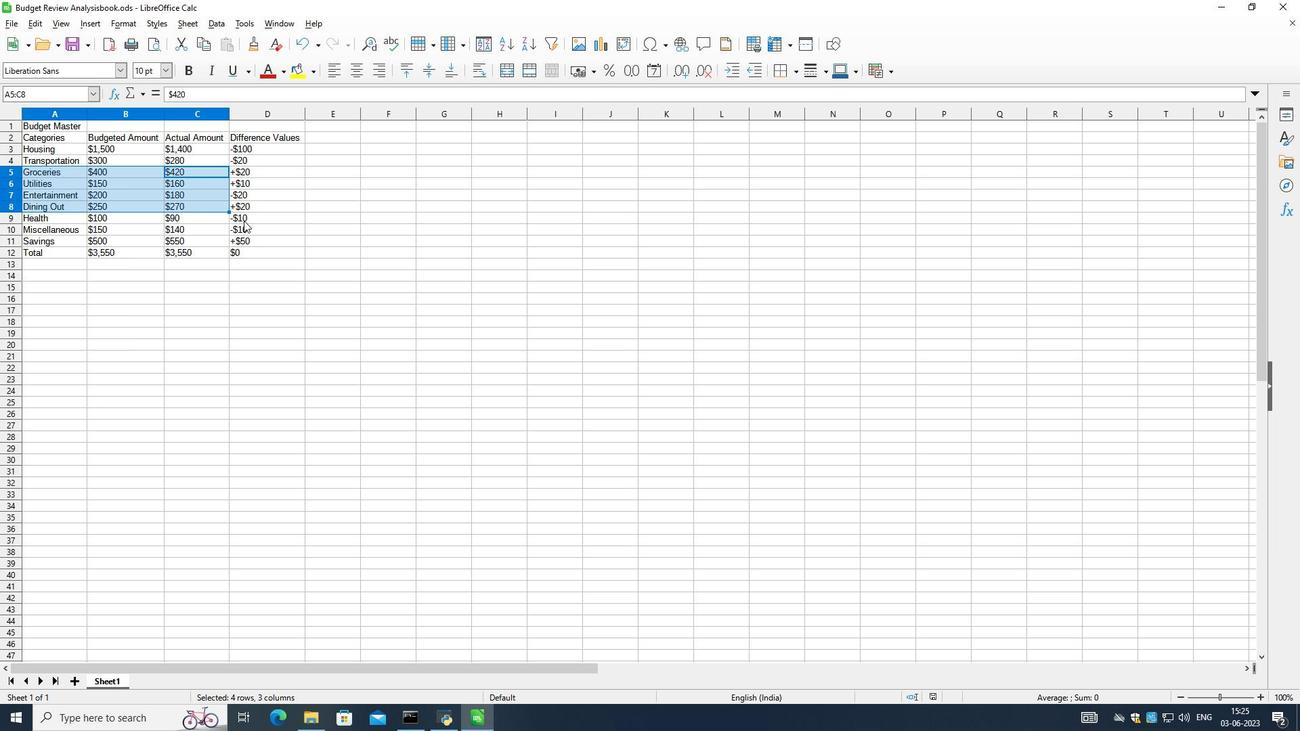 
Action: Key pressed <Key.esc>
Screenshot: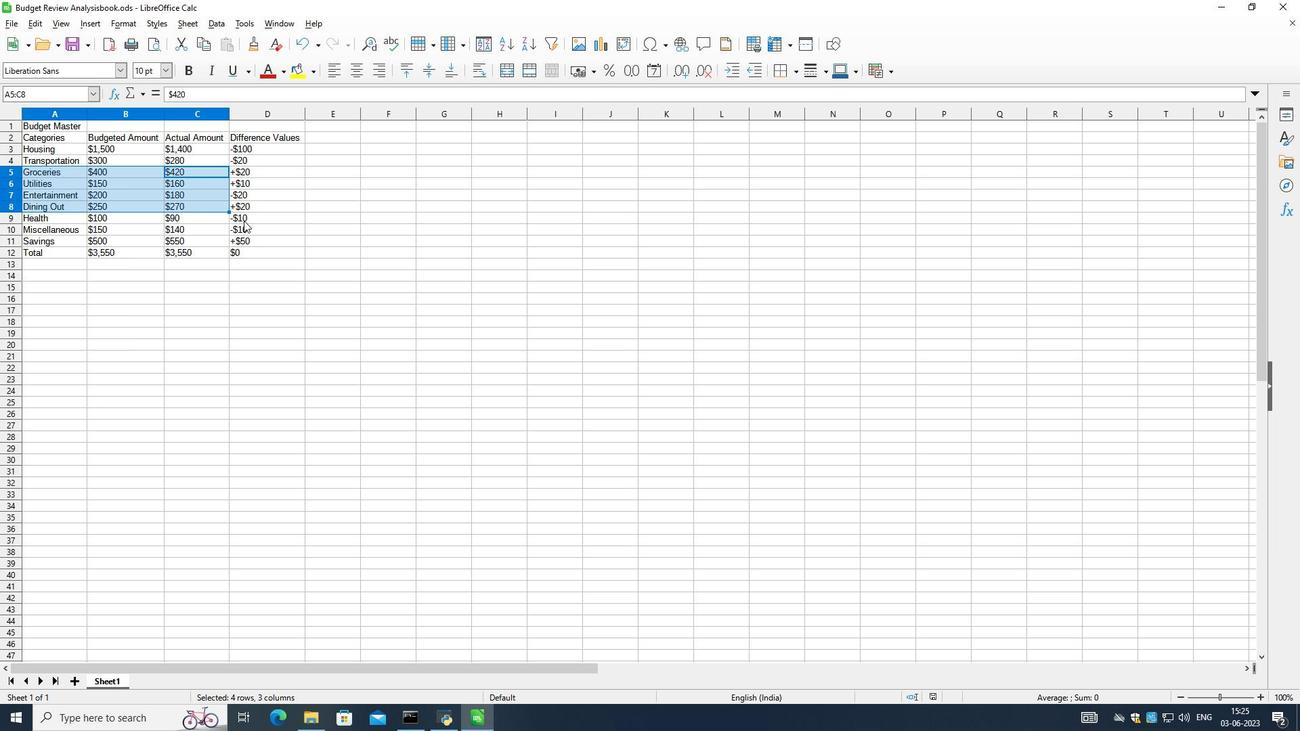 
Action: Mouse moved to (296, 254)
Screenshot: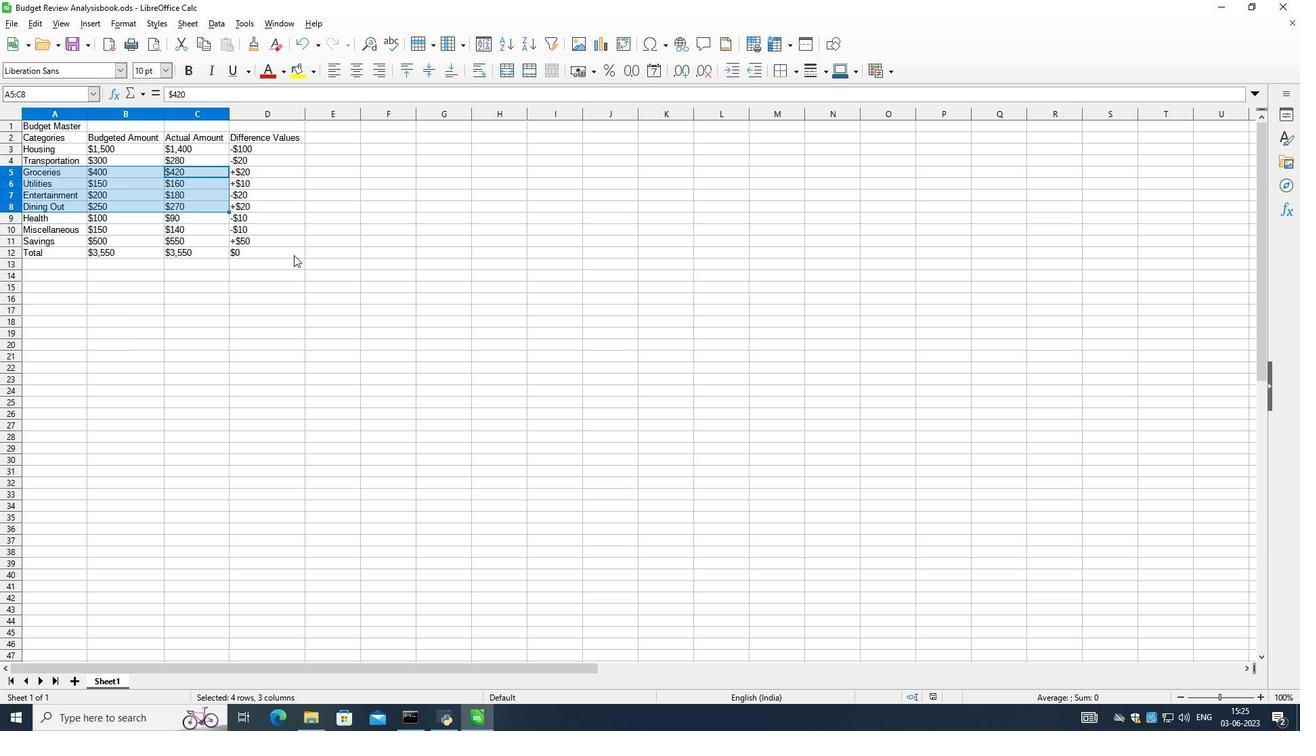 
Action: Mouse pressed left at (296, 254)
Screenshot: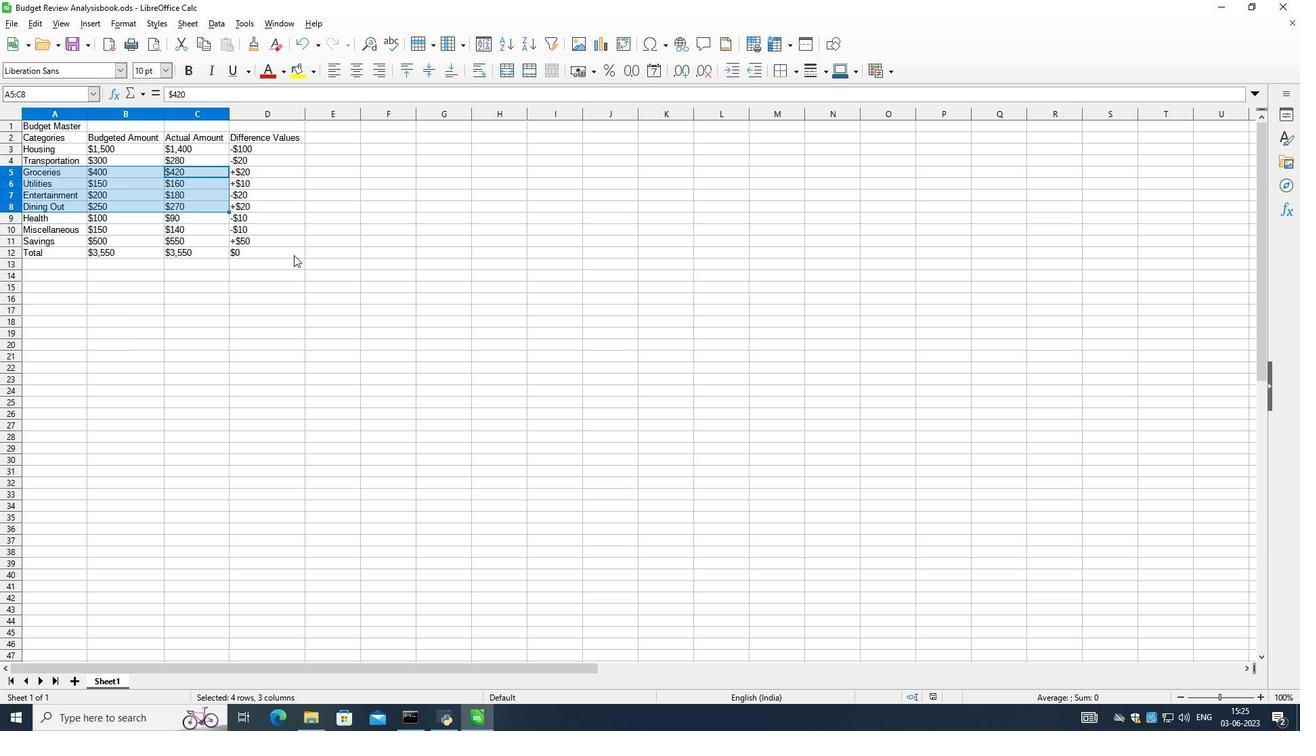 
Action: Mouse moved to (225, 176)
Screenshot: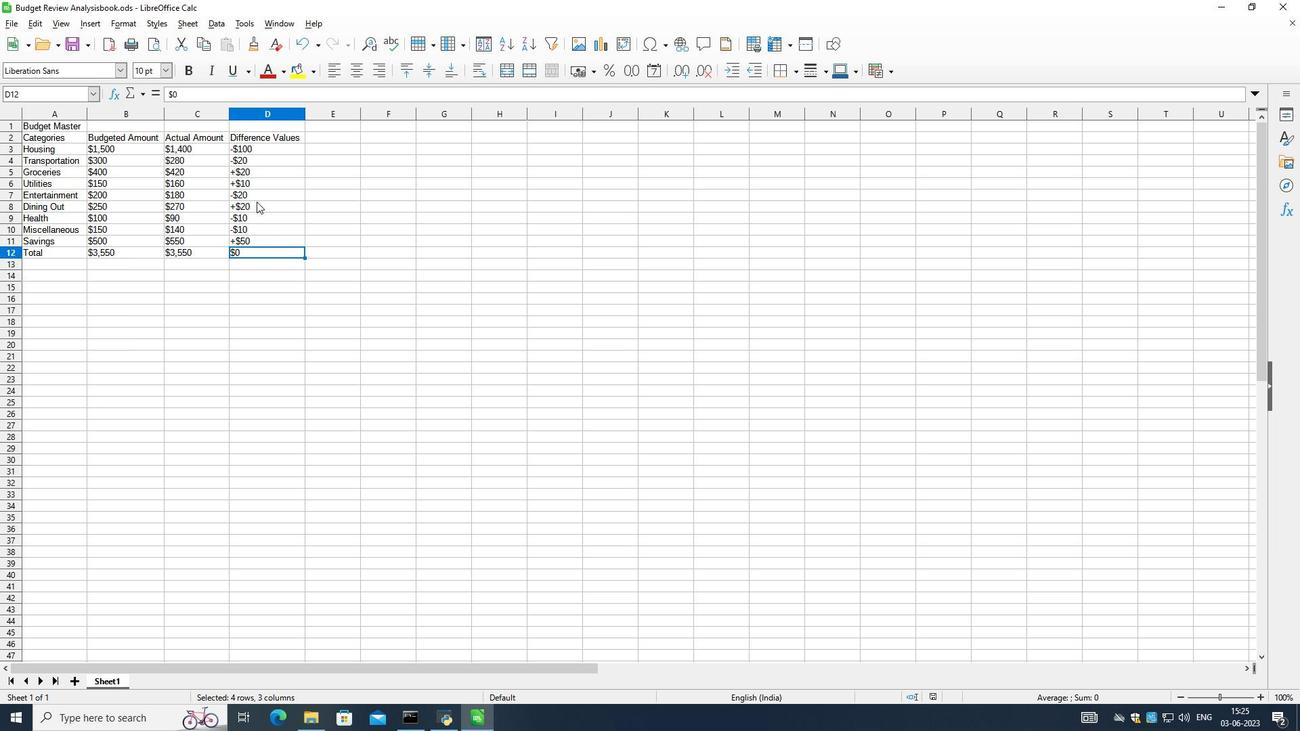 
Action: Mouse pressed left at (225, 176)
Screenshot: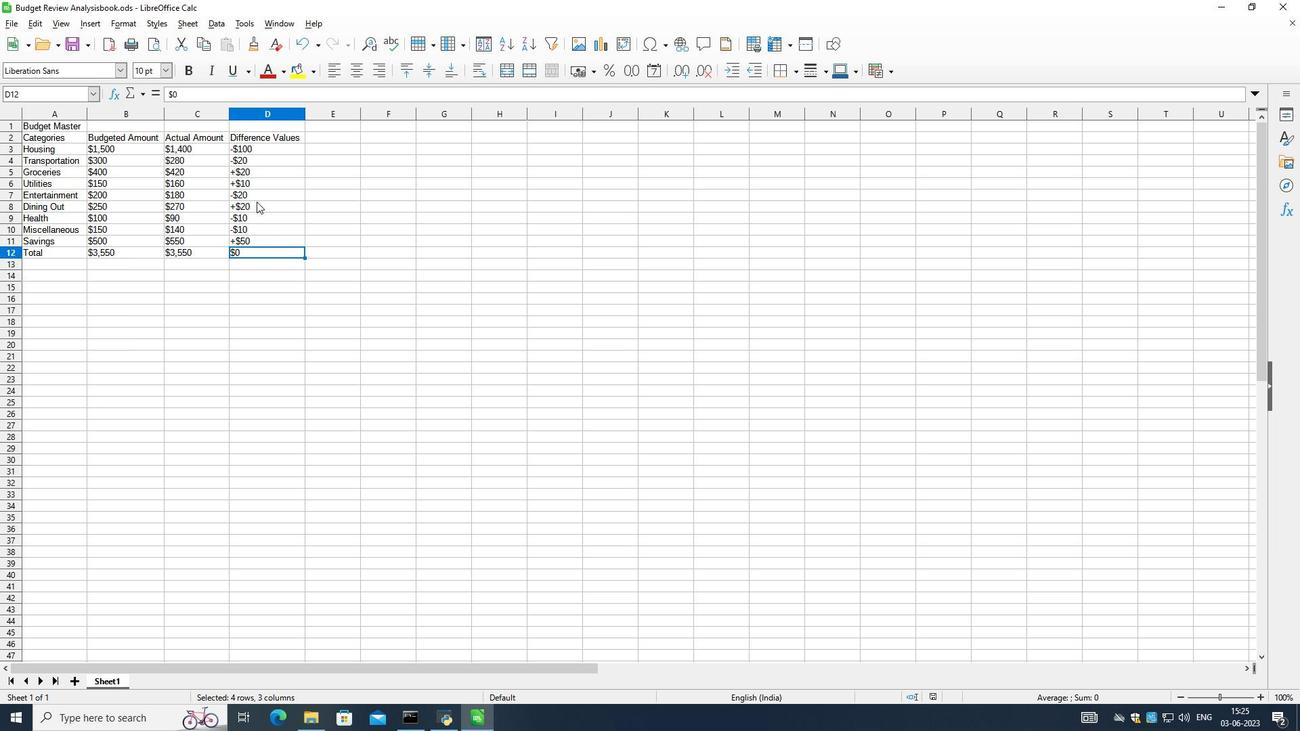 
Action: Mouse moved to (55, 121)
Screenshot: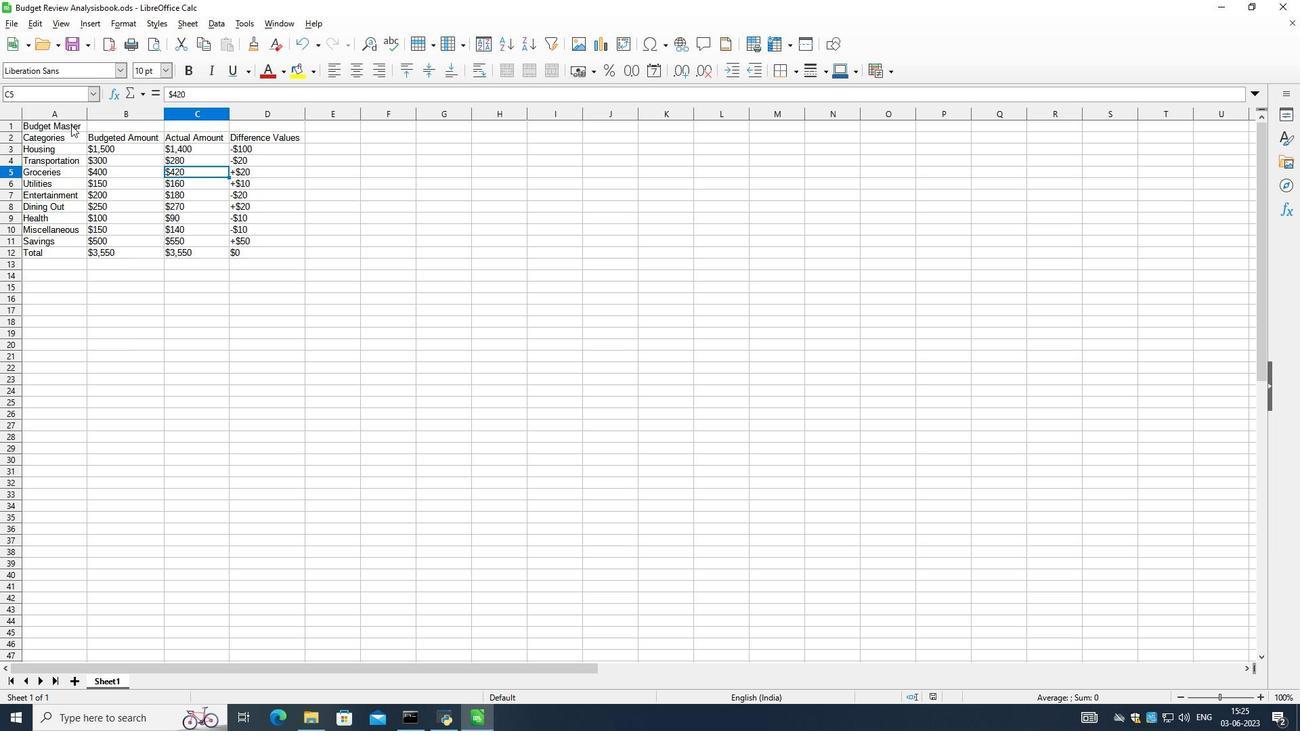 
Action: Mouse pressed left at (55, 121)
Screenshot: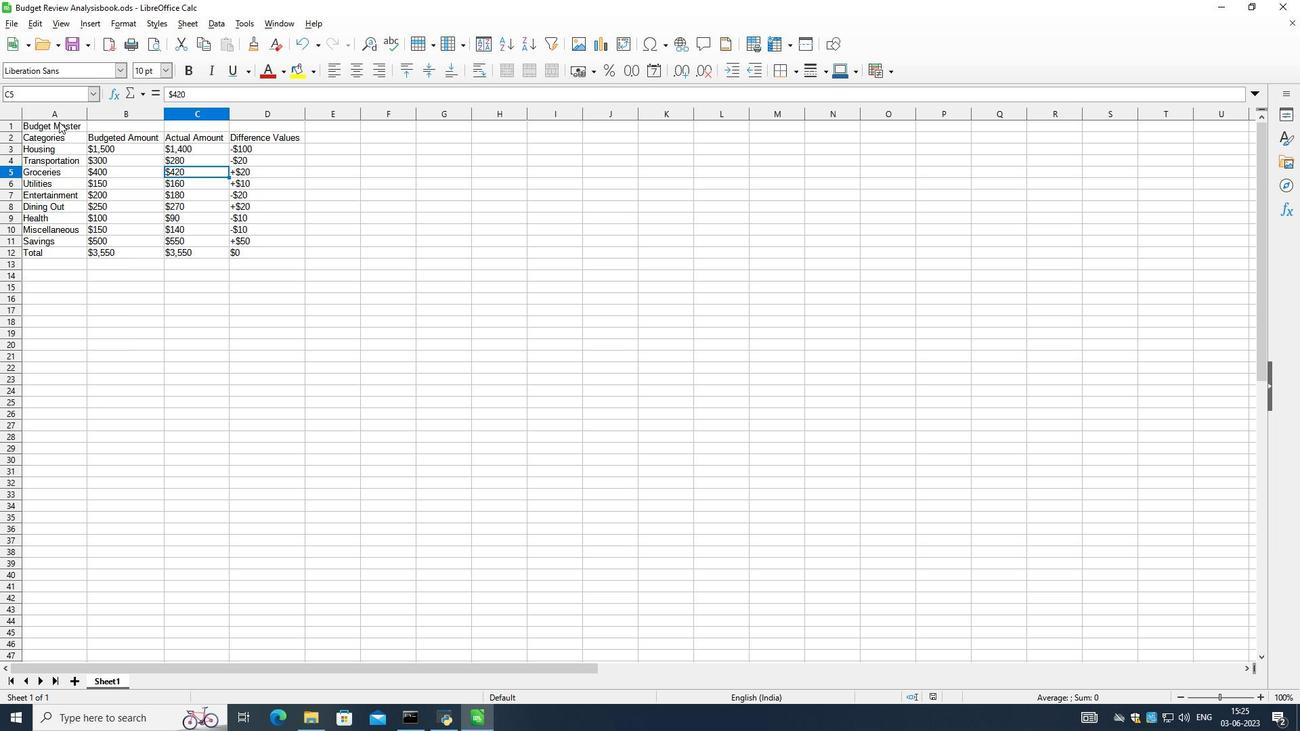 
Action: Mouse moved to (531, 68)
Screenshot: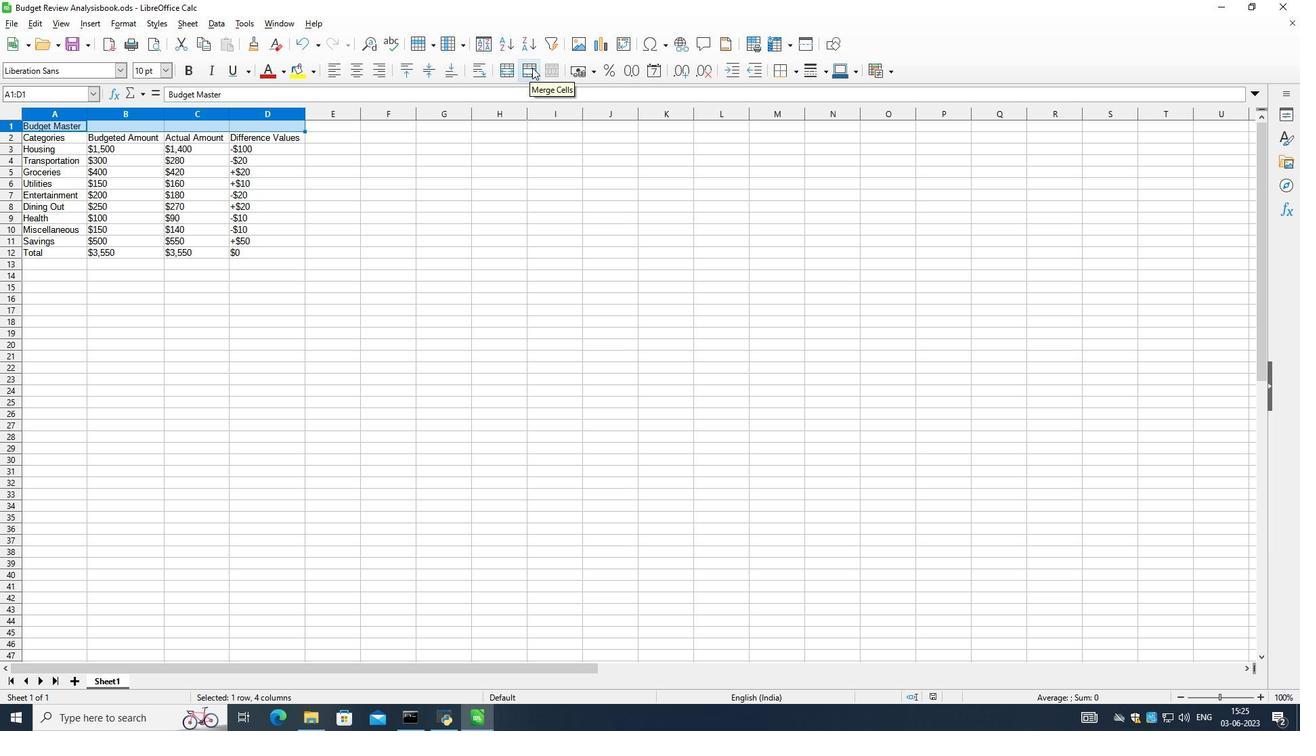 
Action: Mouse pressed left at (531, 68)
Screenshot: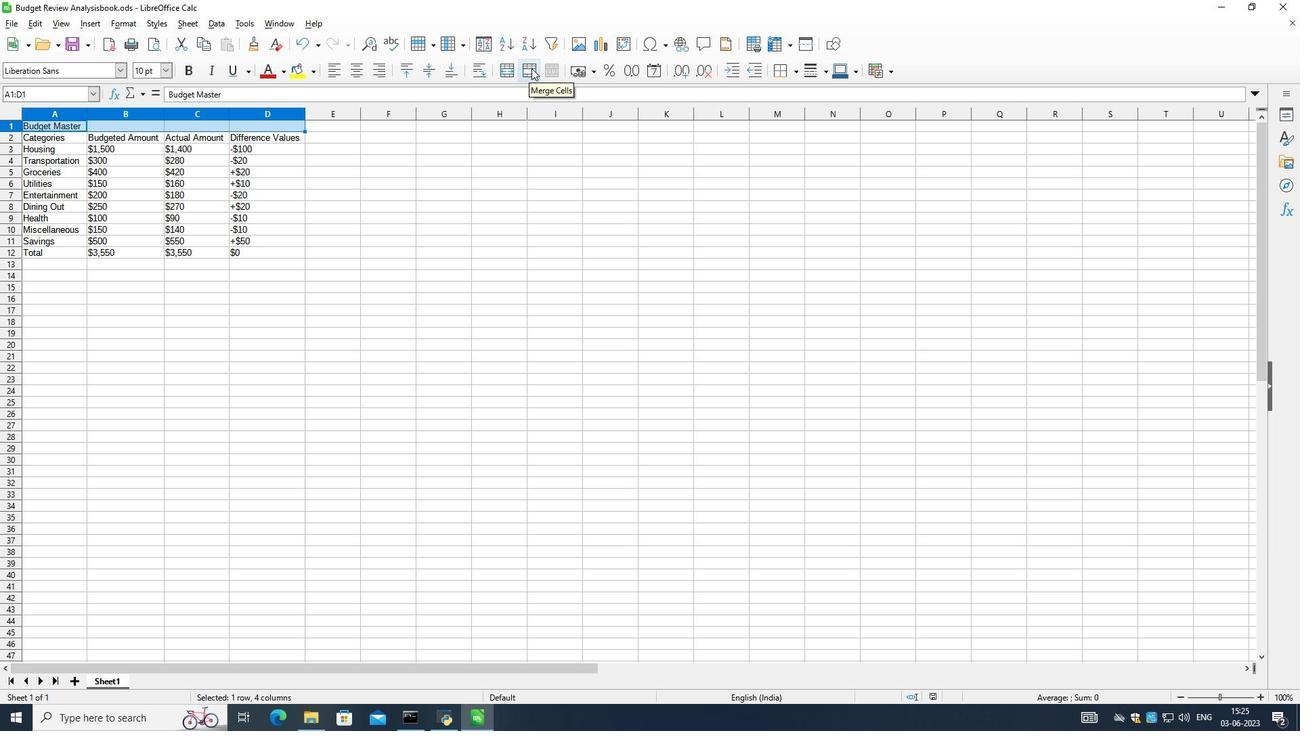 
Action: Mouse moved to (67, 24)
Screenshot: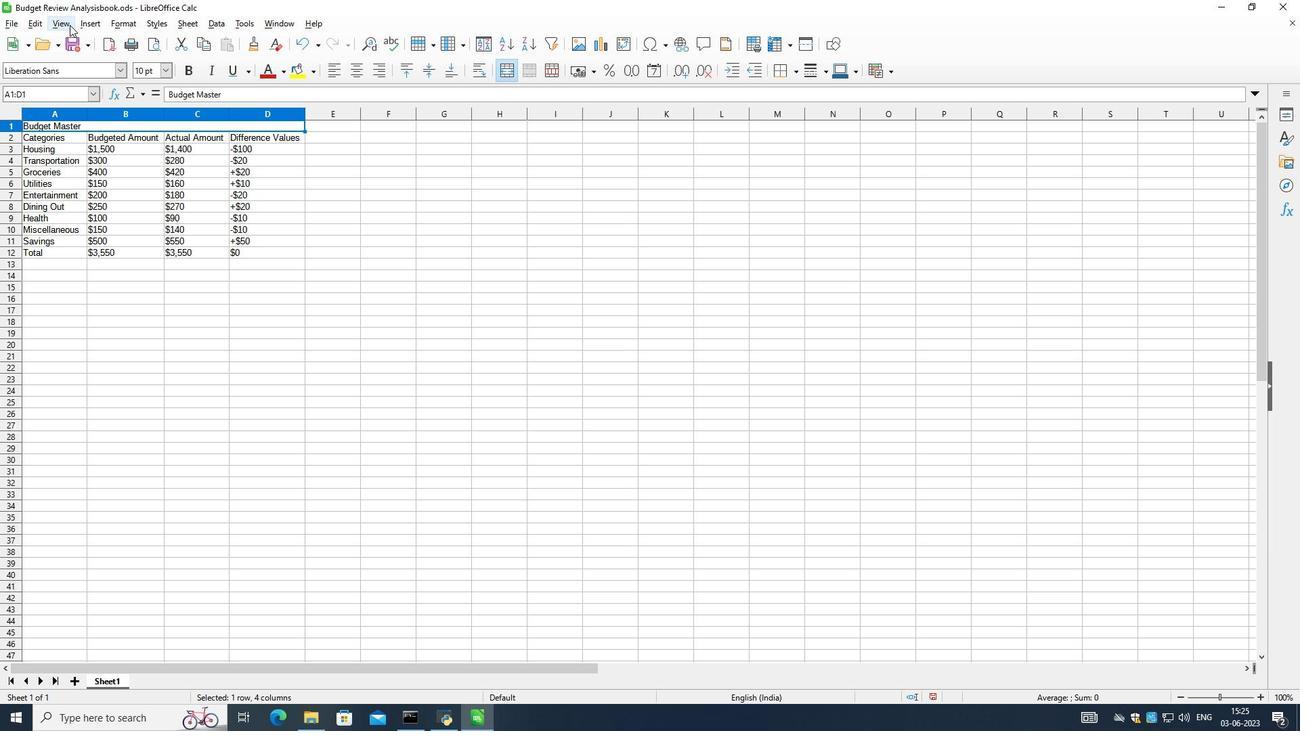 
Action: Mouse pressed left at (67, 24)
Screenshot: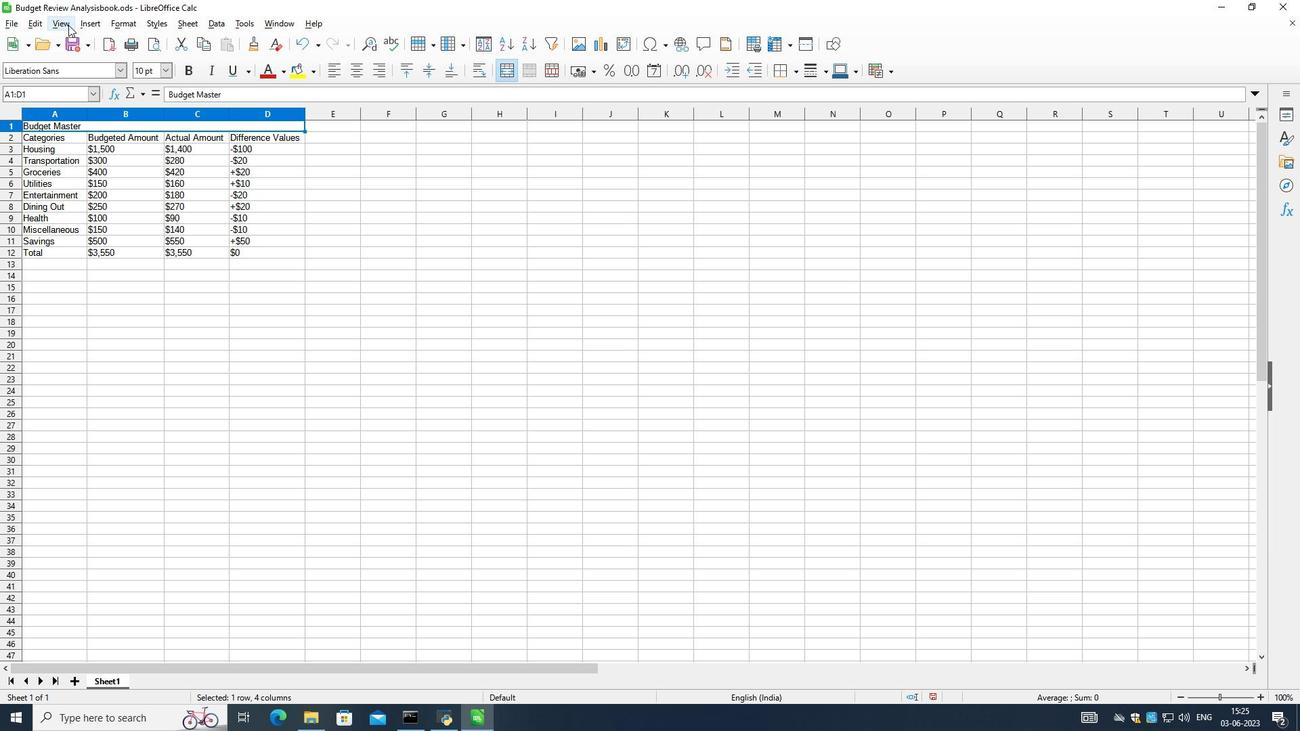 
Action: Mouse moved to (468, 254)
Screenshot: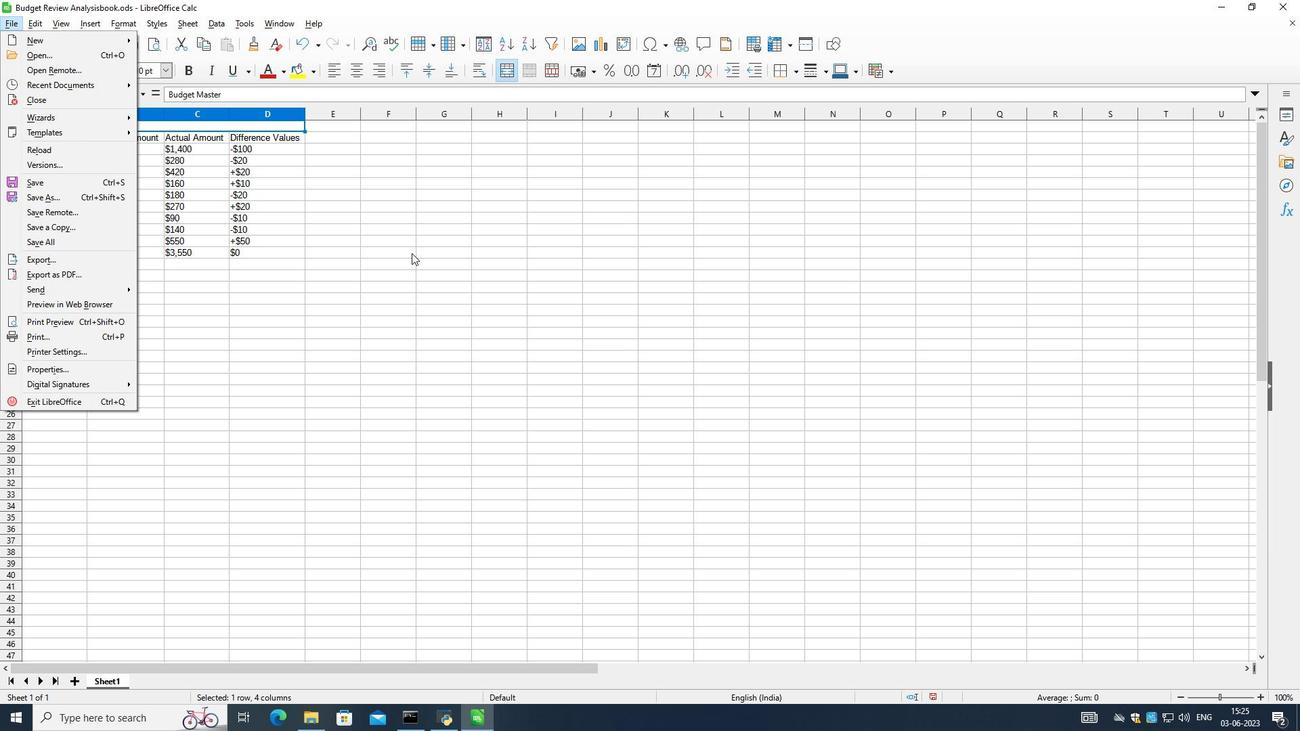 
Action: Mouse pressed left at (468, 254)
Screenshot: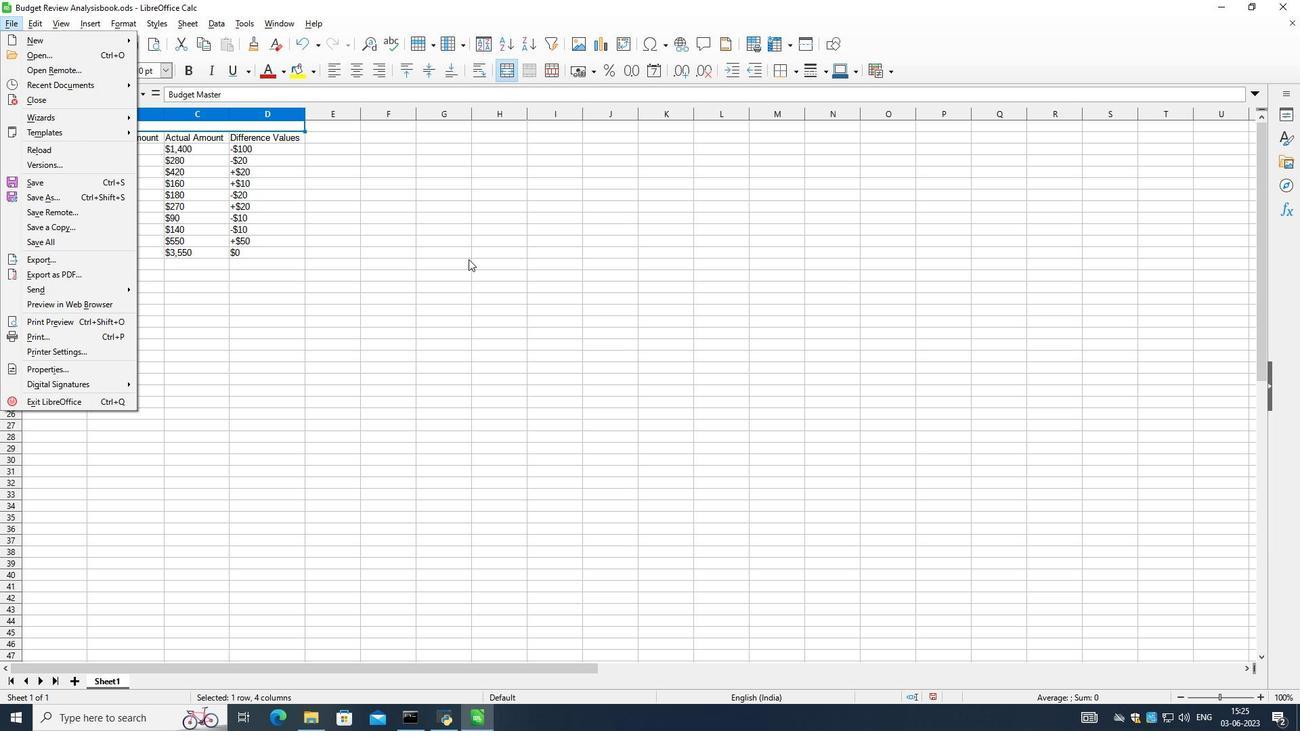
Action: Mouse moved to (120, 70)
Screenshot: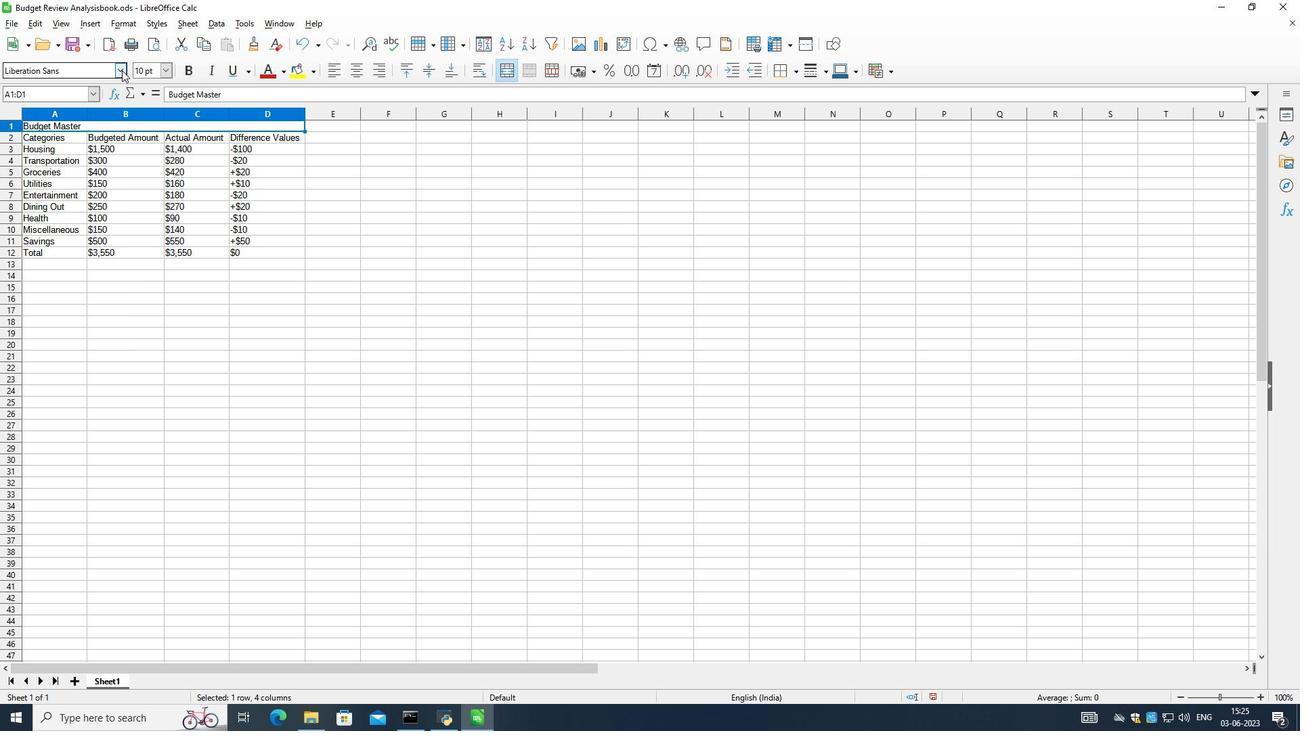 
Action: Mouse pressed left at (120, 70)
Screenshot: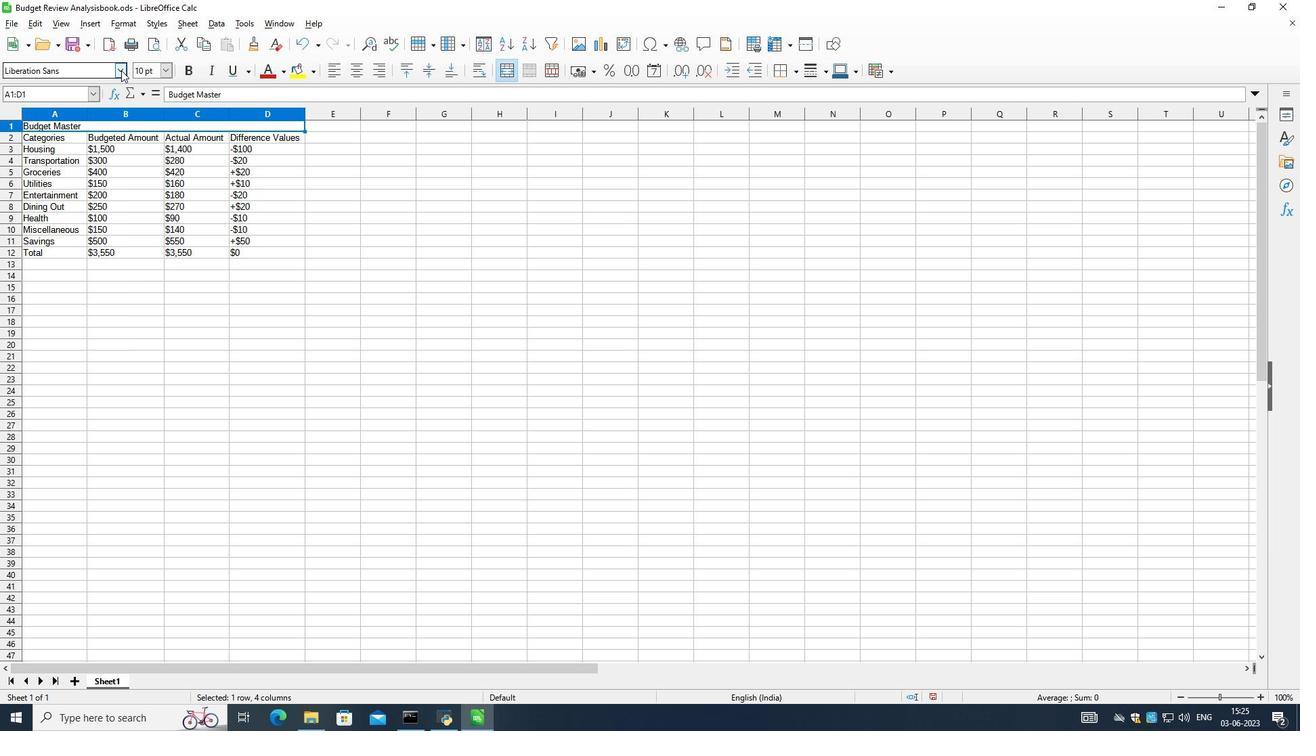 
Action: Key pressed calibri
Screenshot: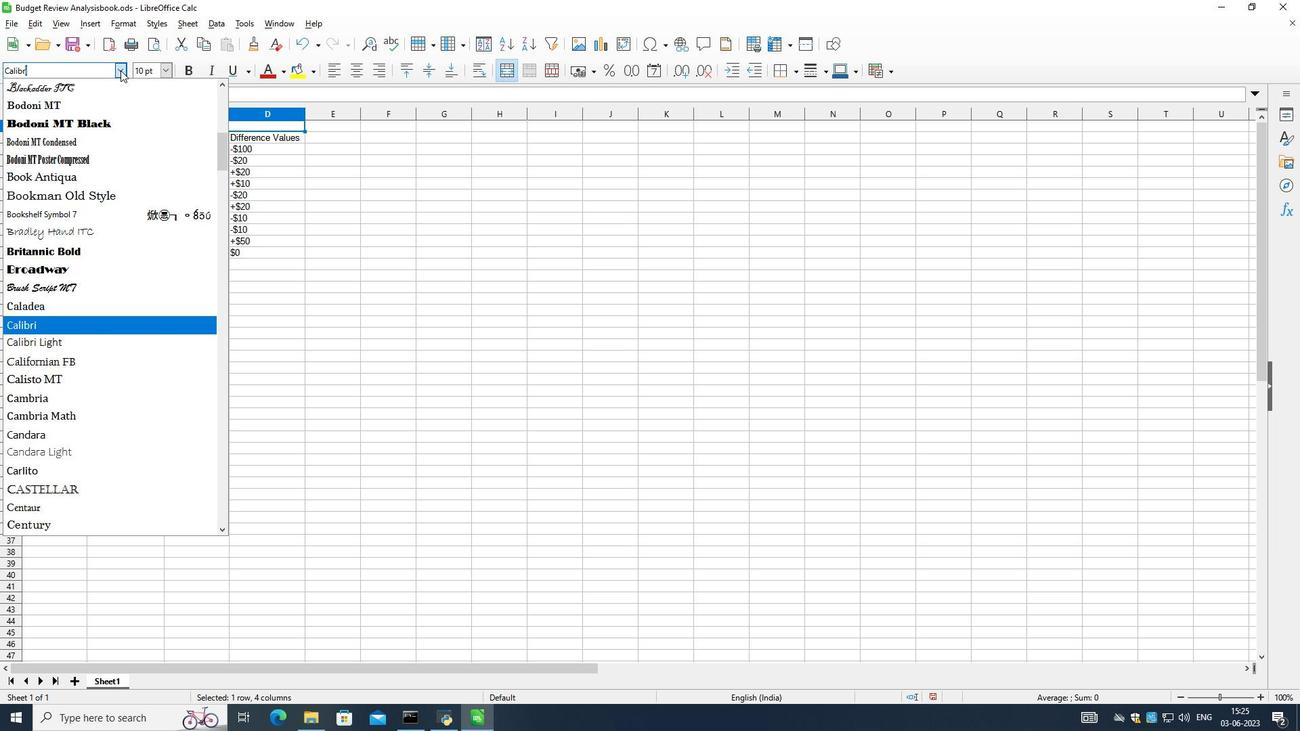 
Action: Mouse moved to (138, 322)
Screenshot: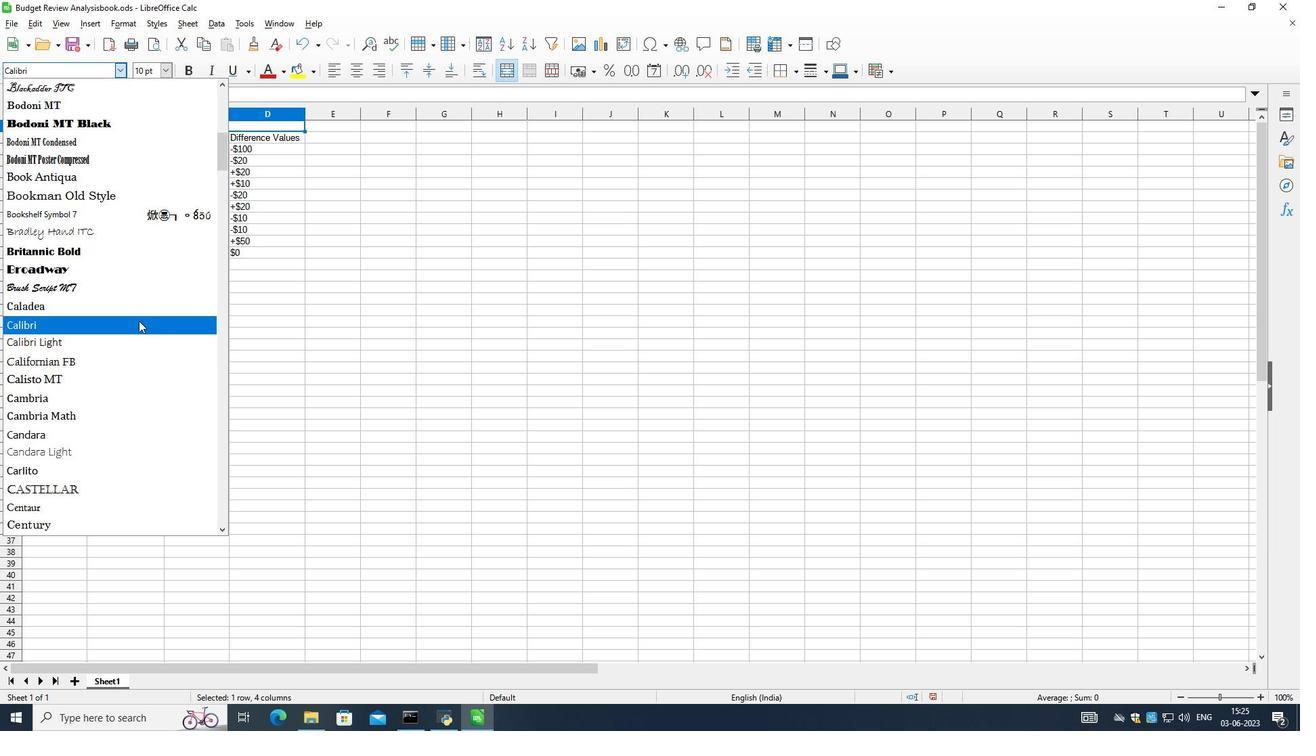 
Action: Mouse pressed left at (138, 322)
Screenshot: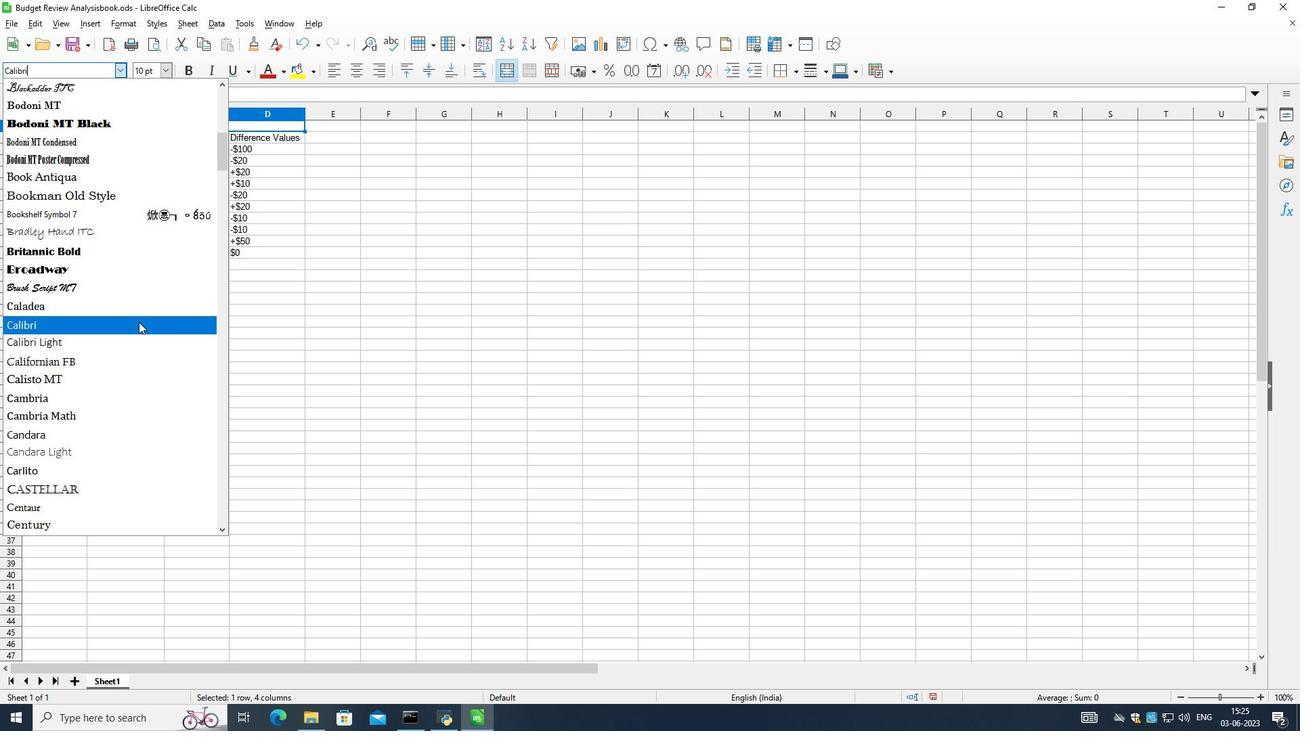 
Action: Mouse moved to (192, 73)
Screenshot: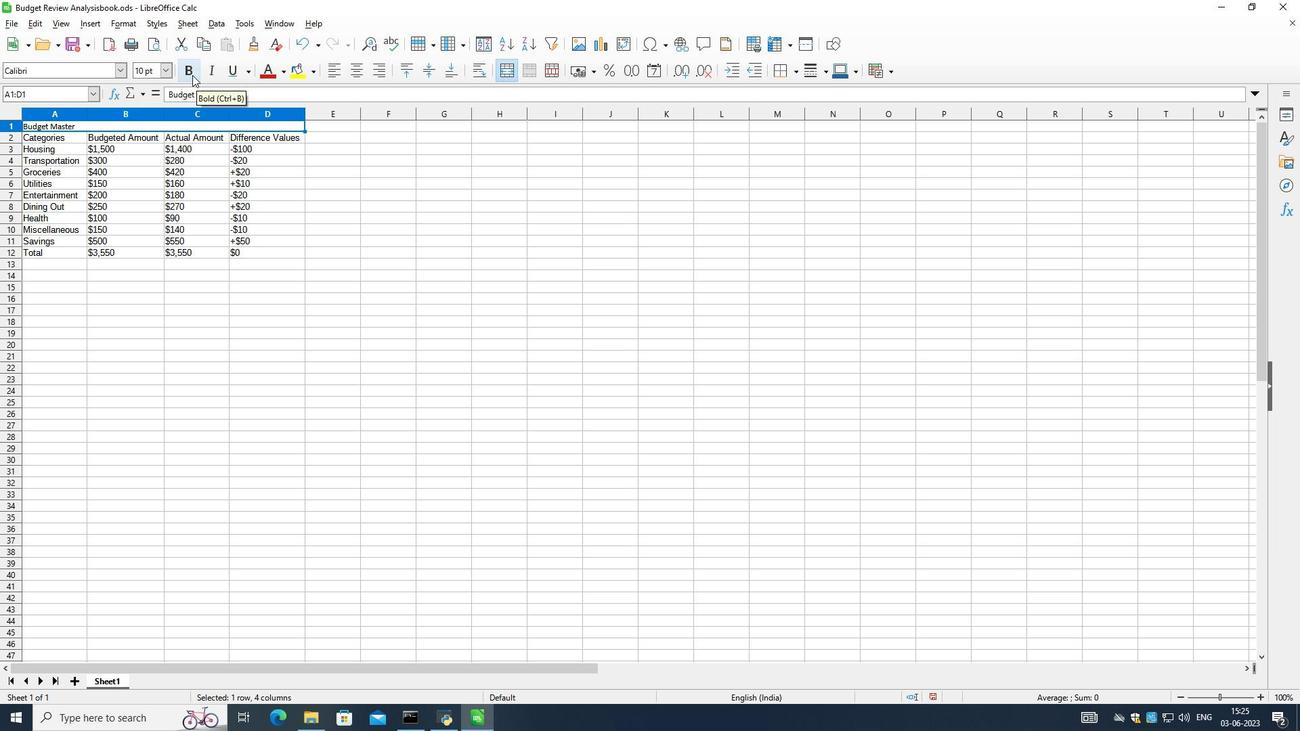 
Action: Mouse pressed left at (192, 73)
Screenshot: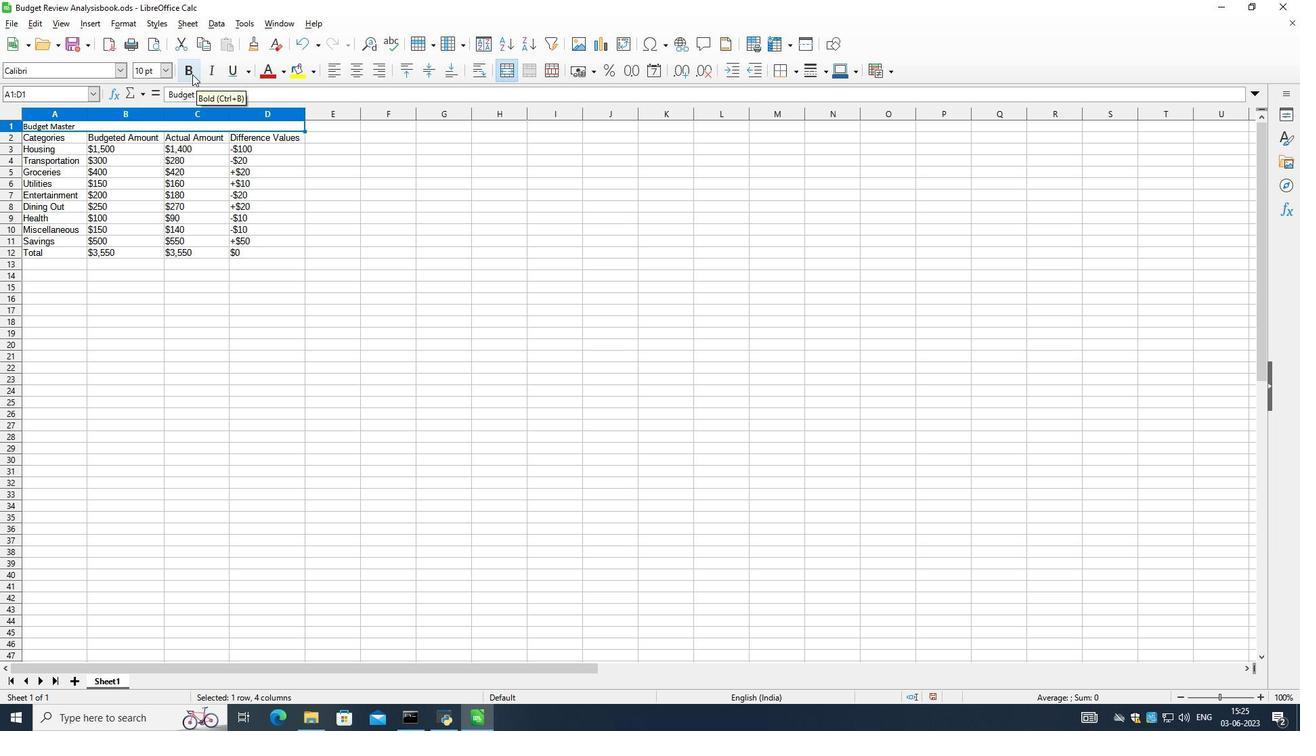 
Action: Mouse moved to (167, 71)
Screenshot: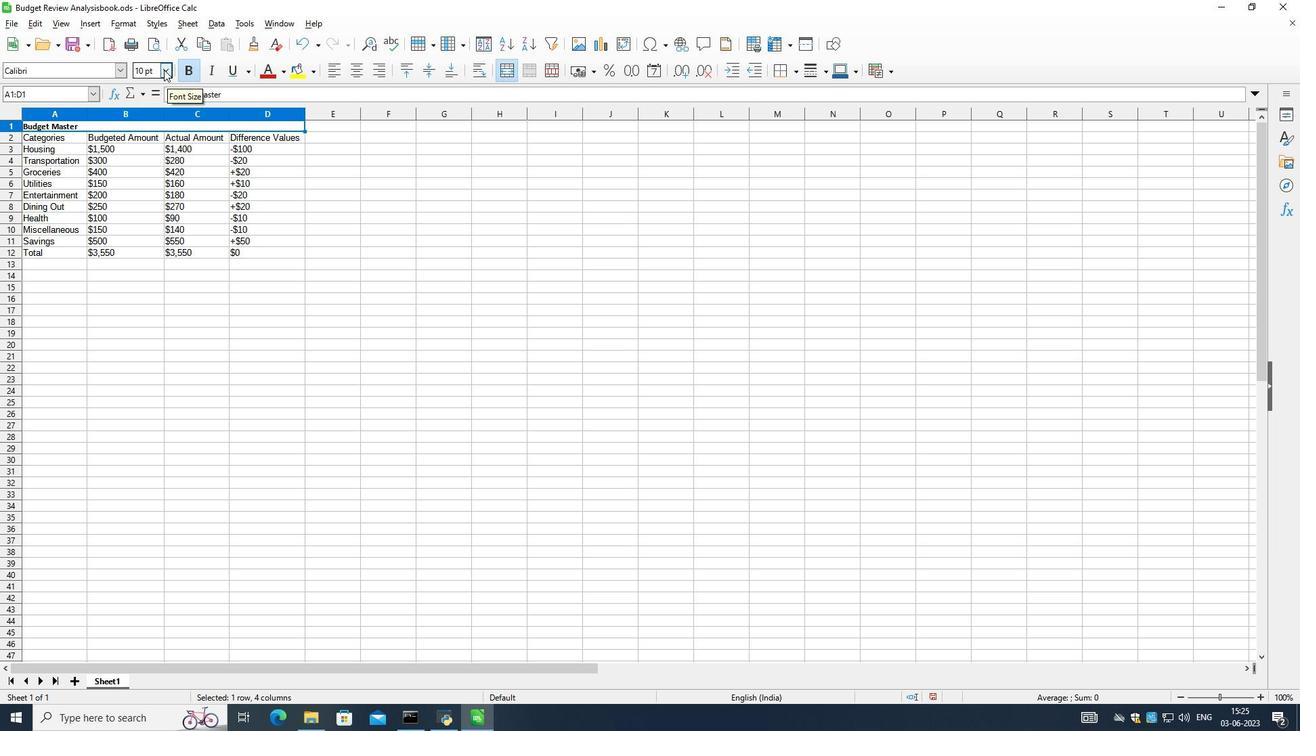 
Action: Mouse pressed left at (167, 71)
Screenshot: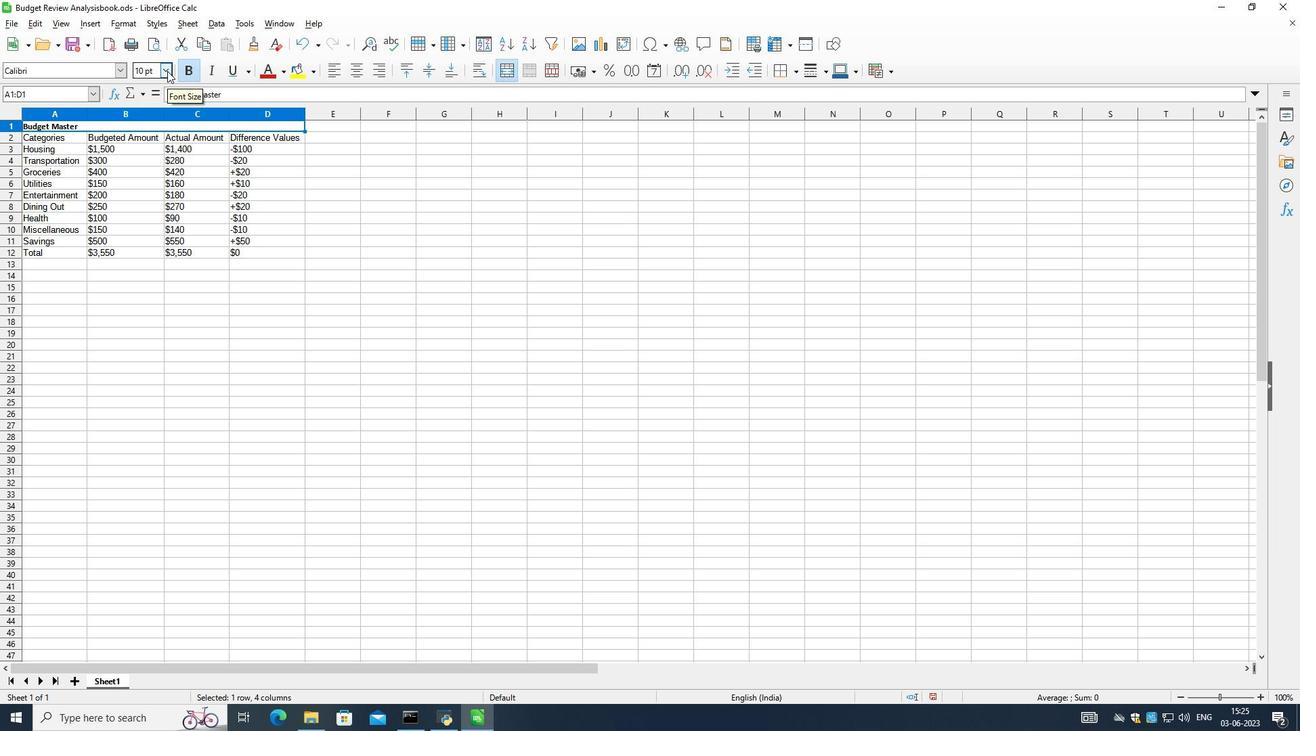 
Action: Mouse moved to (136, 266)
Screenshot: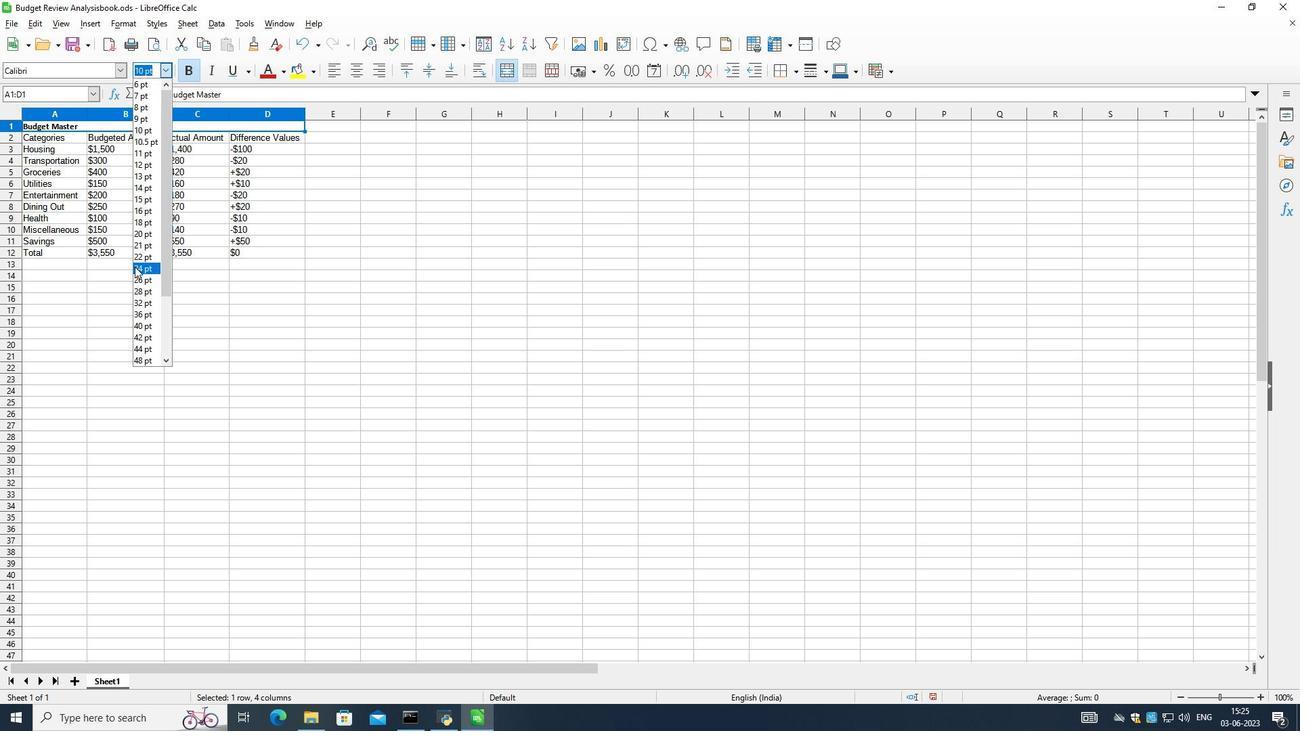 
Action: Mouse pressed left at (136, 266)
Screenshot: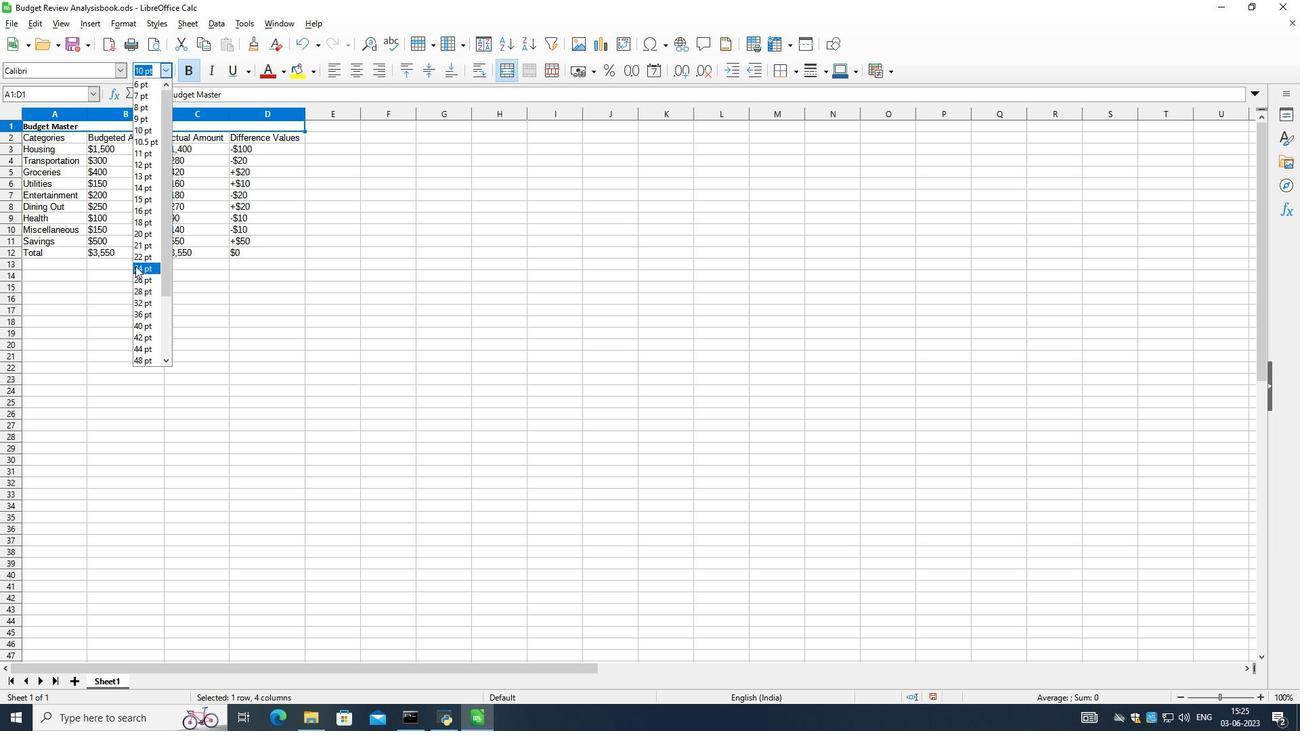 
Action: Mouse moved to (54, 155)
Screenshot: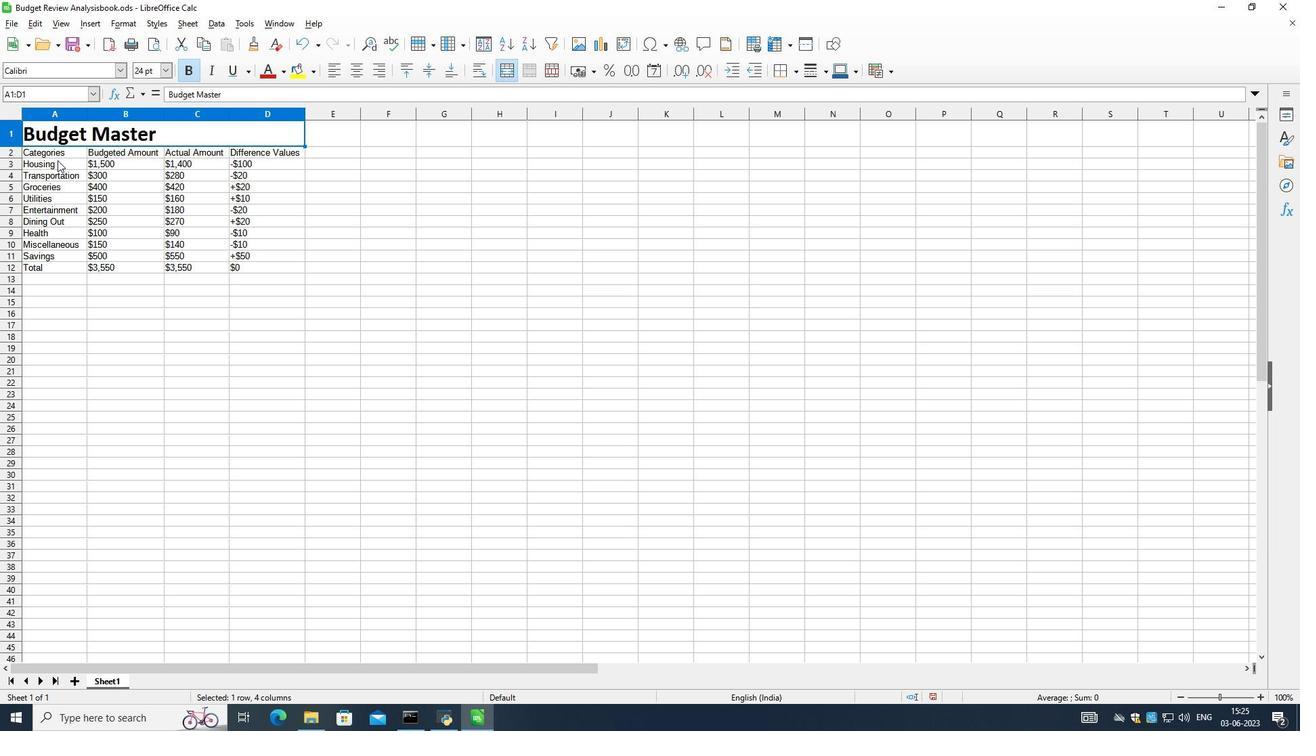 
Action: Mouse pressed left at (54, 155)
Screenshot: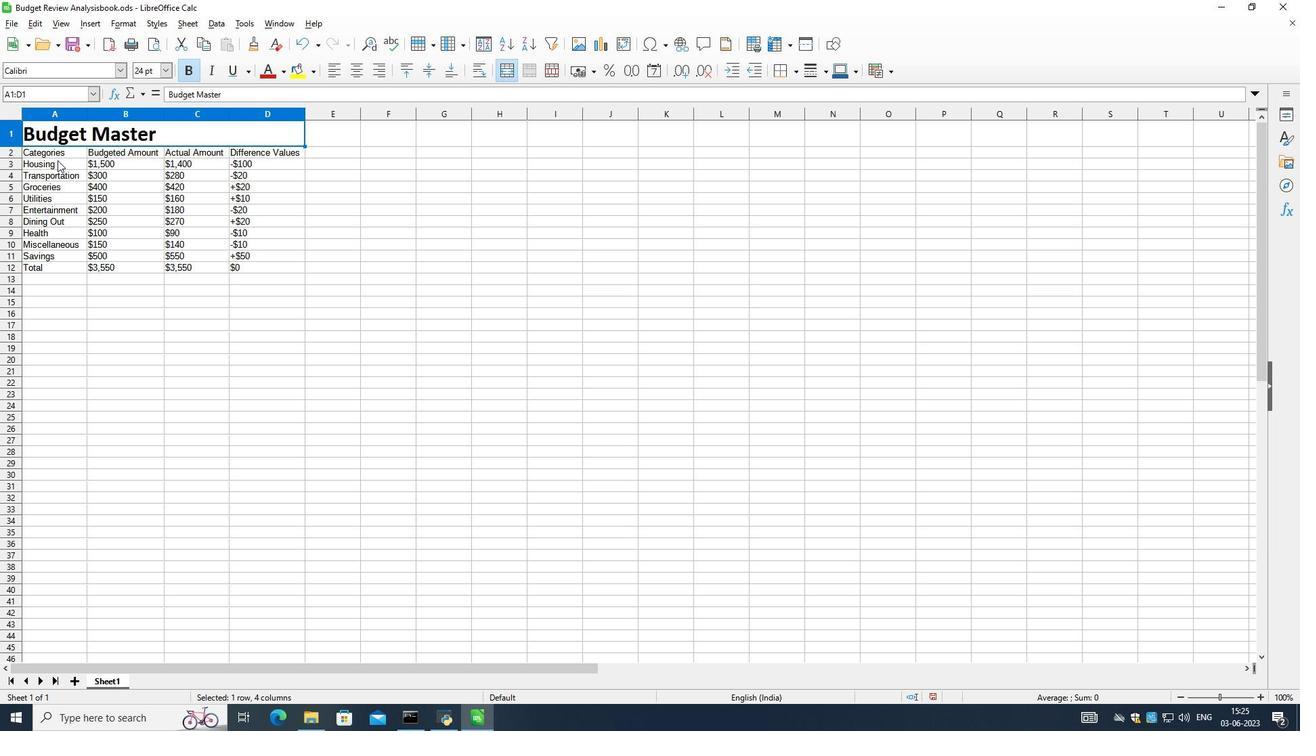 
Action: Mouse moved to (82, 220)
Screenshot: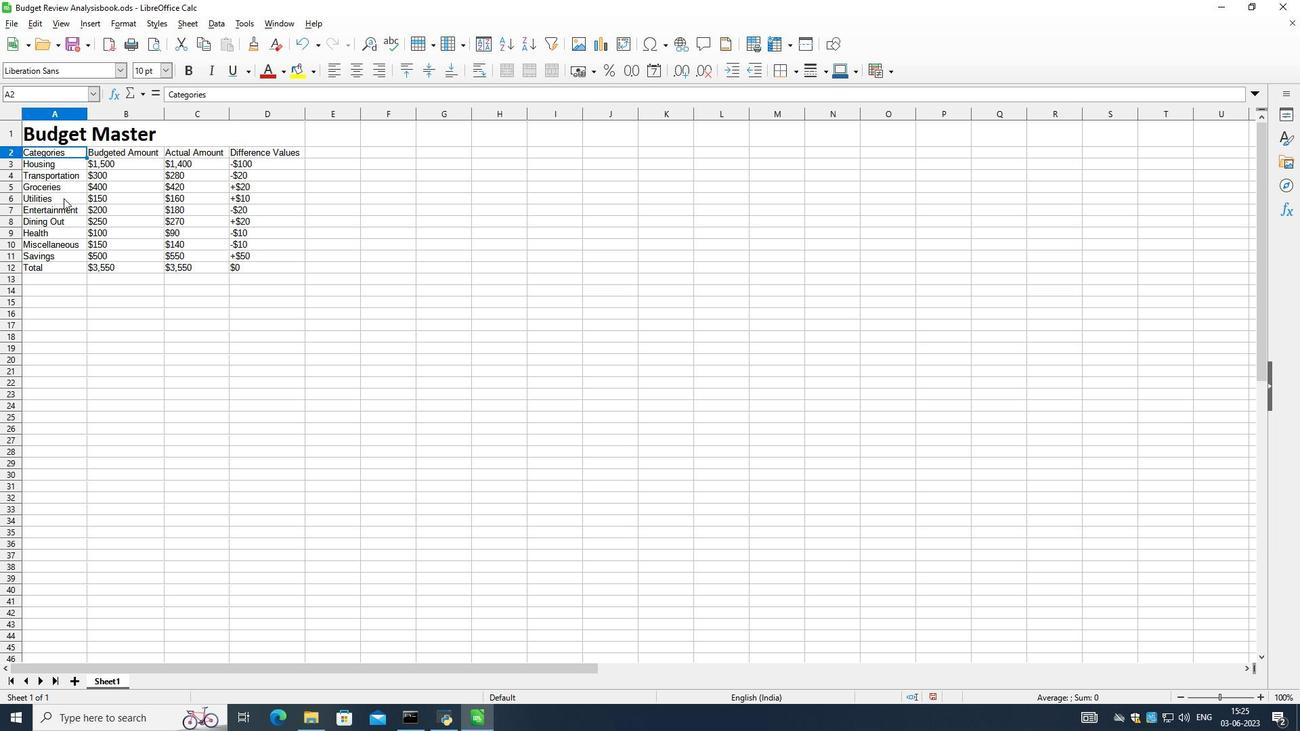 
Action: Mouse pressed left at (82, 220)
Screenshot: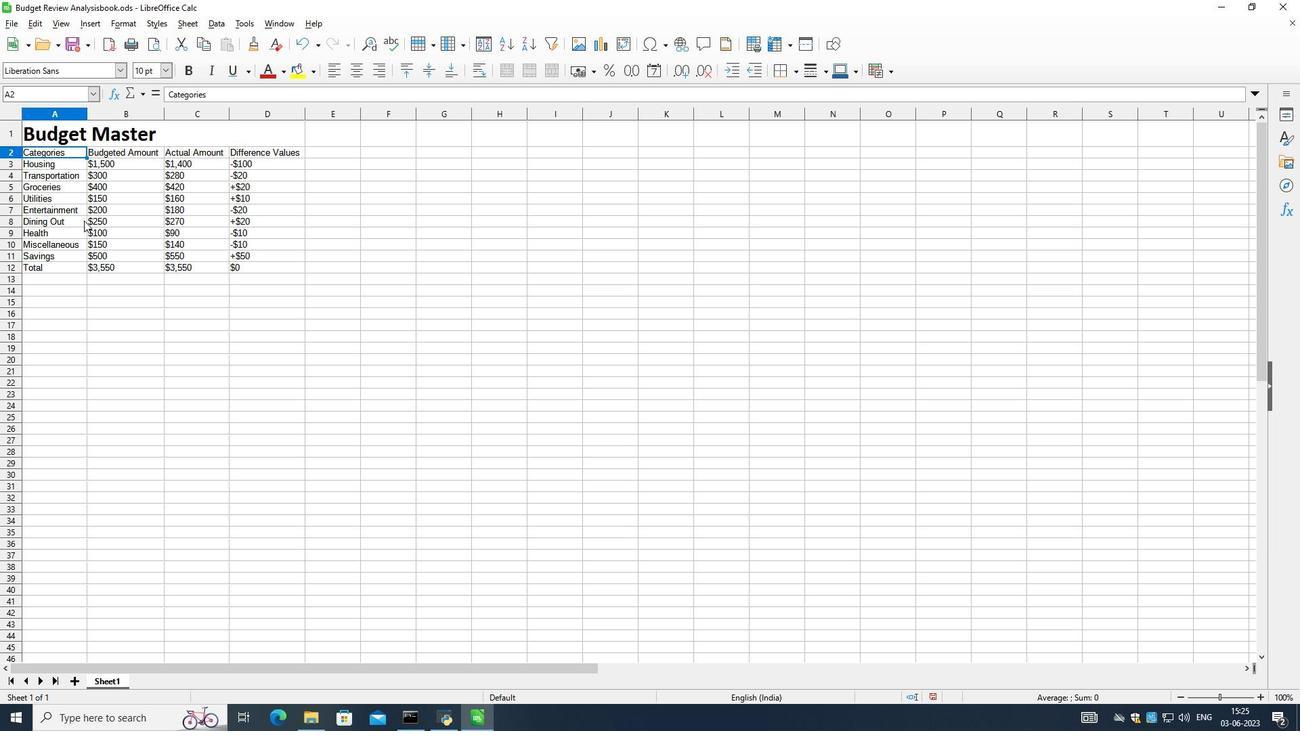 
Action: Mouse moved to (55, 153)
Screenshot: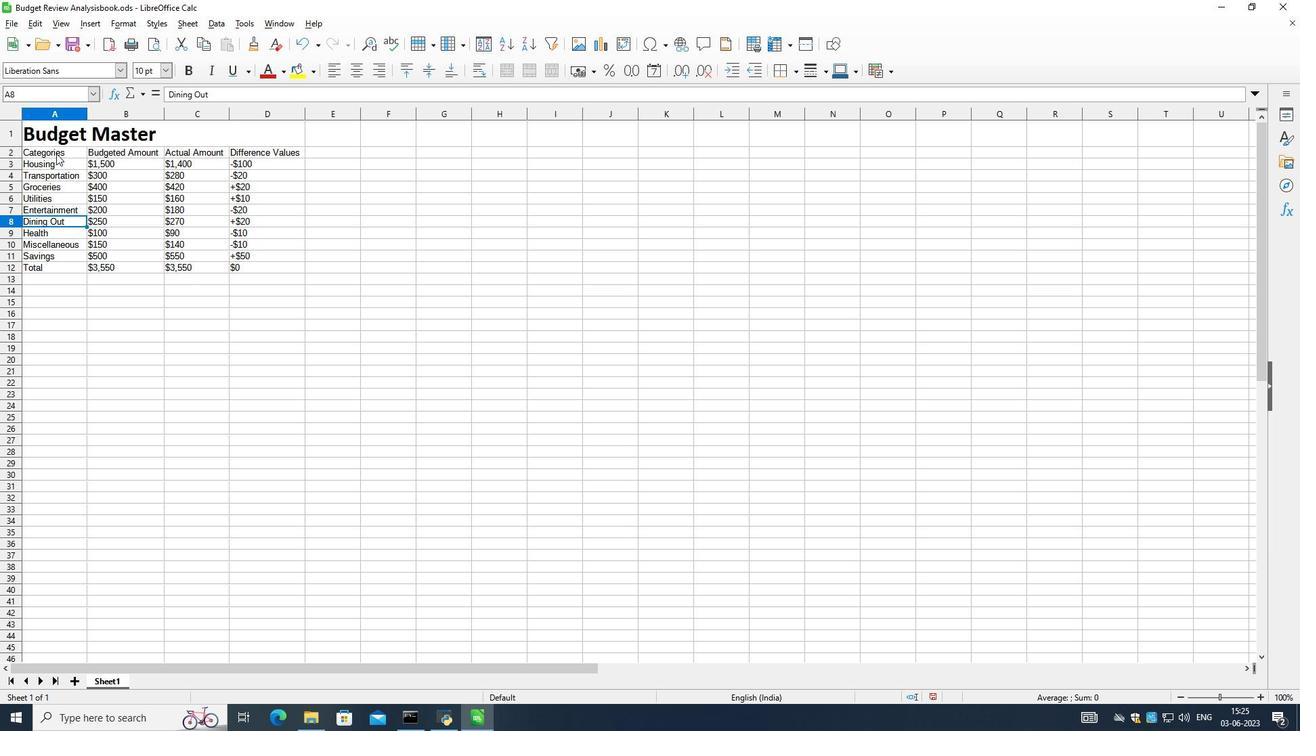 
Action: Mouse pressed left at (55, 153)
Screenshot: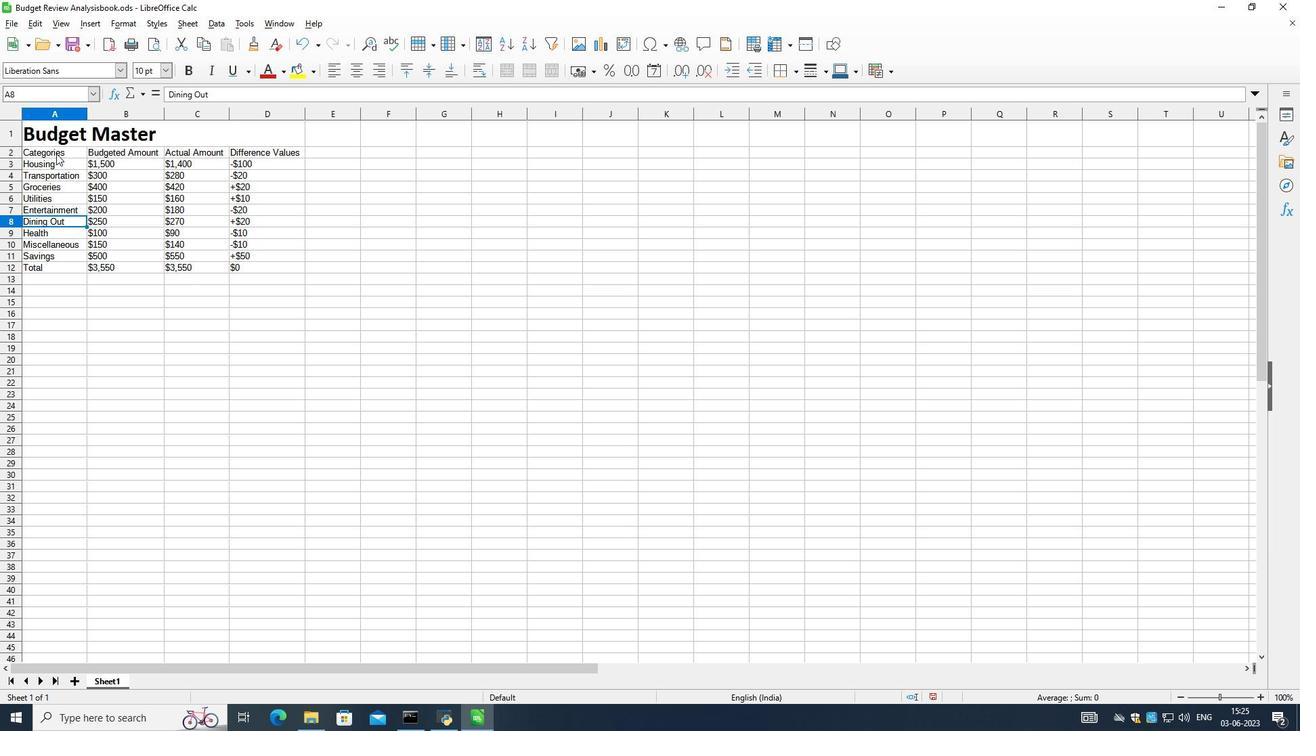 
Action: Mouse moved to (120, 73)
Screenshot: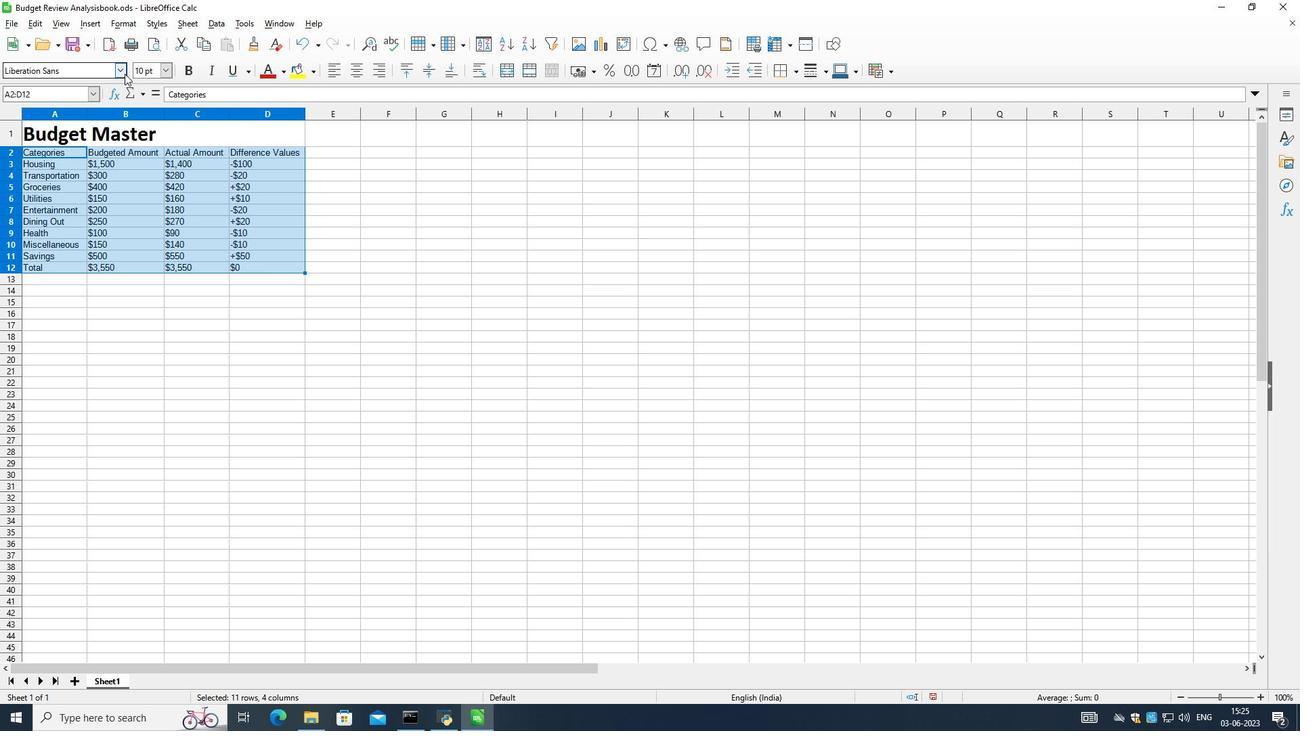 
Action: Mouse pressed left at (120, 73)
Screenshot: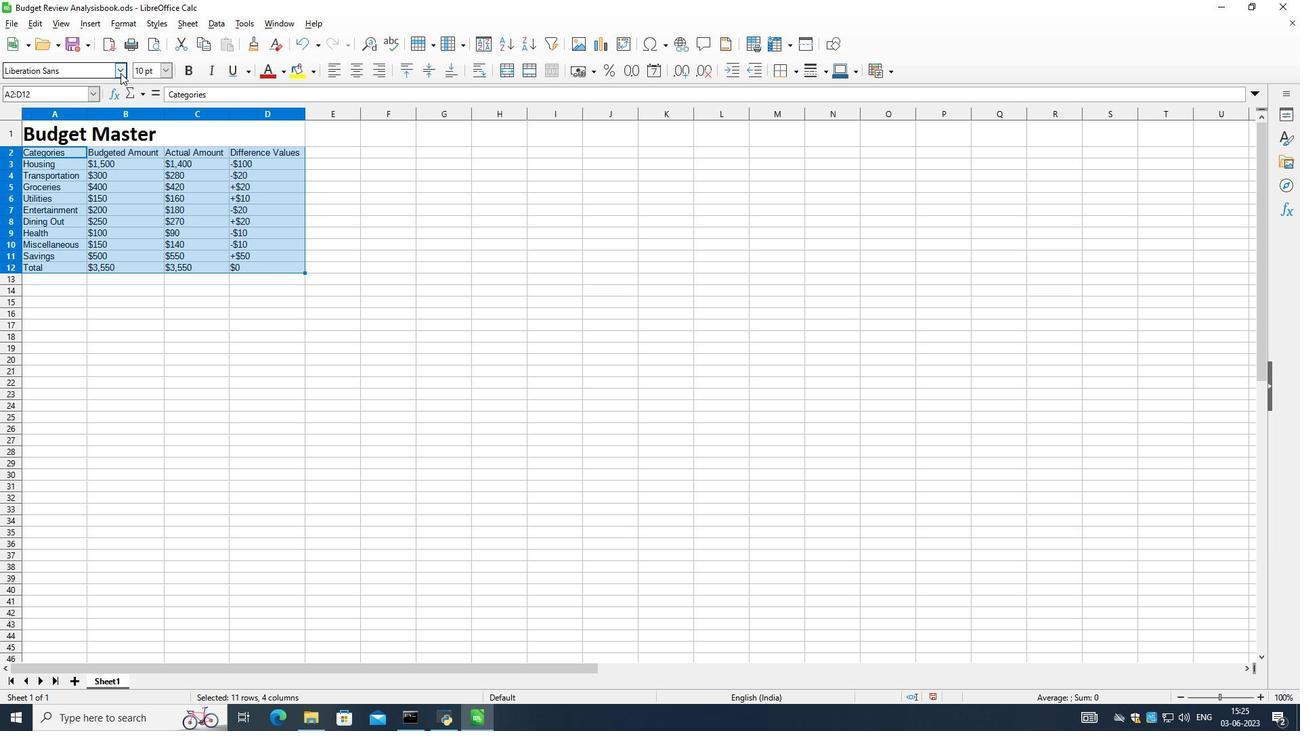 
Action: Mouse moved to (102, 255)
Screenshot: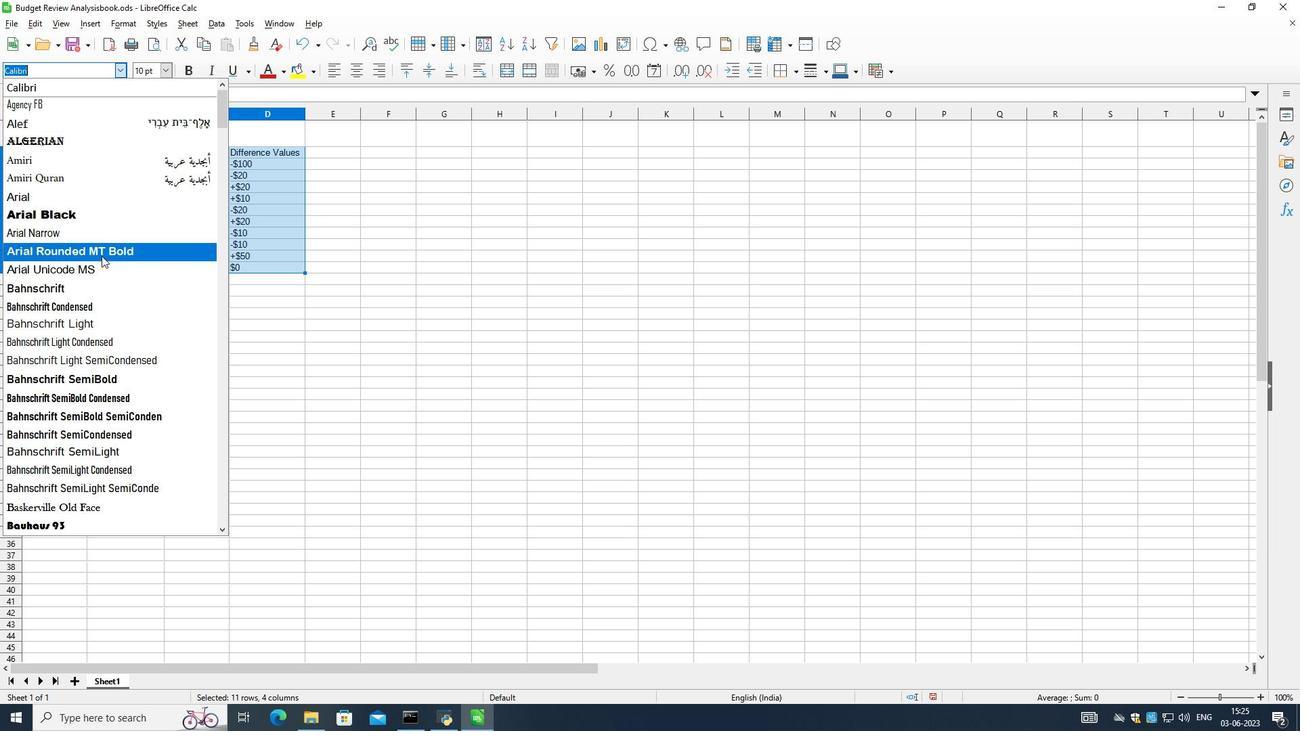 
Action: Mouse pressed left at (102, 255)
Screenshot: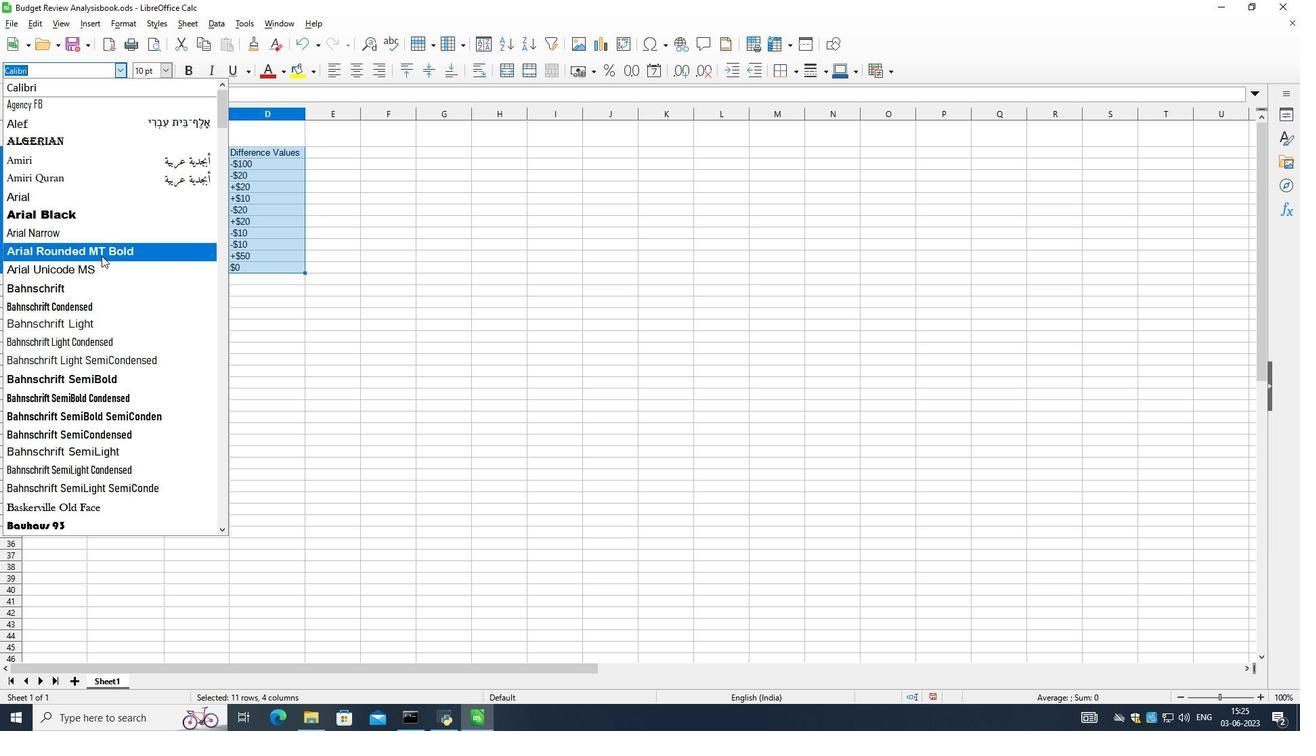 
Action: Mouse moved to (167, 72)
Screenshot: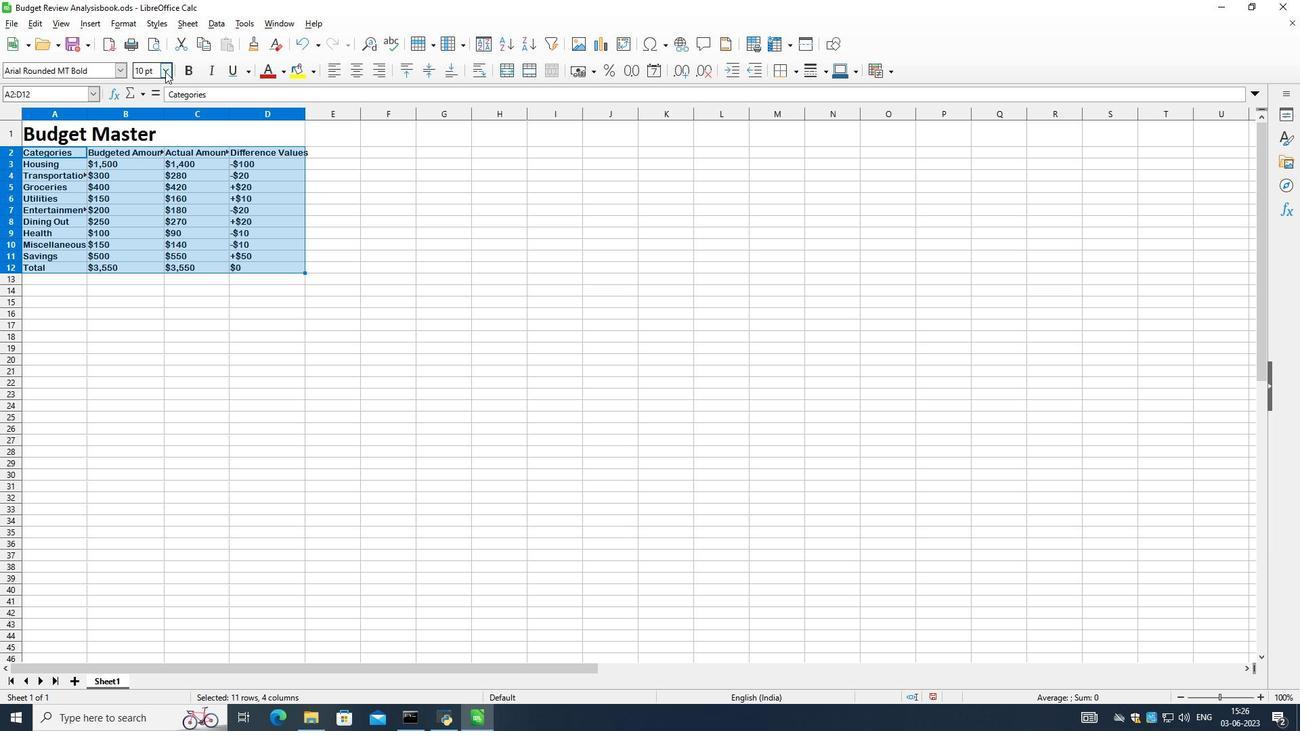 
Action: Mouse pressed left at (167, 72)
Screenshot: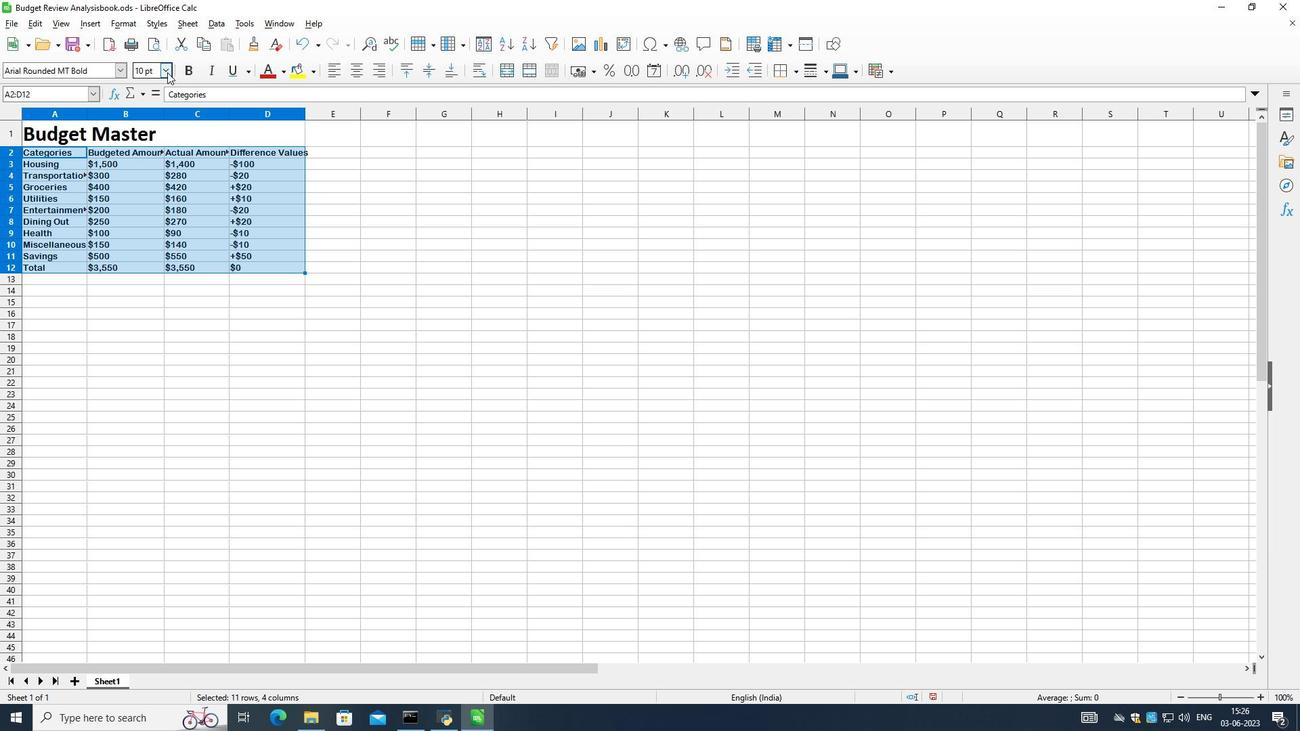 
Action: Mouse moved to (144, 211)
Screenshot: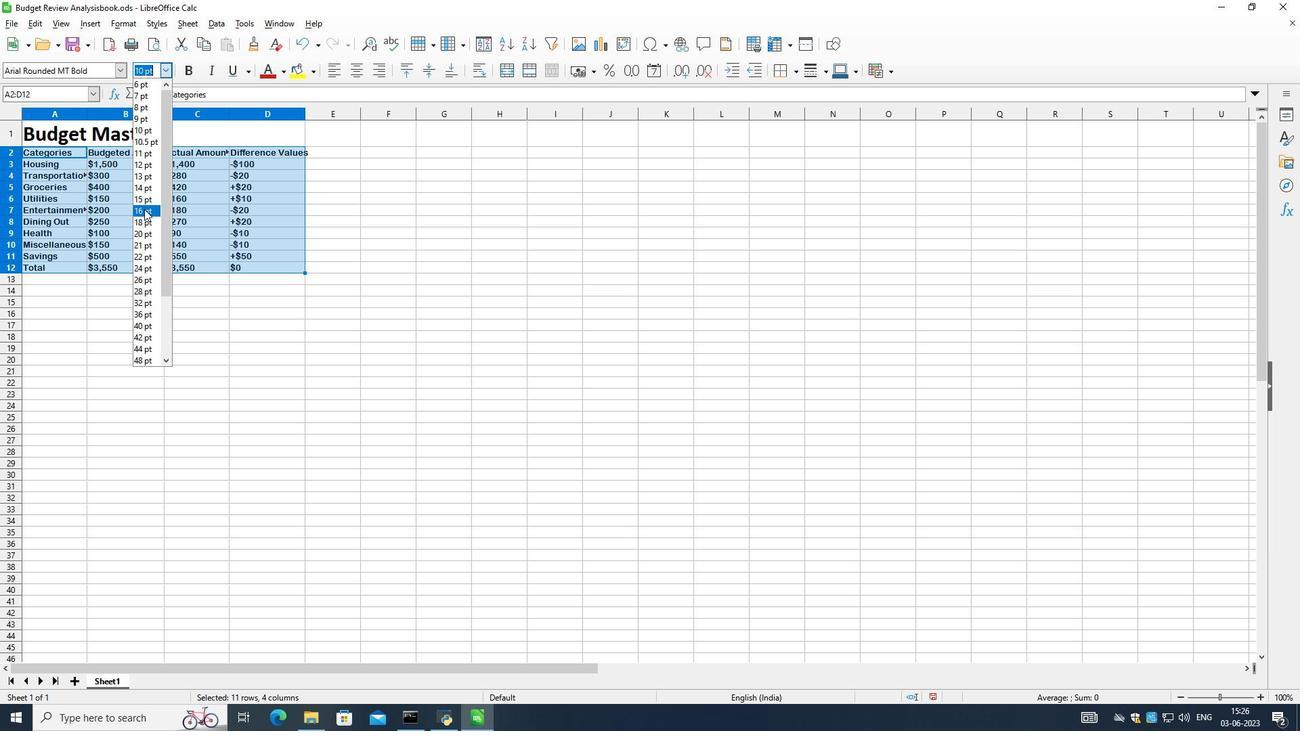 
Action: Mouse pressed left at (144, 211)
Screenshot: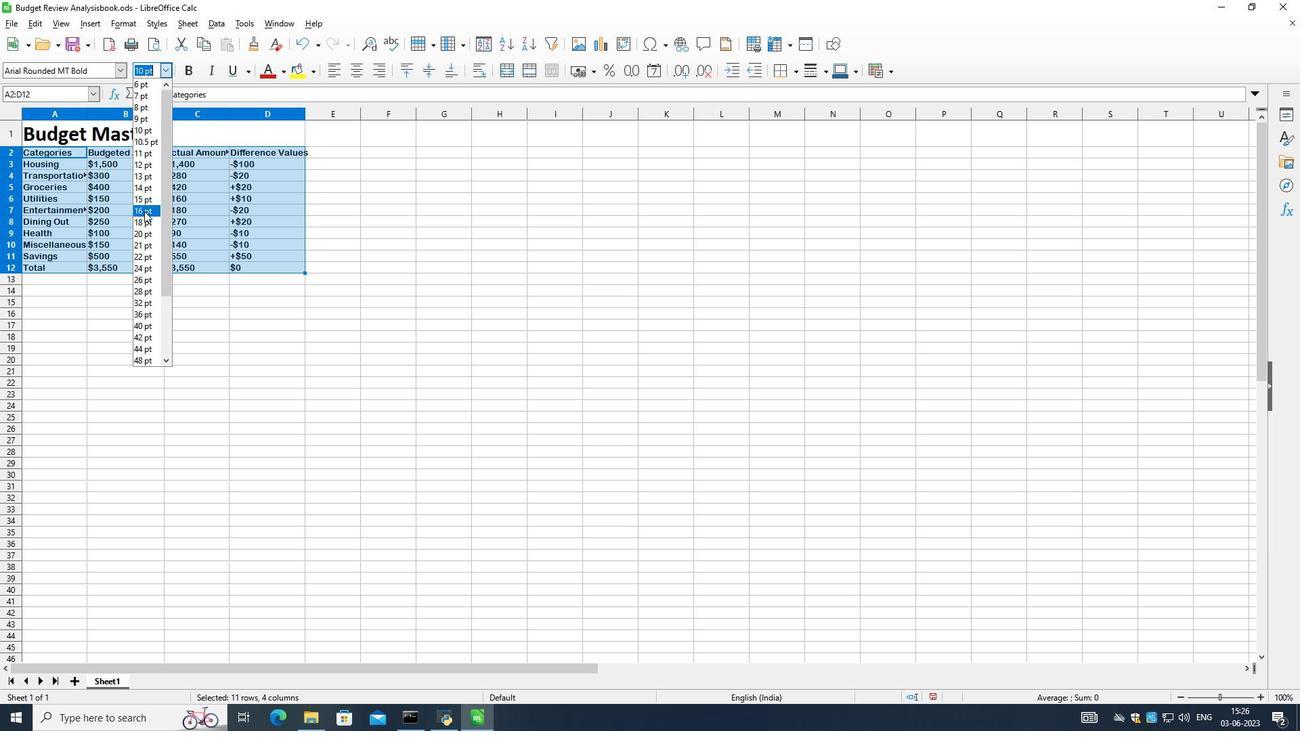 
Action: Mouse moved to (11, 110)
Screenshot: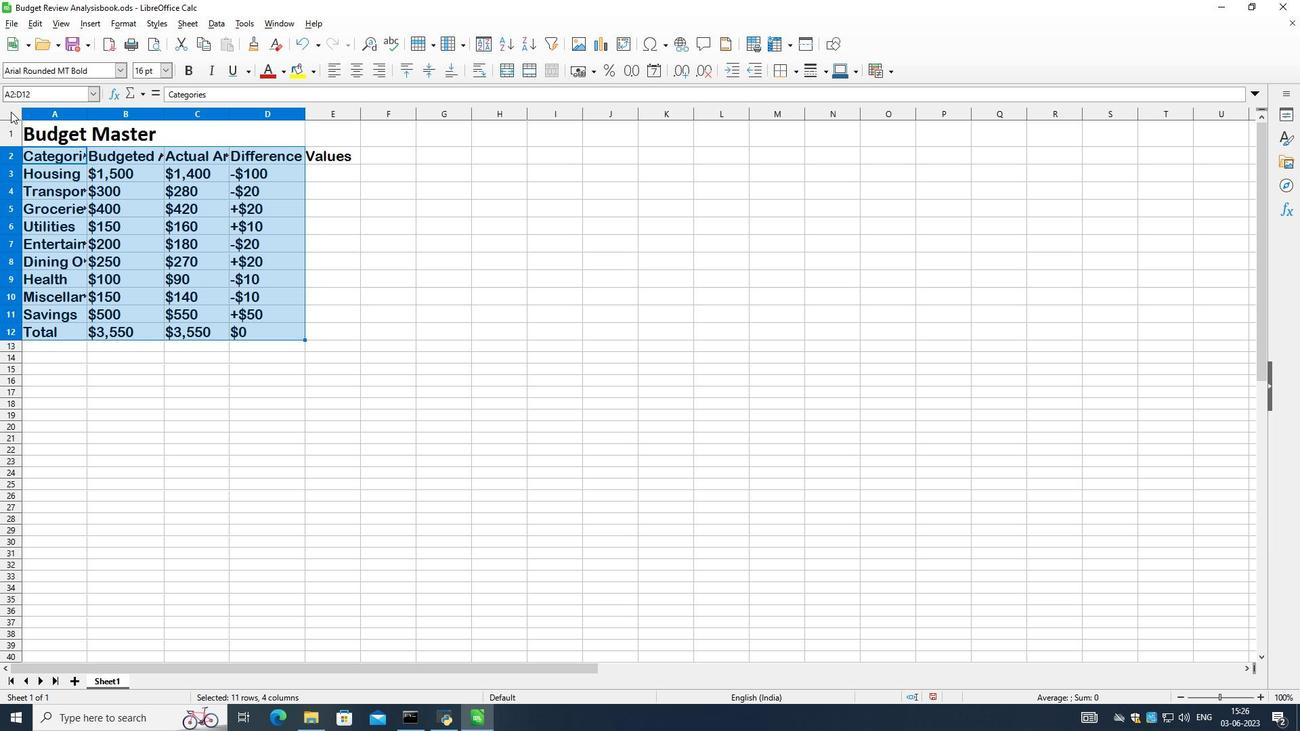 
Action: Mouse pressed left at (11, 110)
Screenshot: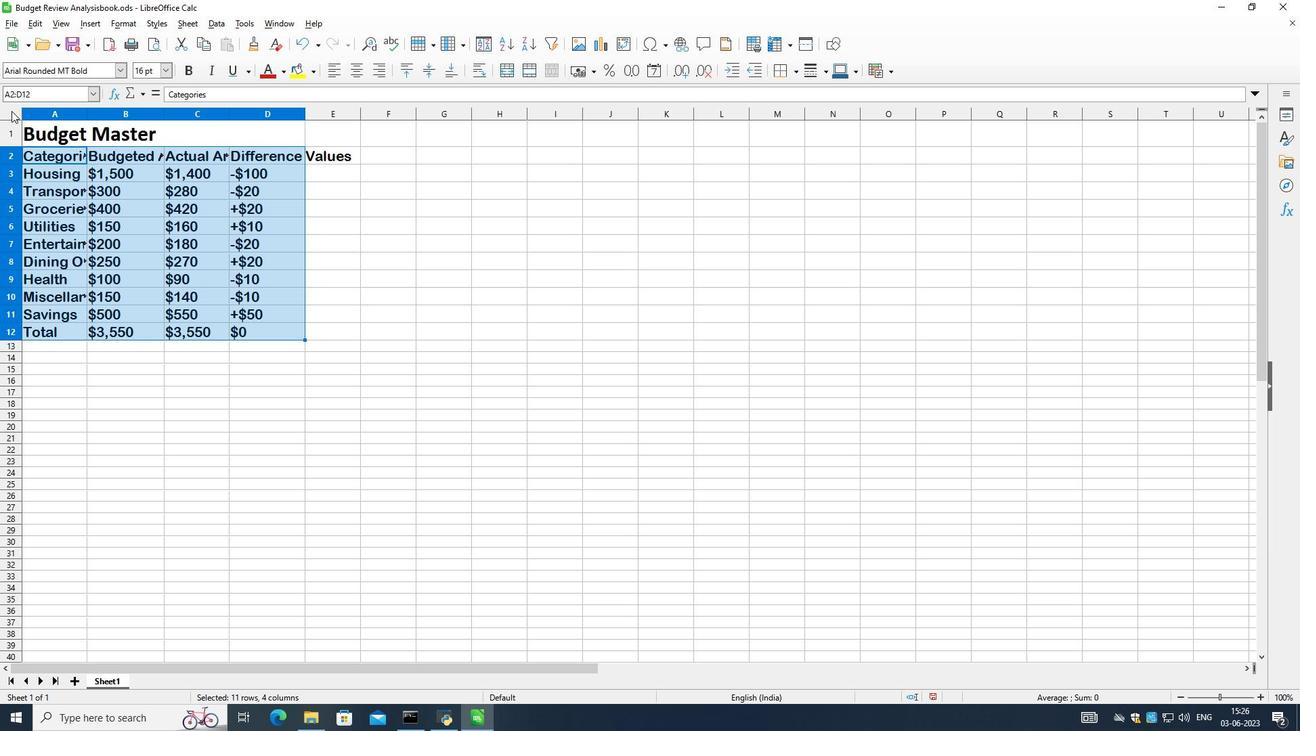 
Action: Mouse moved to (86, 115)
Screenshot: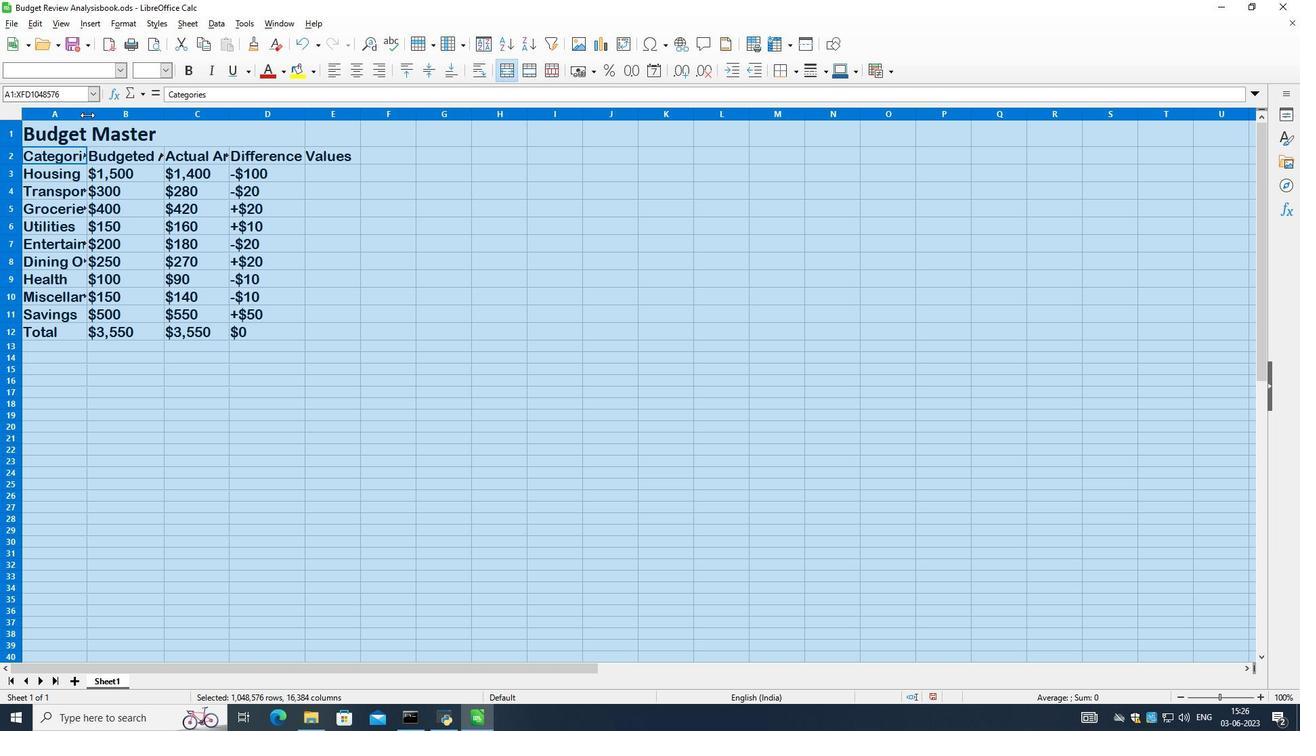 
Action: Mouse pressed left at (86, 115)
Screenshot: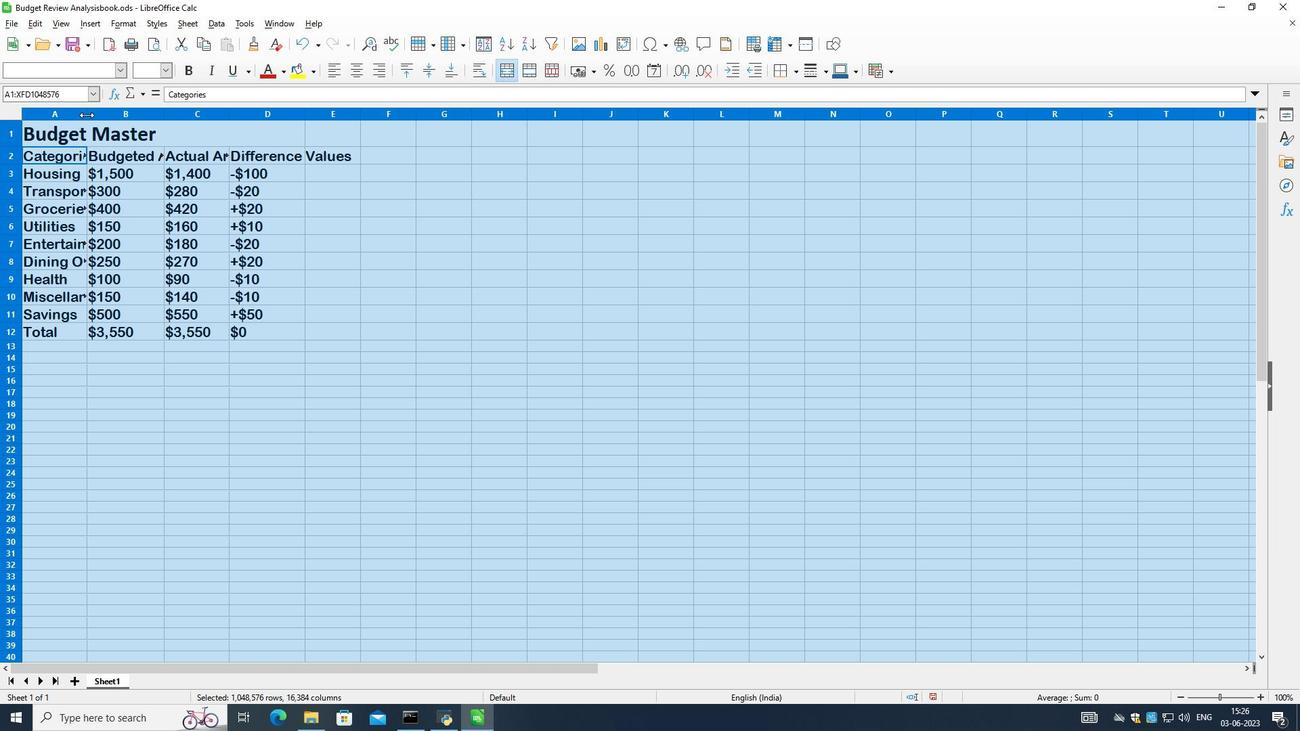 
Action: Mouse pressed left at (86, 115)
Screenshot: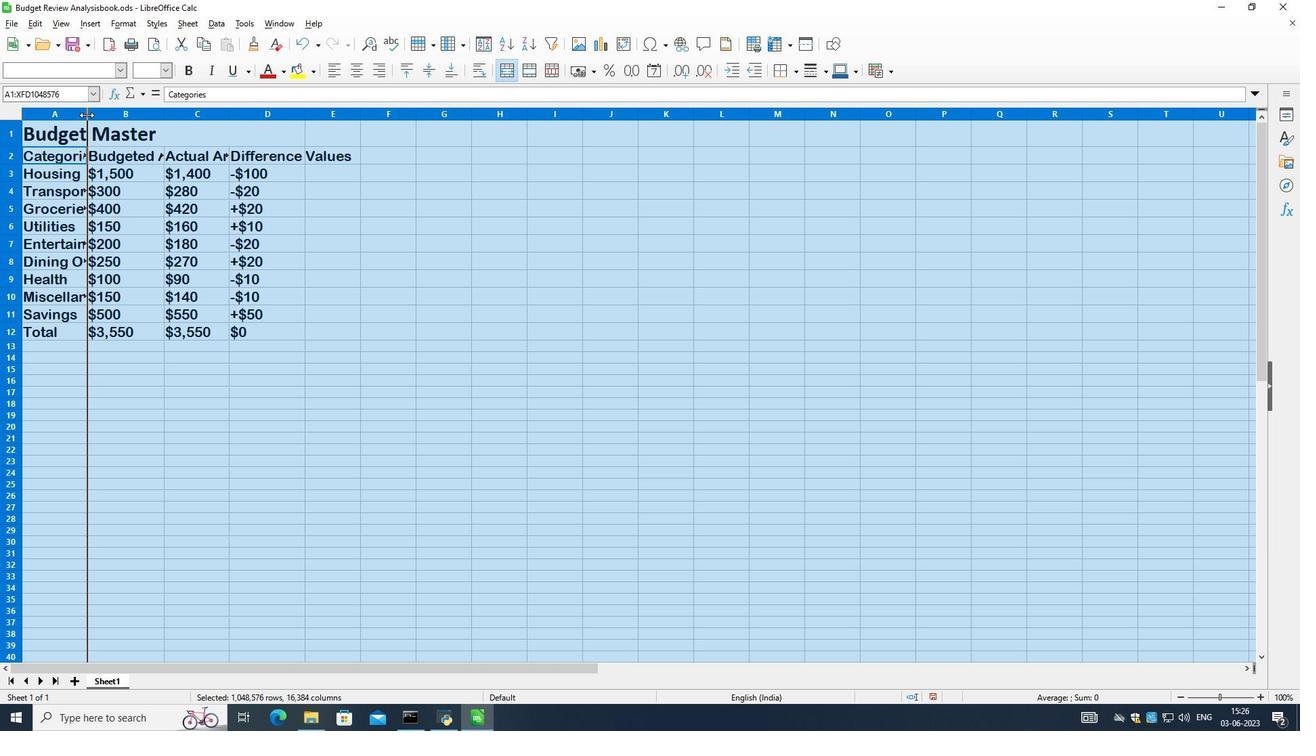 
Action: Mouse moved to (180, 191)
Screenshot: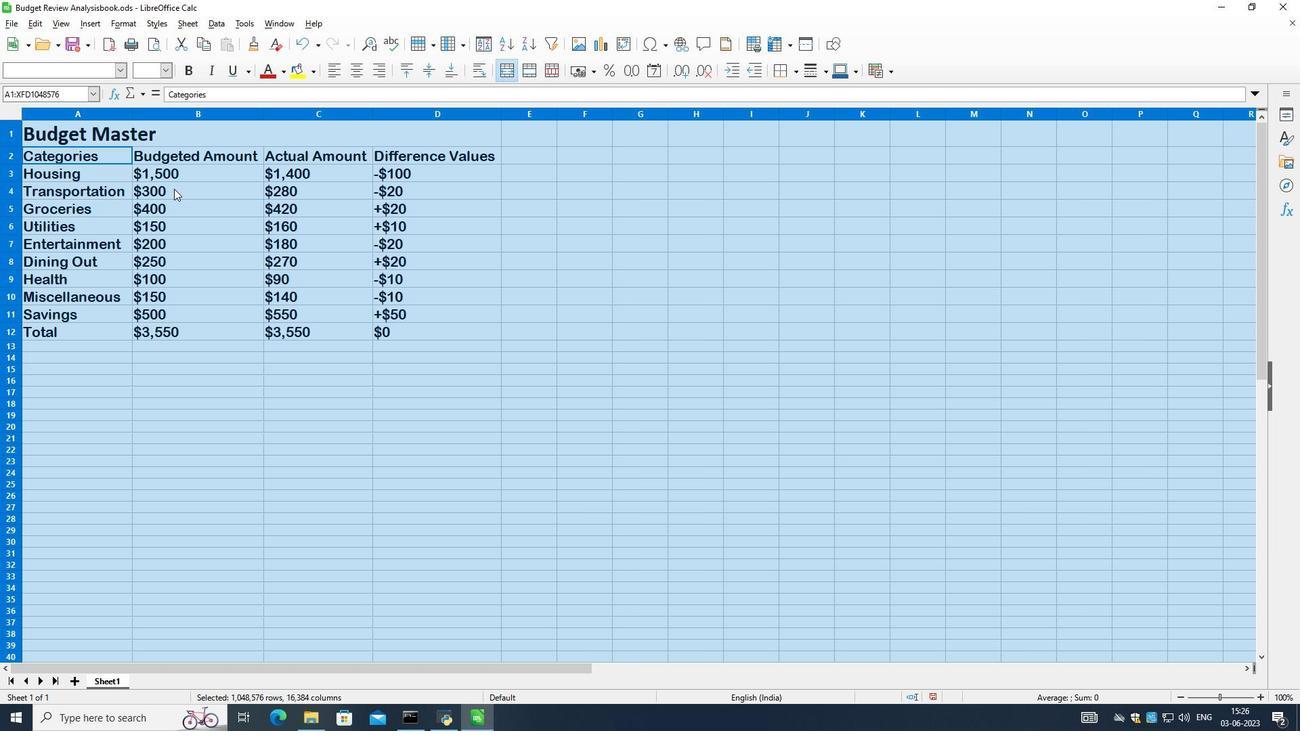 
Action: Mouse pressed left at (180, 191)
Screenshot: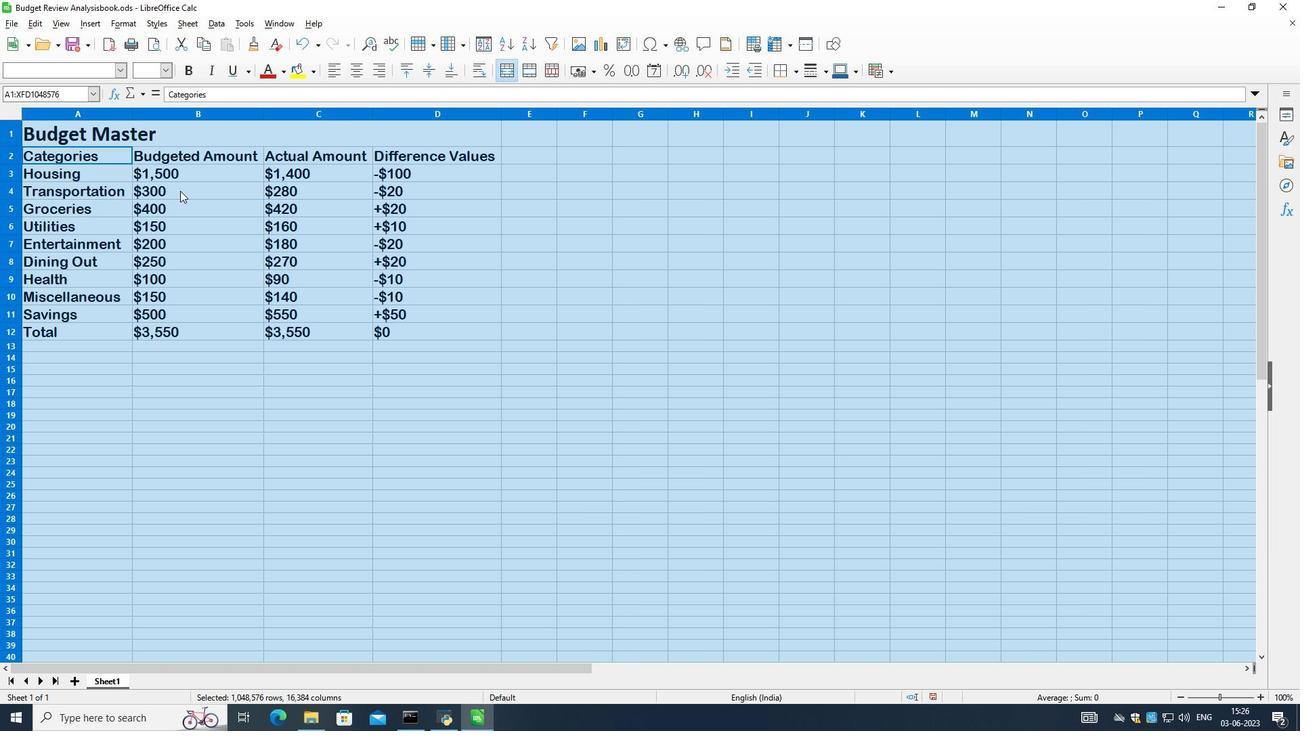 
Action: Mouse moved to (101, 133)
Screenshot: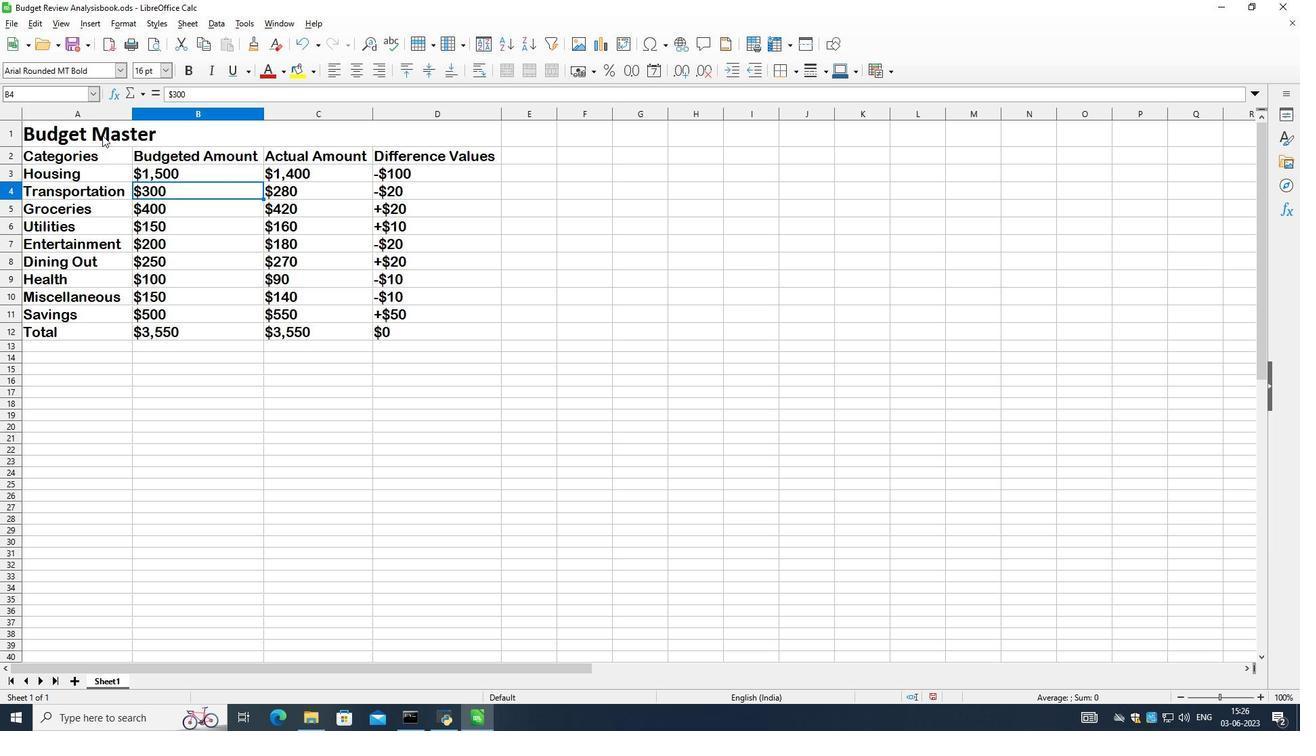 
Action: Mouse pressed left at (101, 133)
Screenshot: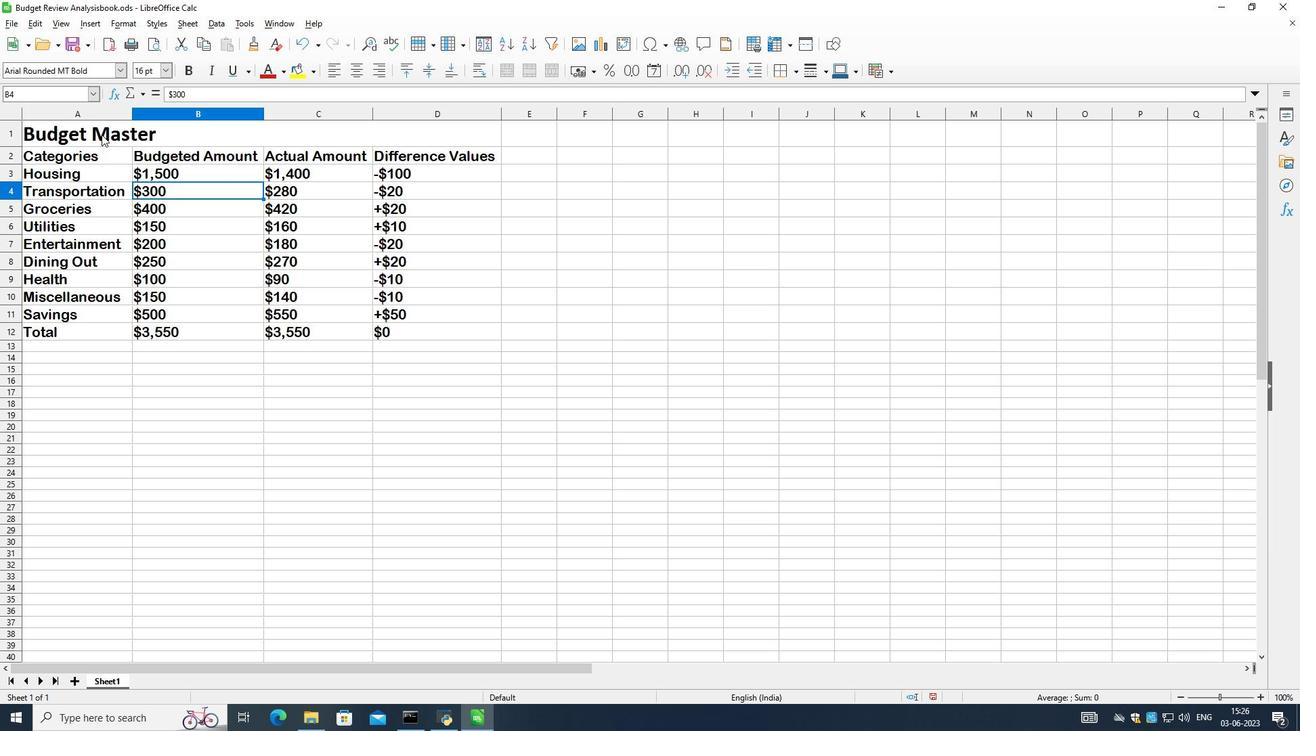 
Action: Mouse moved to (425, 69)
Screenshot: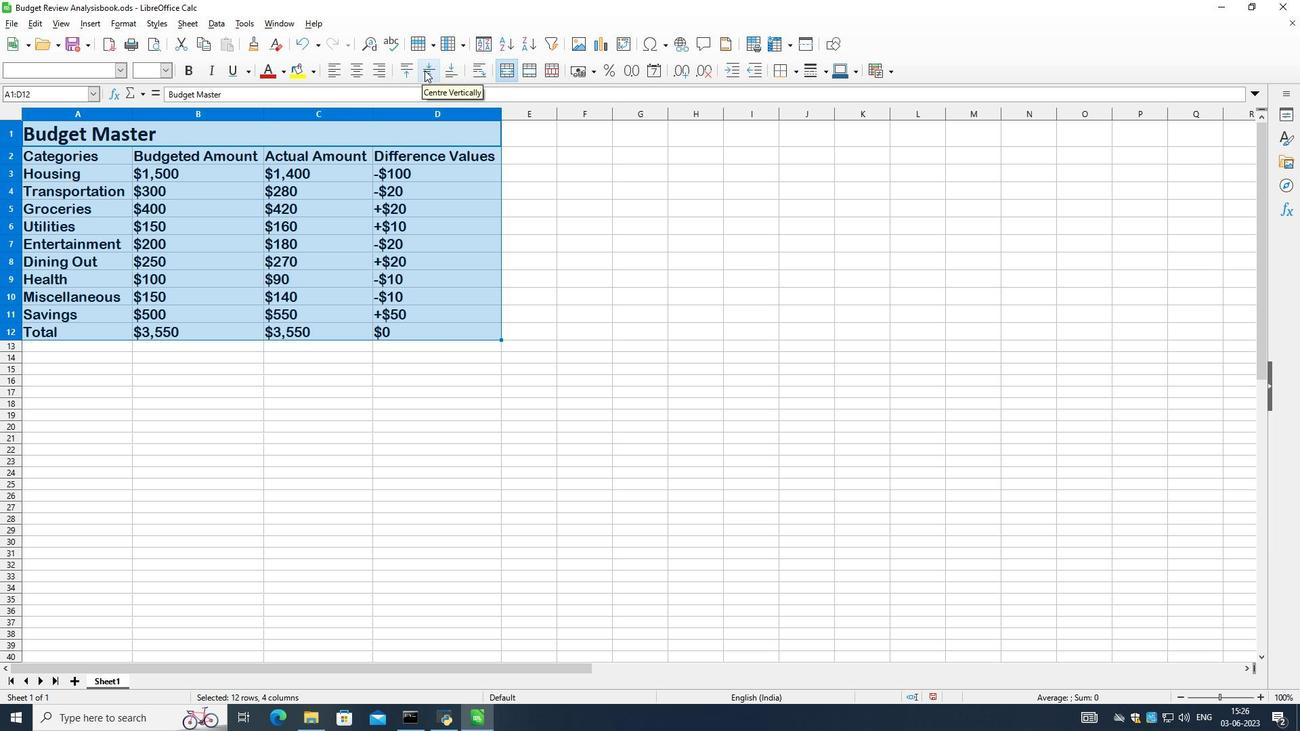 
Action: Mouse pressed left at (425, 69)
Screenshot: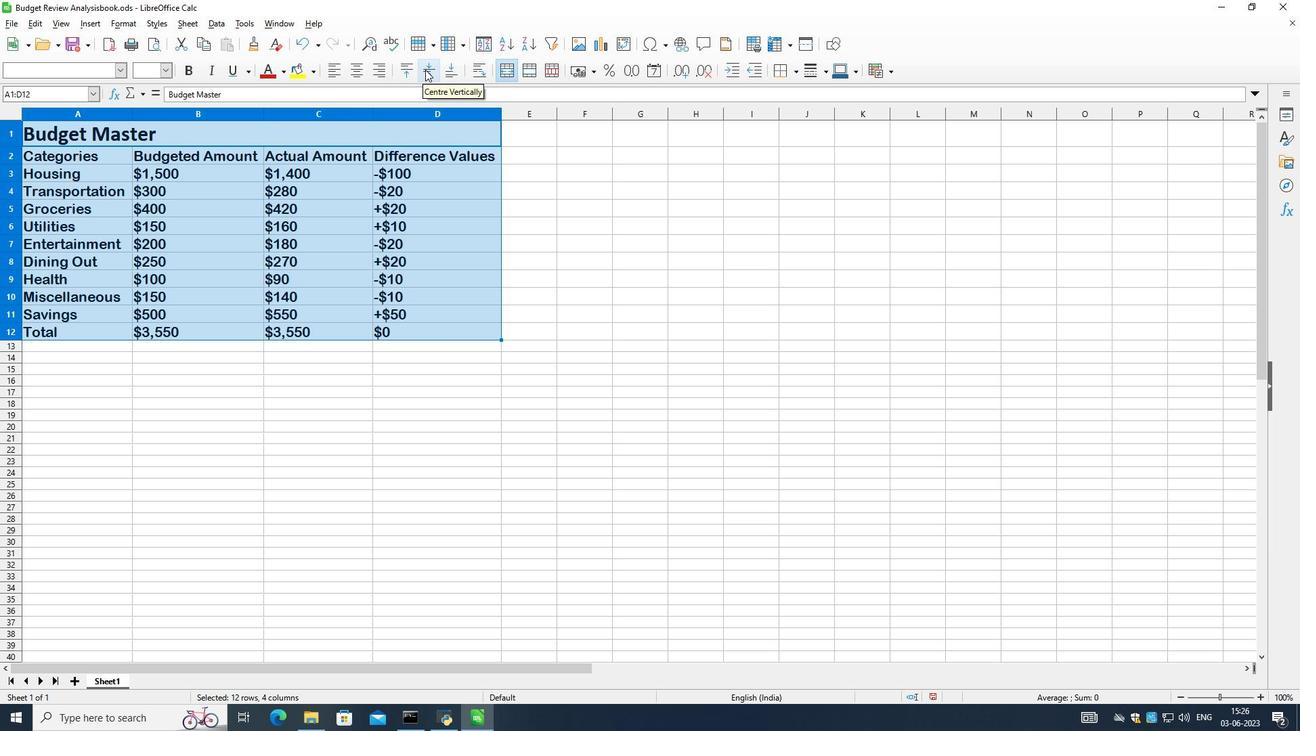 
Action: Mouse moved to (360, 71)
Screenshot: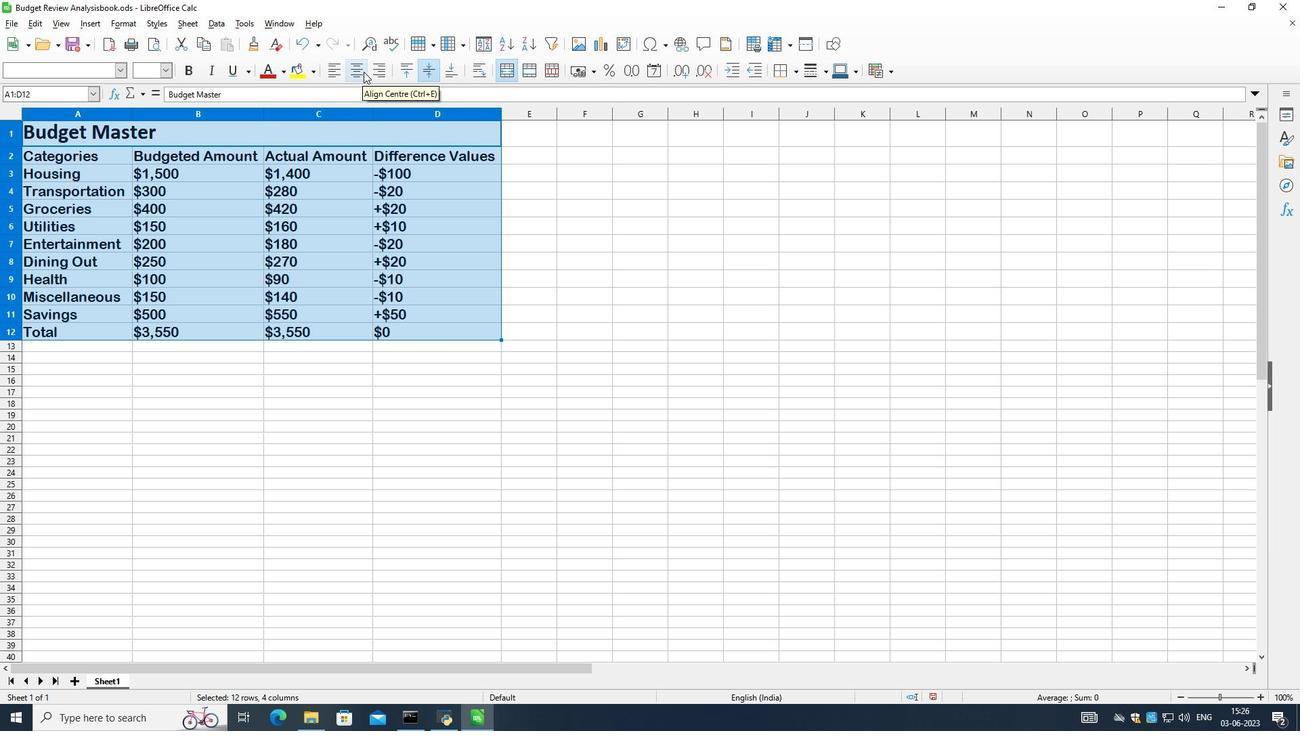 
Action: Mouse pressed left at (360, 71)
Screenshot: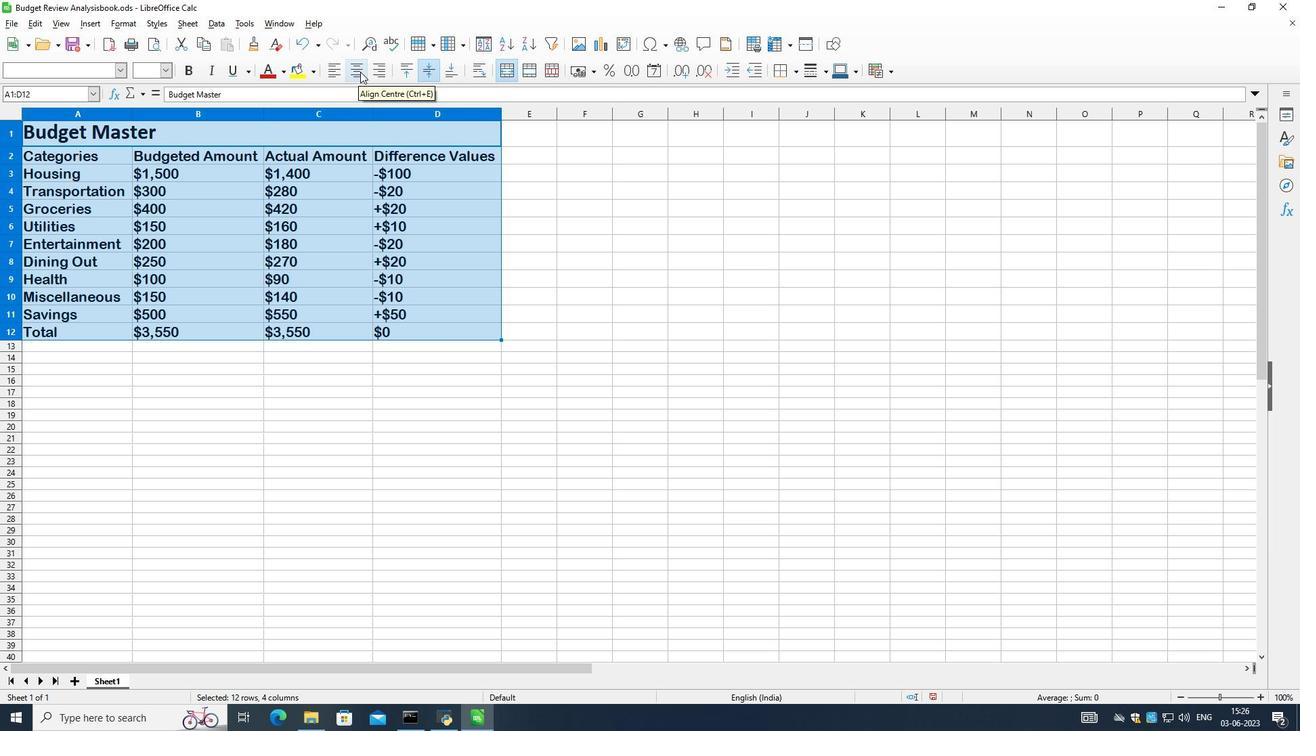 
Action: Mouse moved to (317, 210)
Screenshot: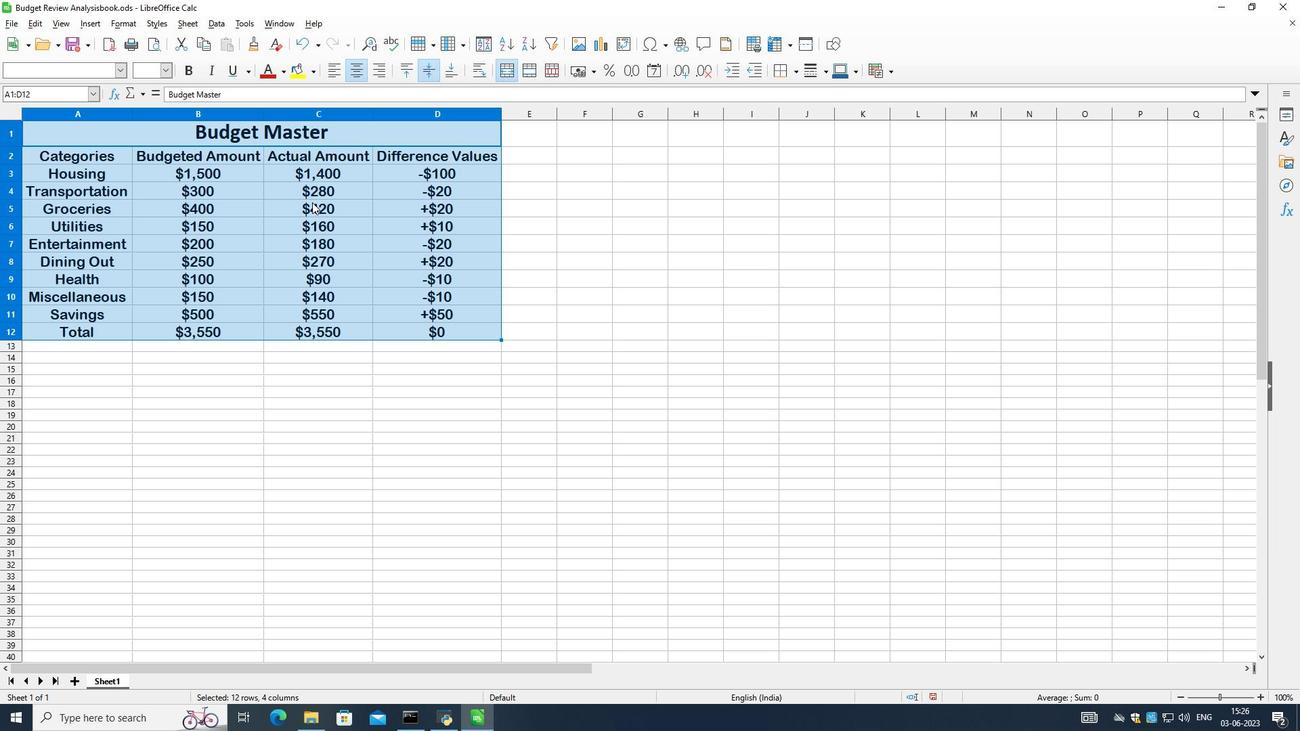 
Action: Mouse pressed left at (317, 210)
Screenshot: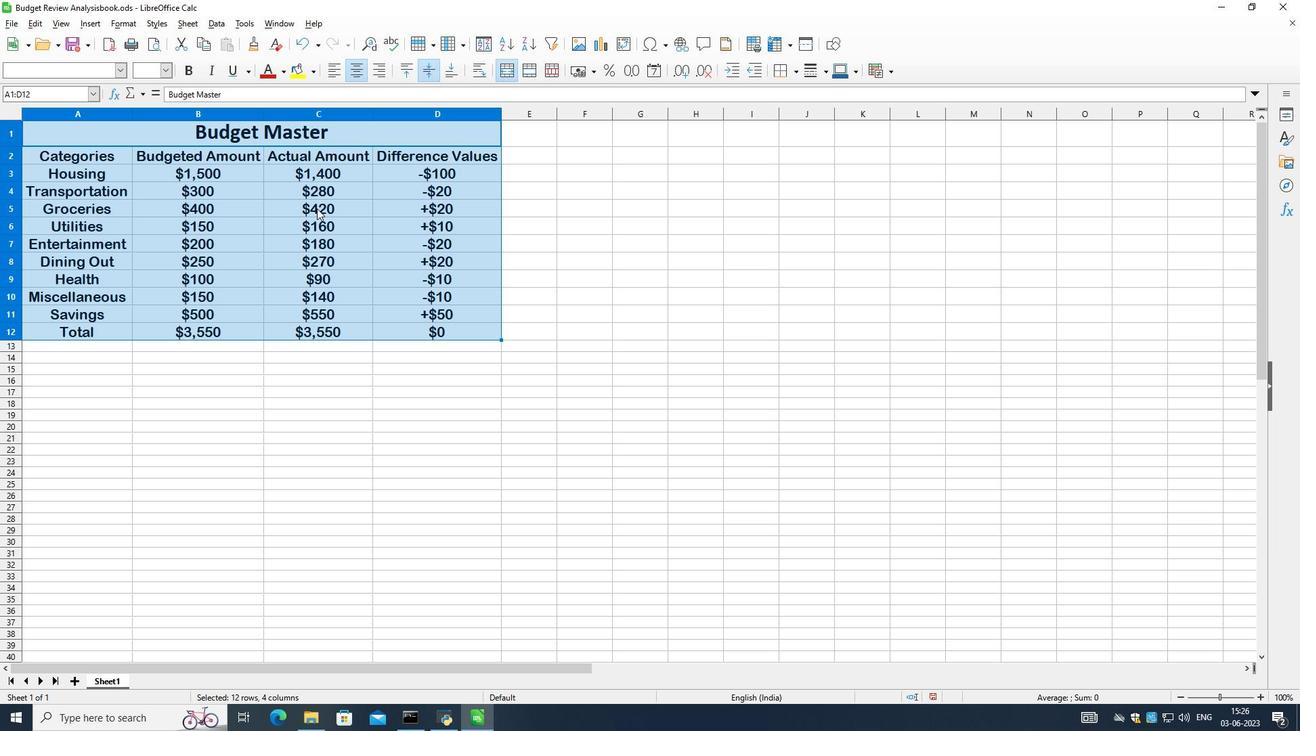 
